 Task: Search one way flight ticket for 4 adults, 2 children, 2 infants in seat and 1 infant on lap in economy from Palm Springs: Palm Springs International Airport to Laramie: Laramie Regional Airport on 5-3-2023. Choice of flights is Westjet. Number of bags: 1 carry on bag. Price is upto 95000. Outbound departure time preference is 12:00.
Action: Mouse moved to (396, 343)
Screenshot: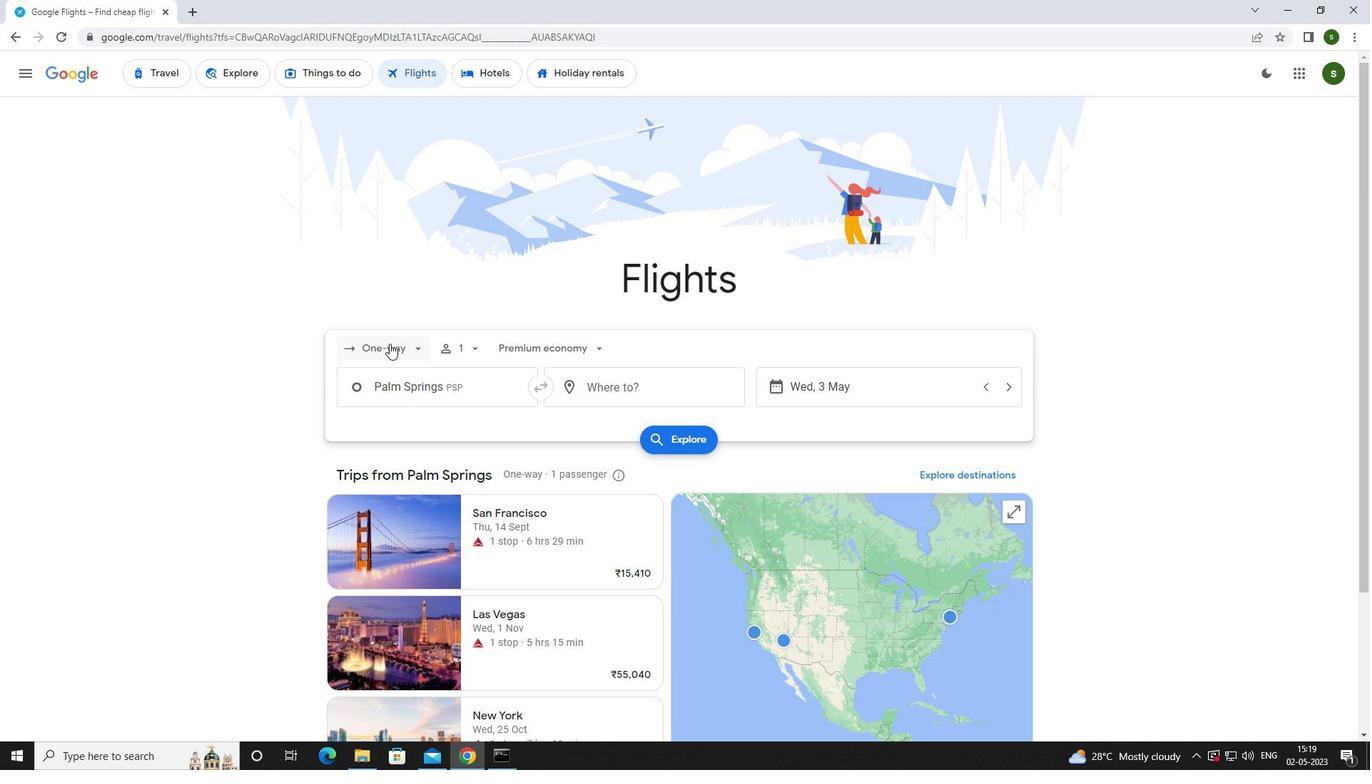 
Action: Mouse pressed left at (396, 343)
Screenshot: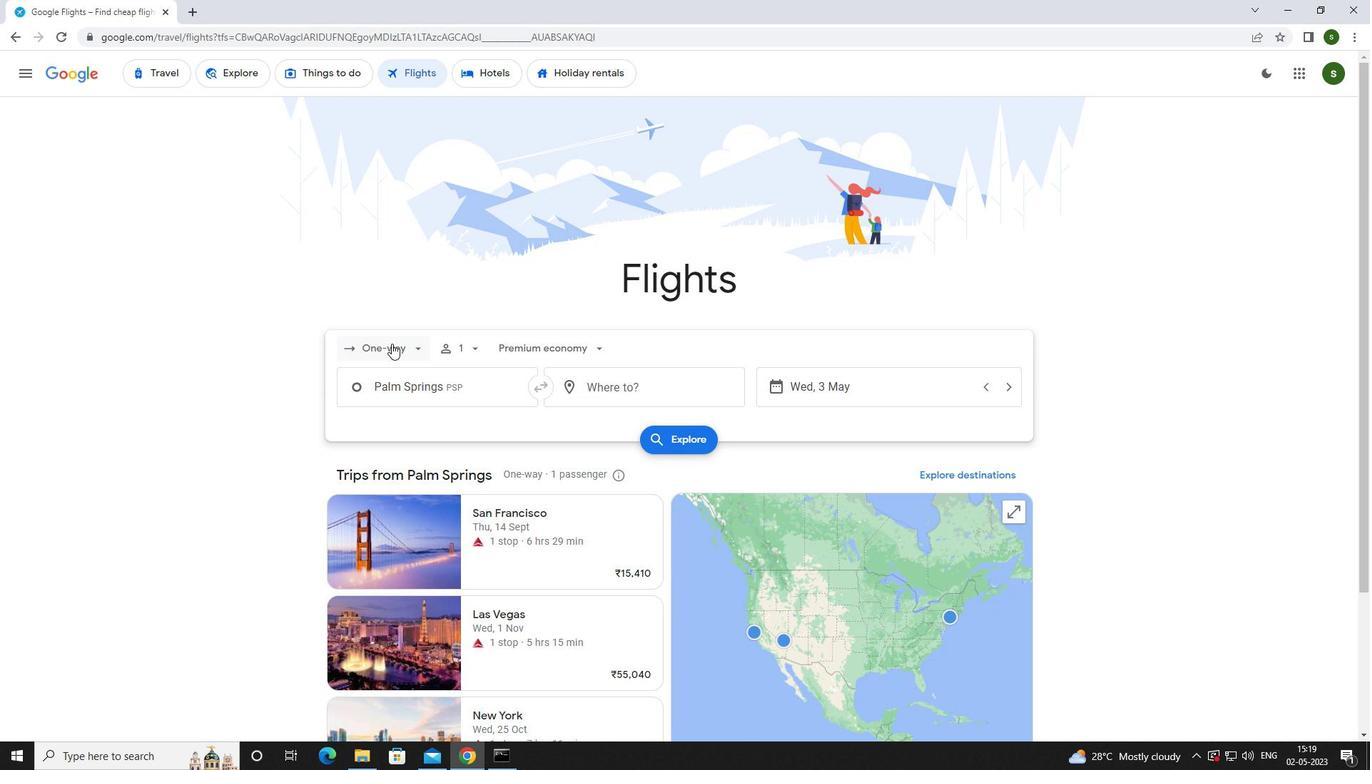 
Action: Mouse moved to (404, 407)
Screenshot: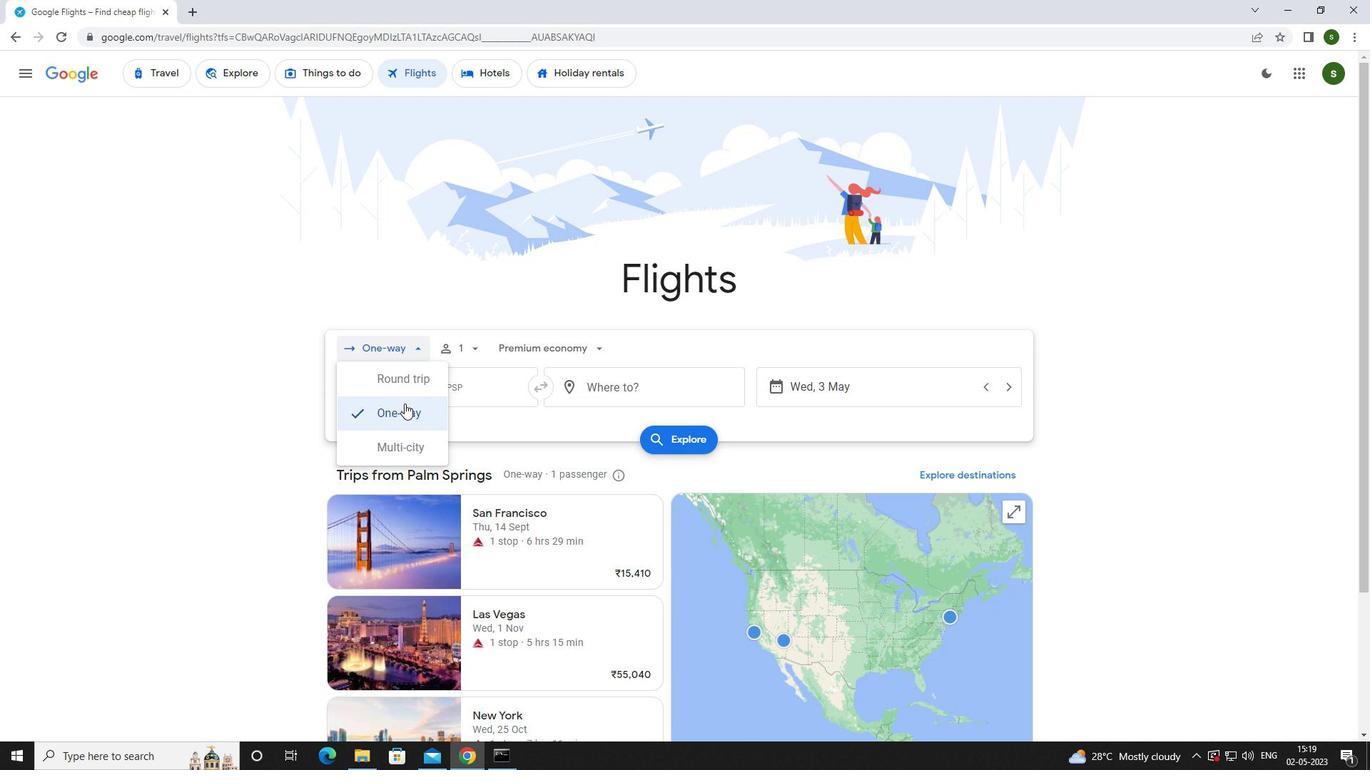 
Action: Mouse pressed left at (404, 407)
Screenshot: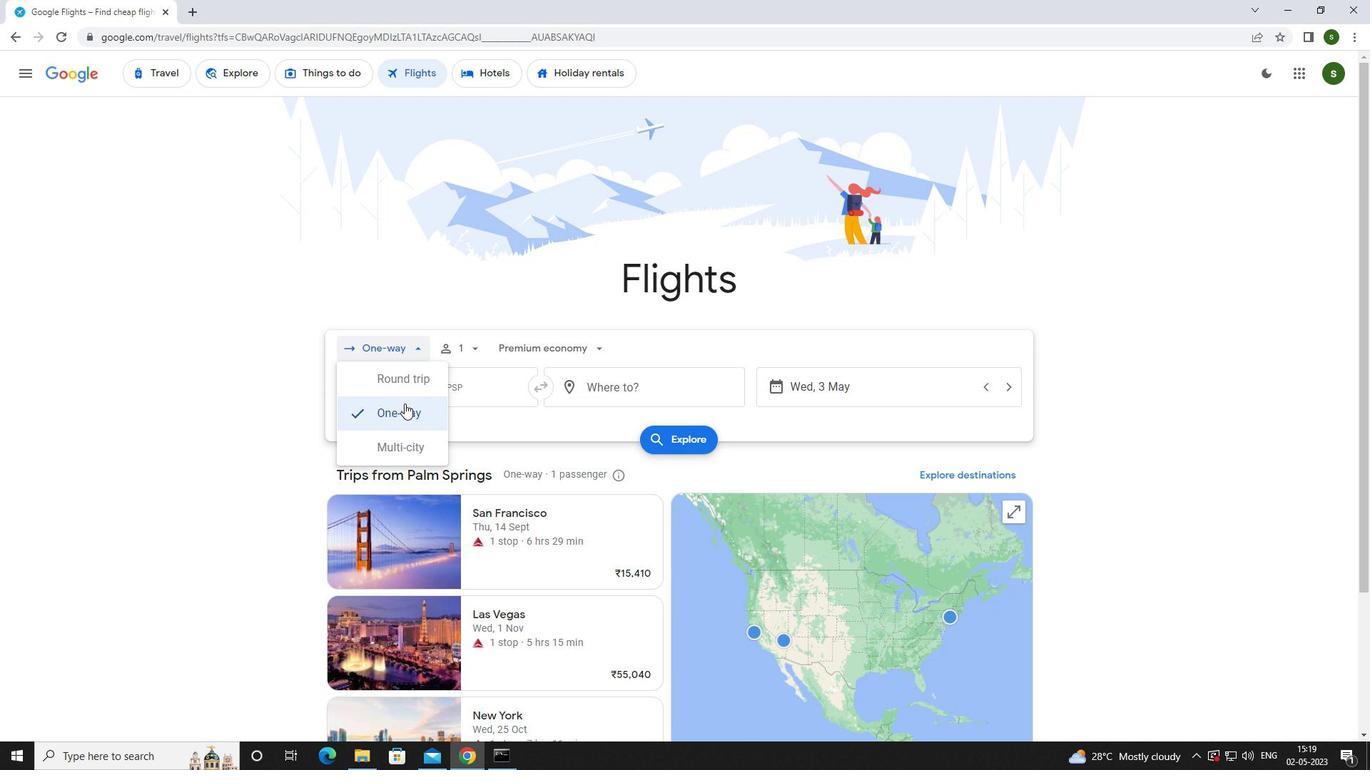 
Action: Mouse moved to (471, 347)
Screenshot: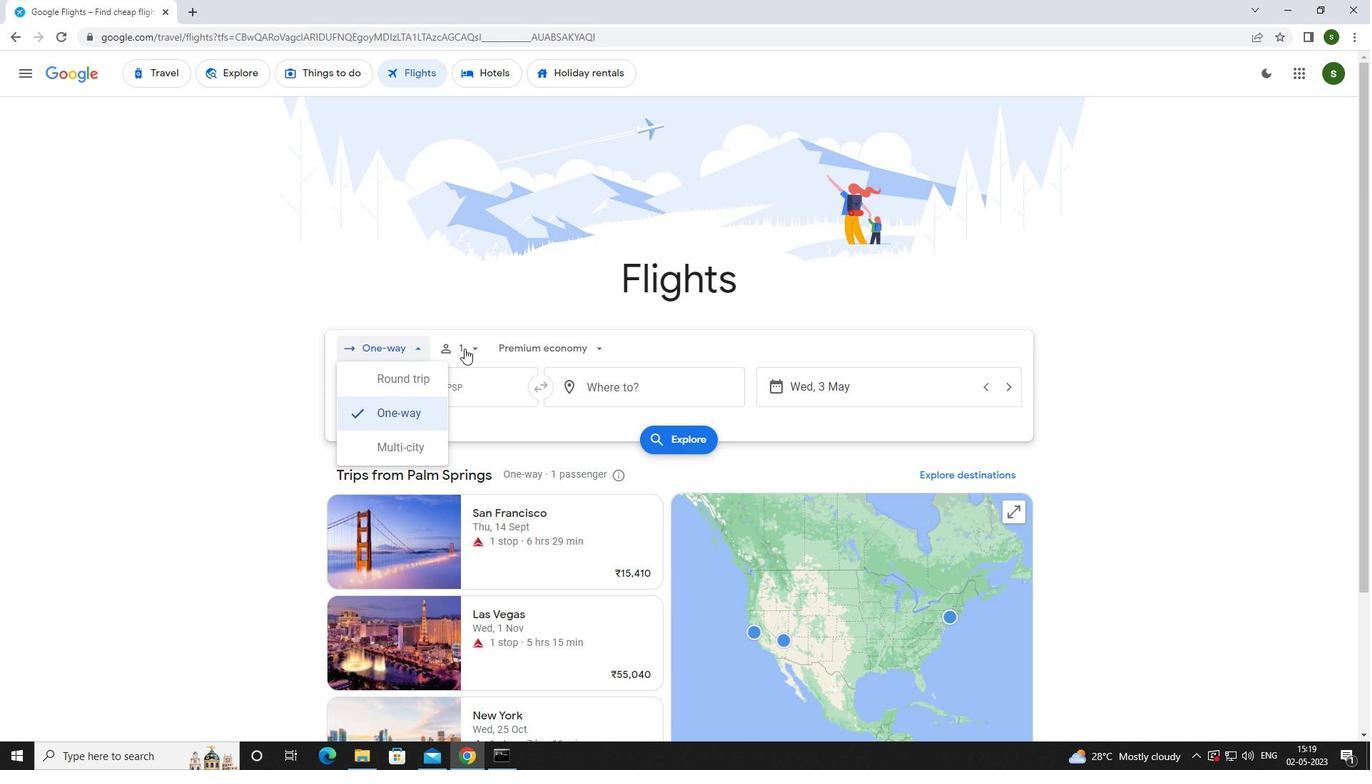 
Action: Mouse pressed left at (471, 347)
Screenshot: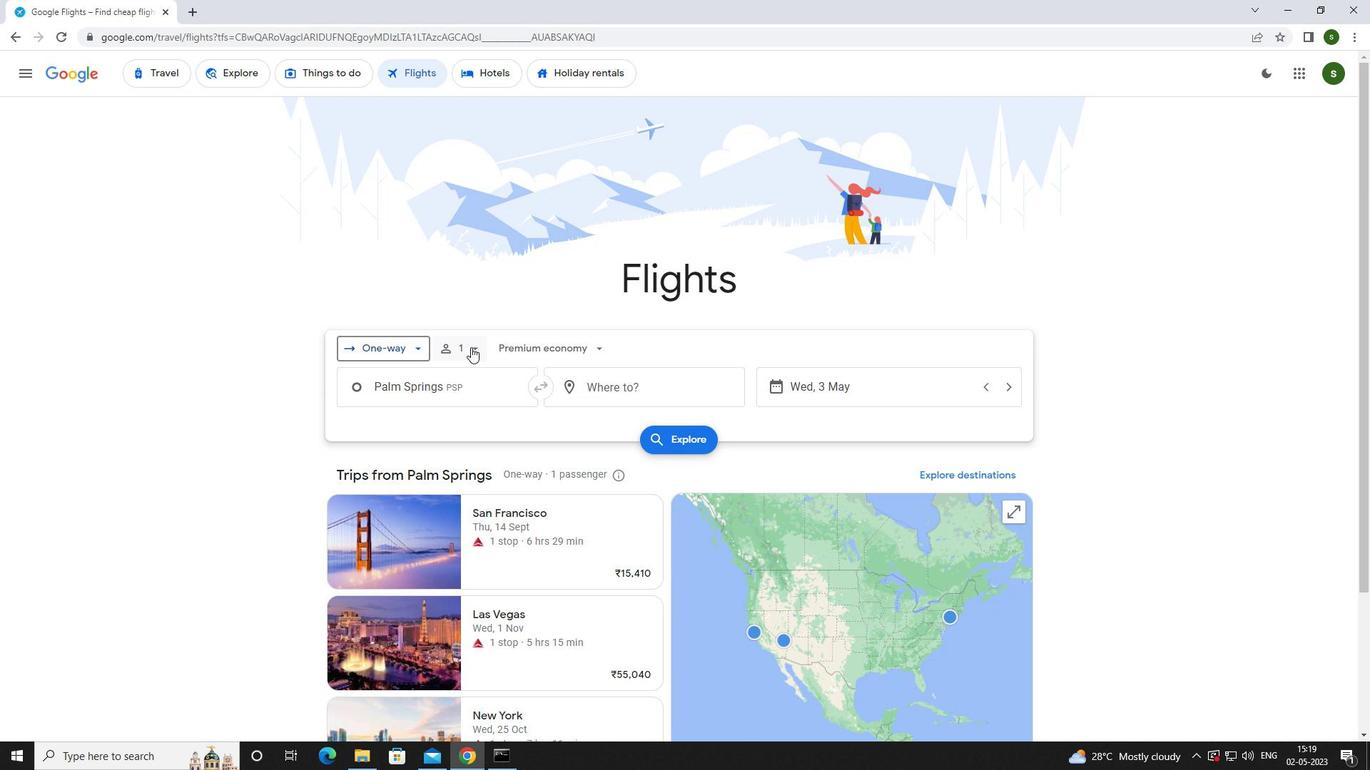 
Action: Mouse moved to (578, 386)
Screenshot: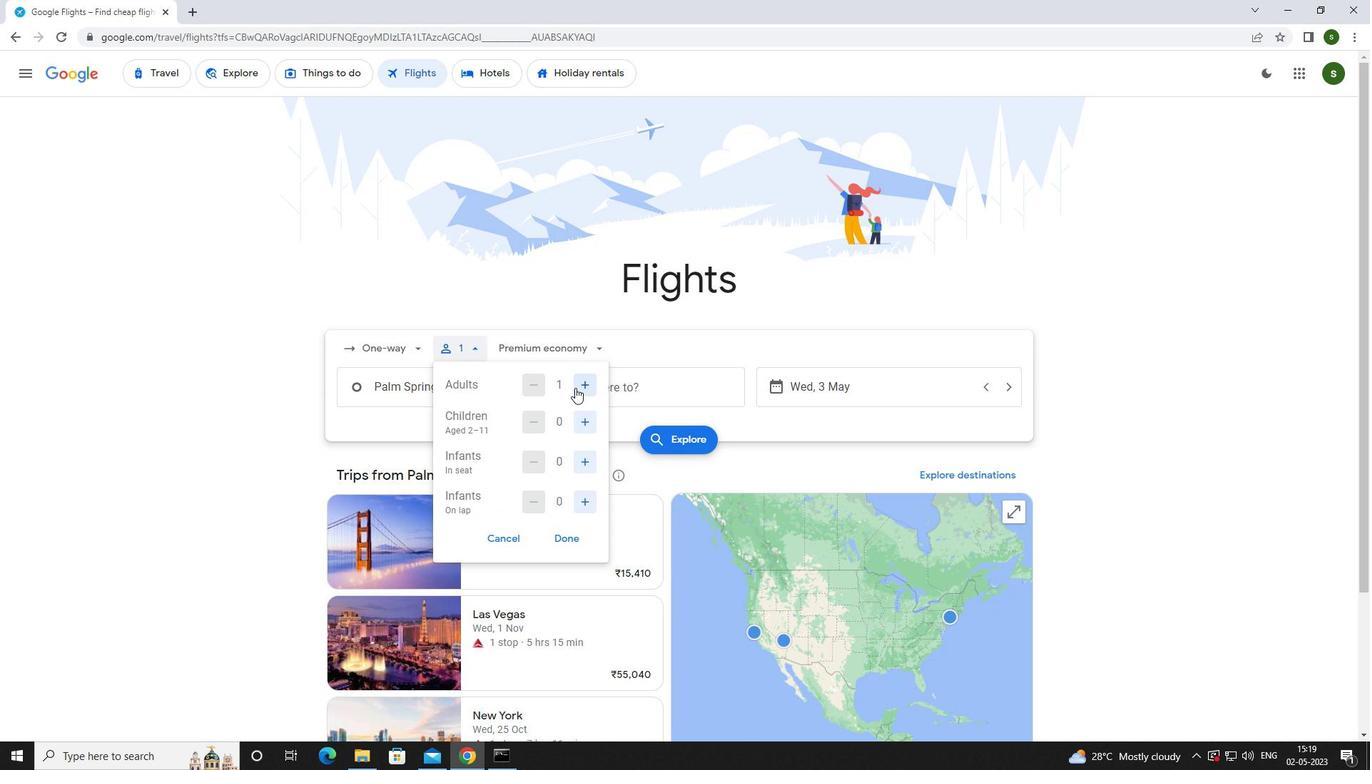 
Action: Mouse pressed left at (578, 386)
Screenshot: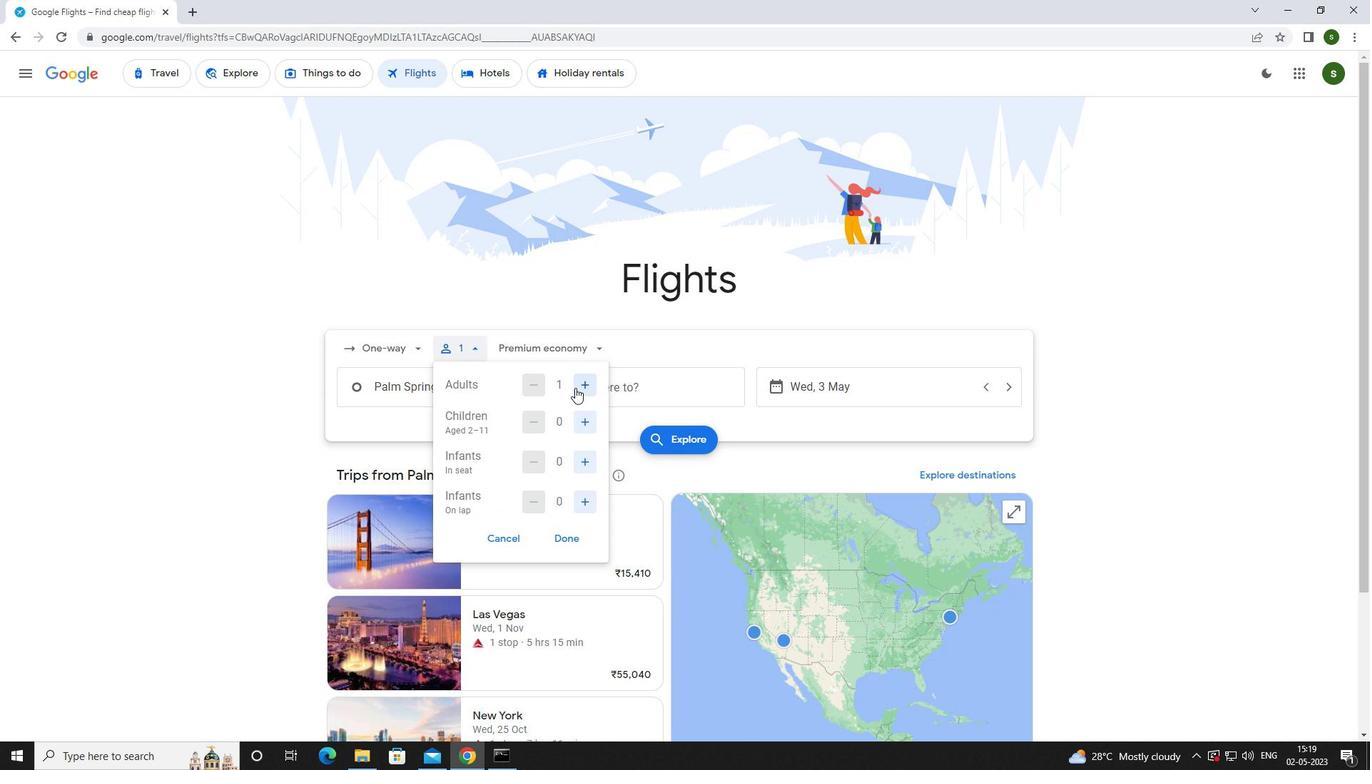 
Action: Mouse pressed left at (578, 386)
Screenshot: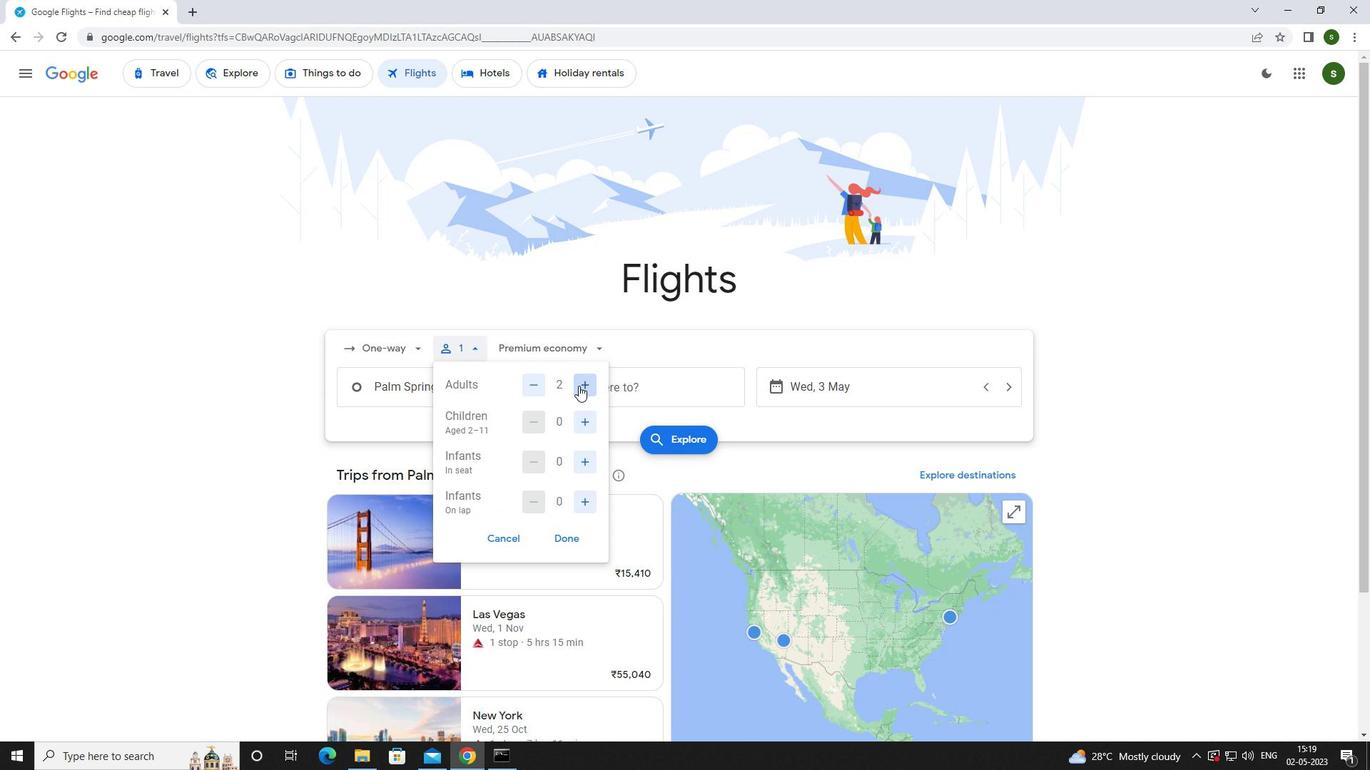 
Action: Mouse pressed left at (578, 386)
Screenshot: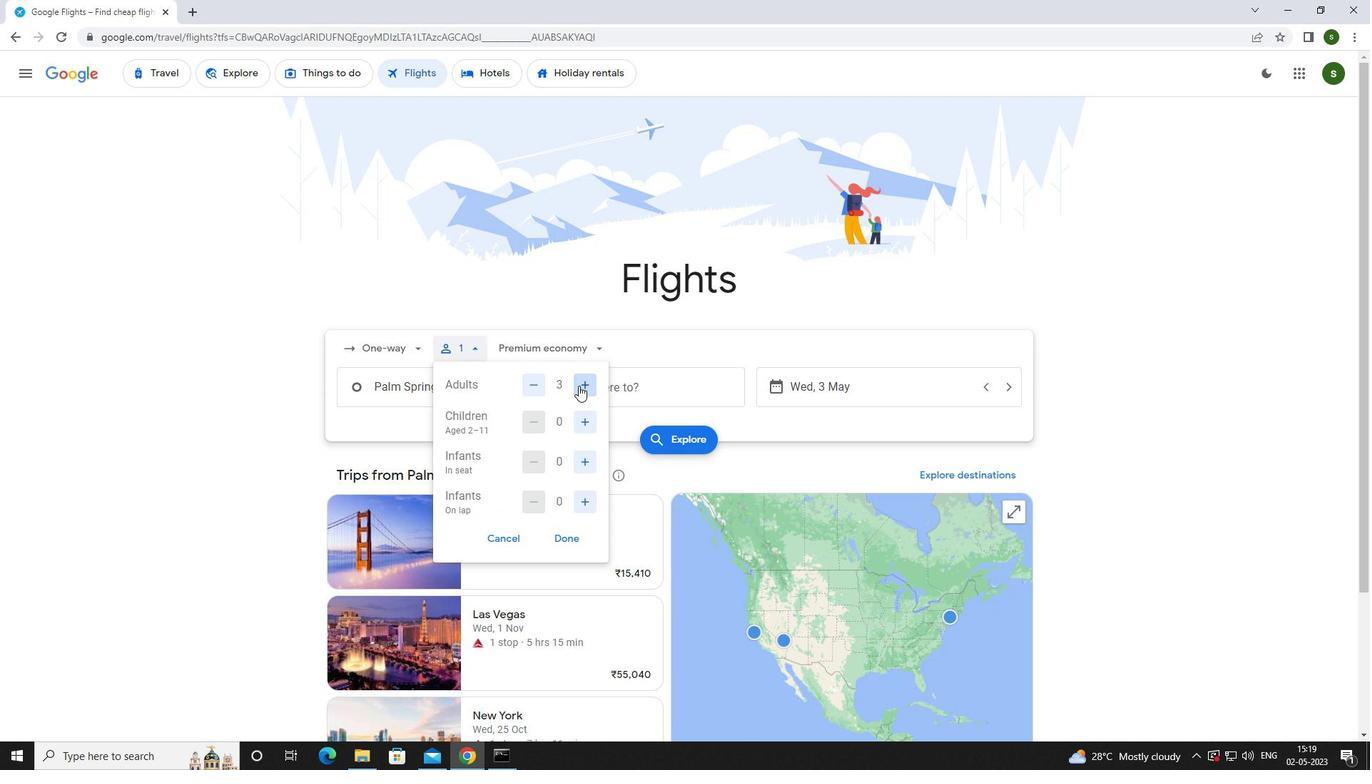 
Action: Mouse moved to (582, 424)
Screenshot: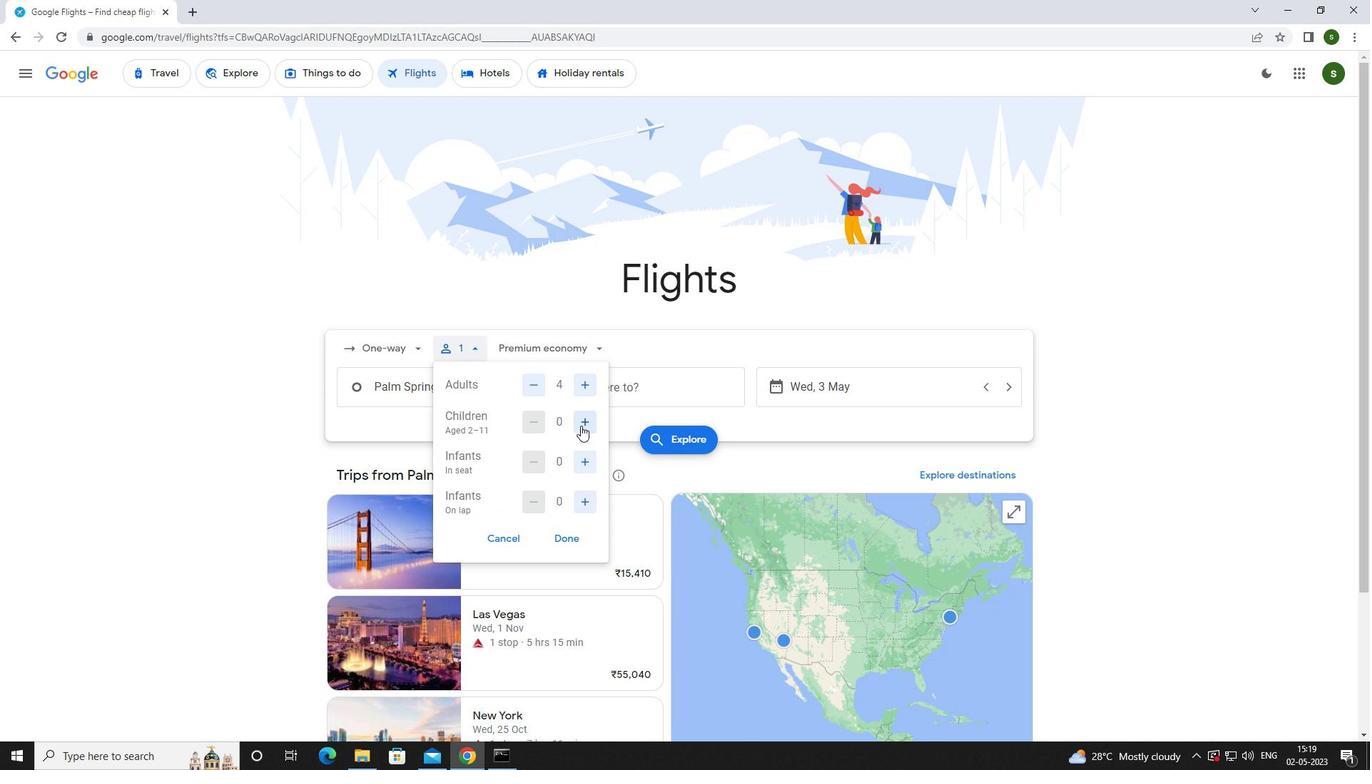 
Action: Mouse pressed left at (582, 424)
Screenshot: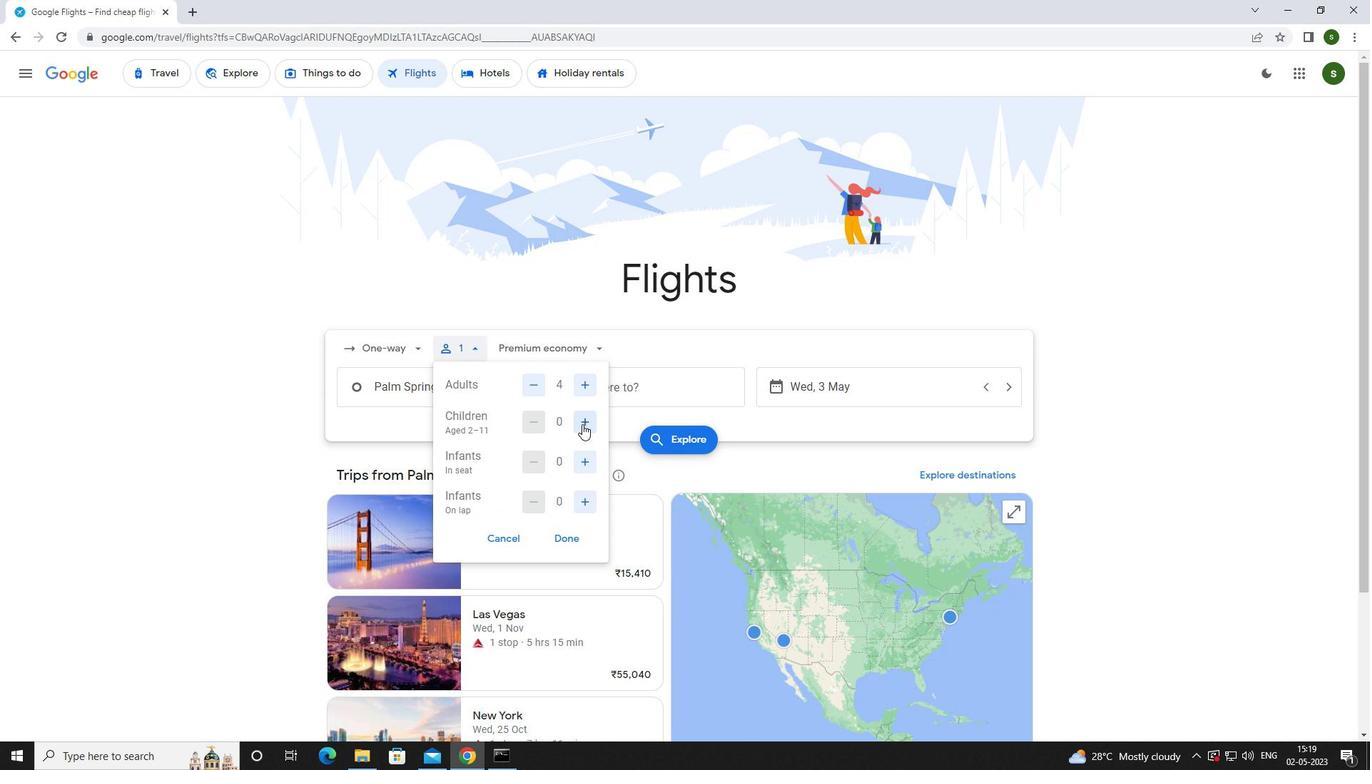 
Action: Mouse pressed left at (582, 424)
Screenshot: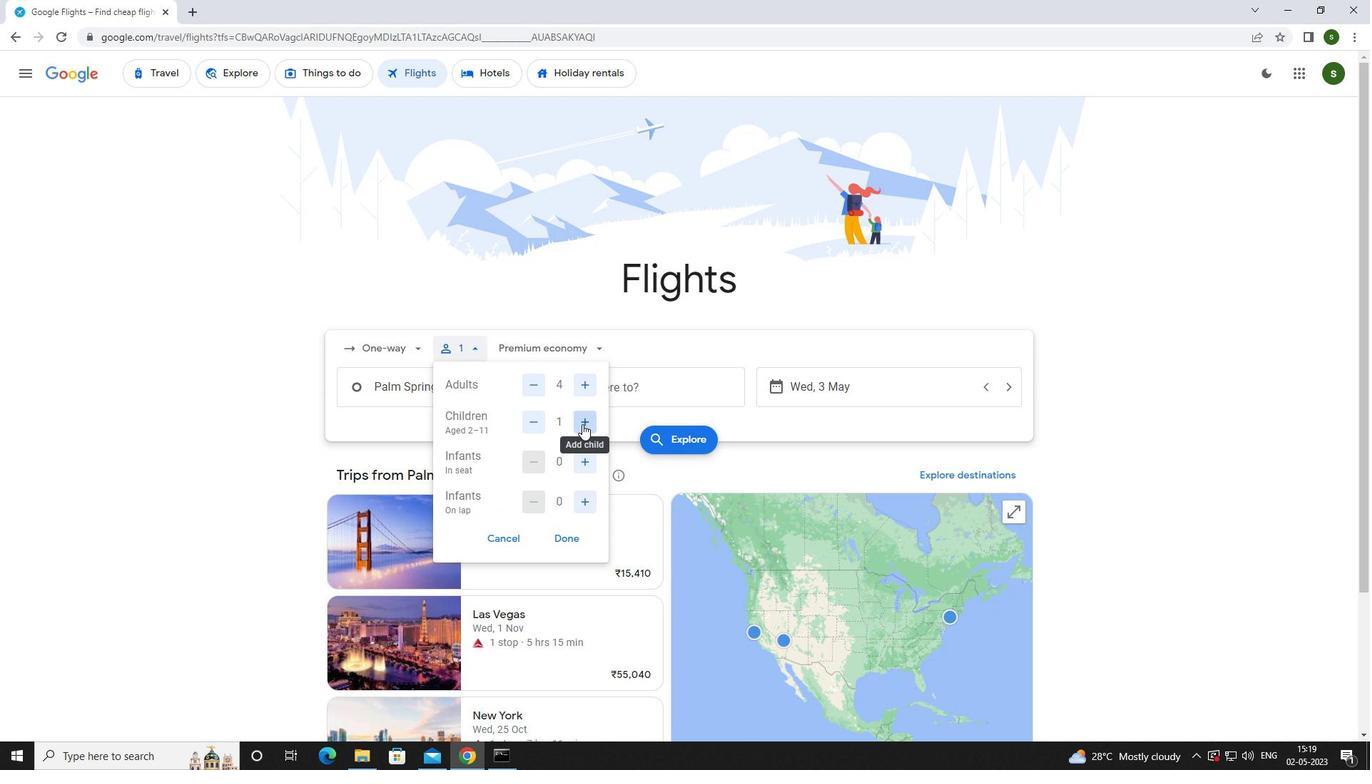 
Action: Mouse moved to (587, 462)
Screenshot: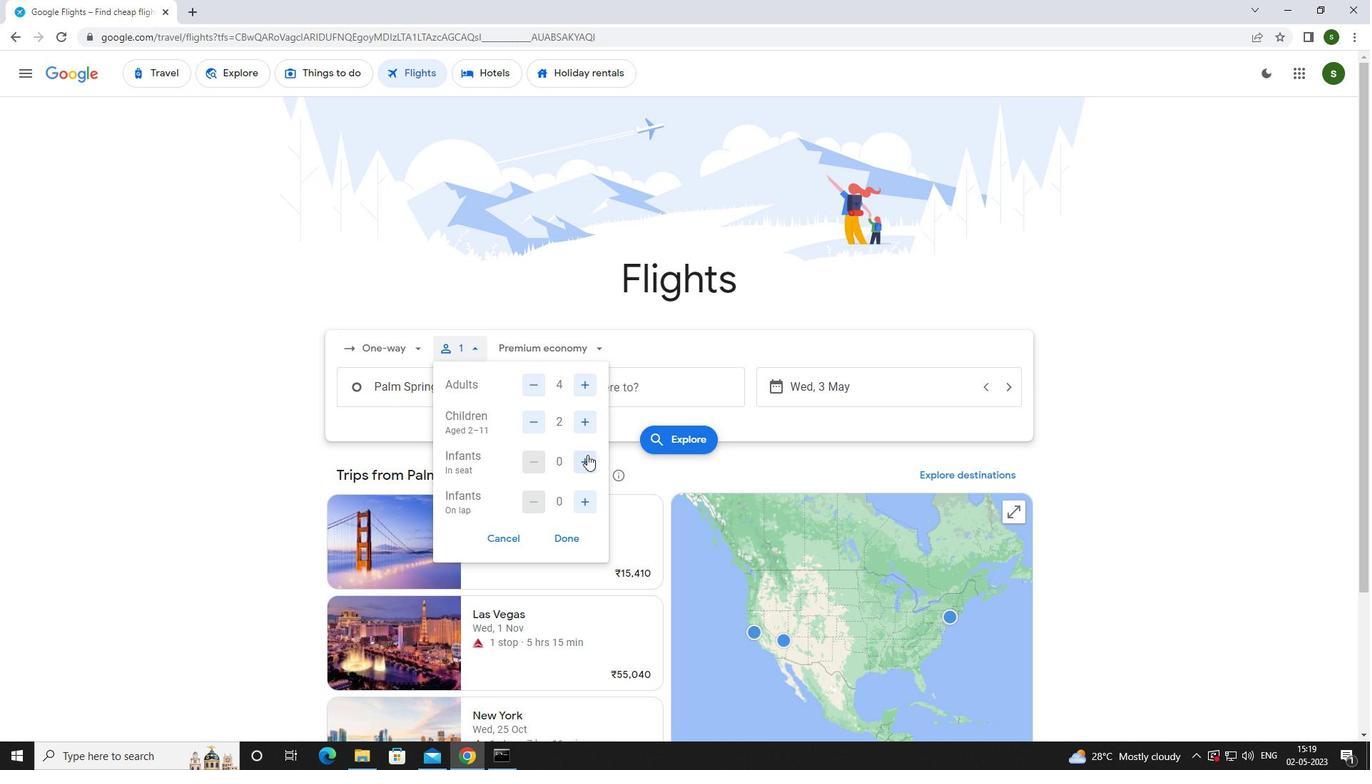 
Action: Mouse pressed left at (587, 462)
Screenshot: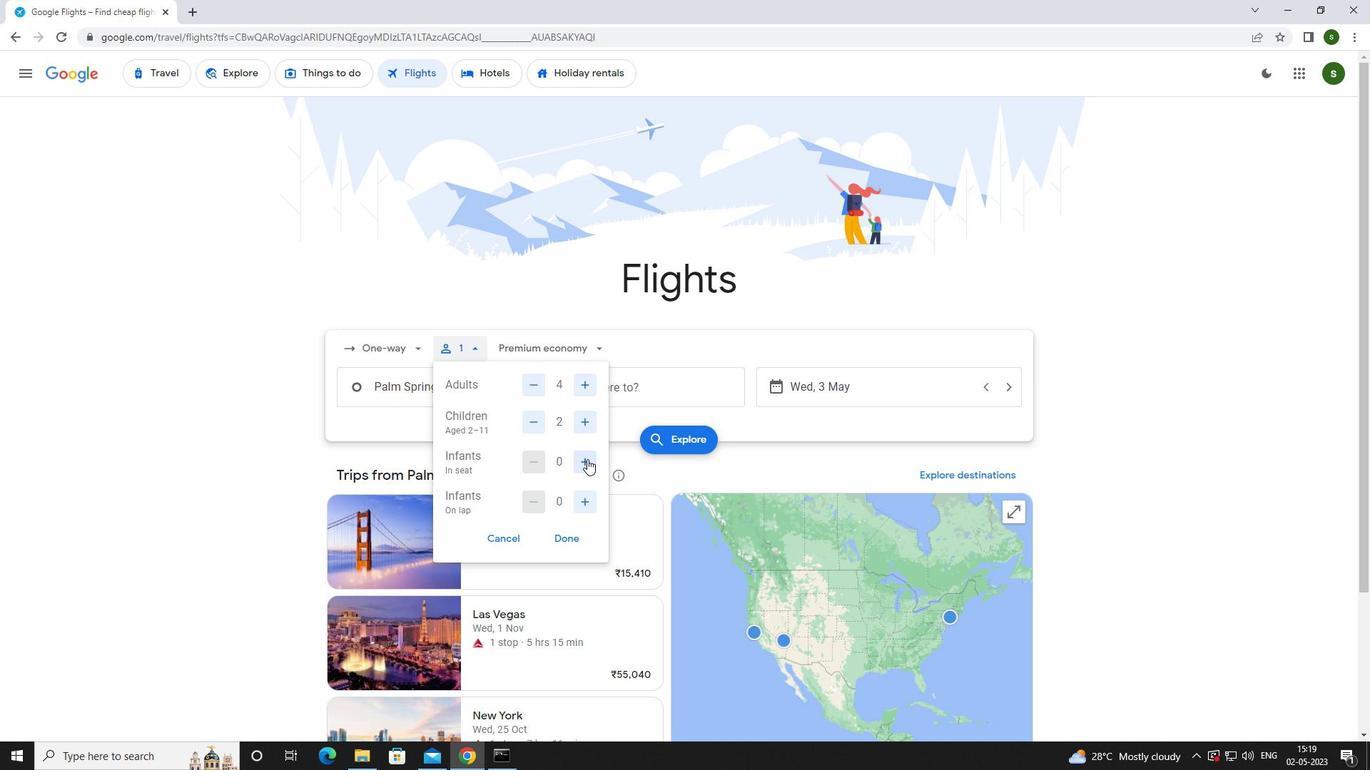 
Action: Mouse pressed left at (587, 462)
Screenshot: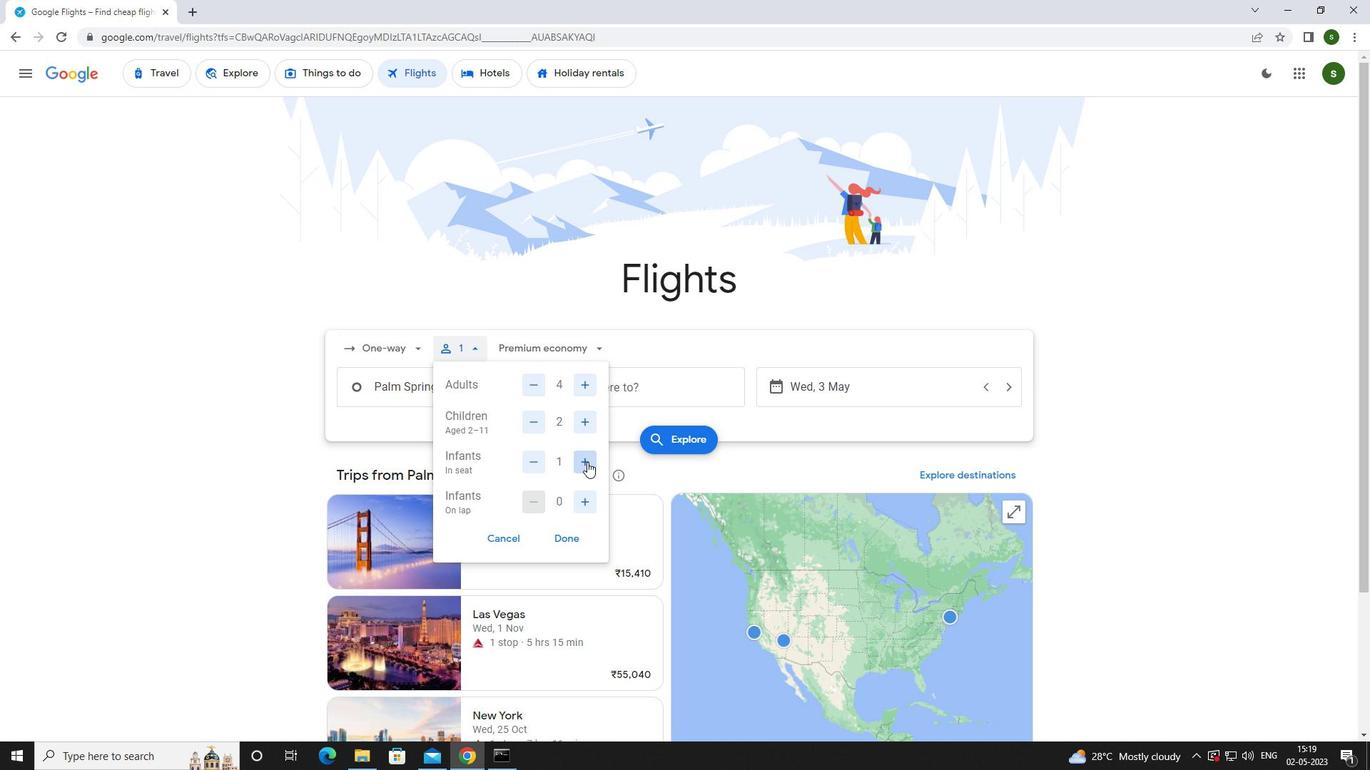 
Action: Mouse moved to (585, 498)
Screenshot: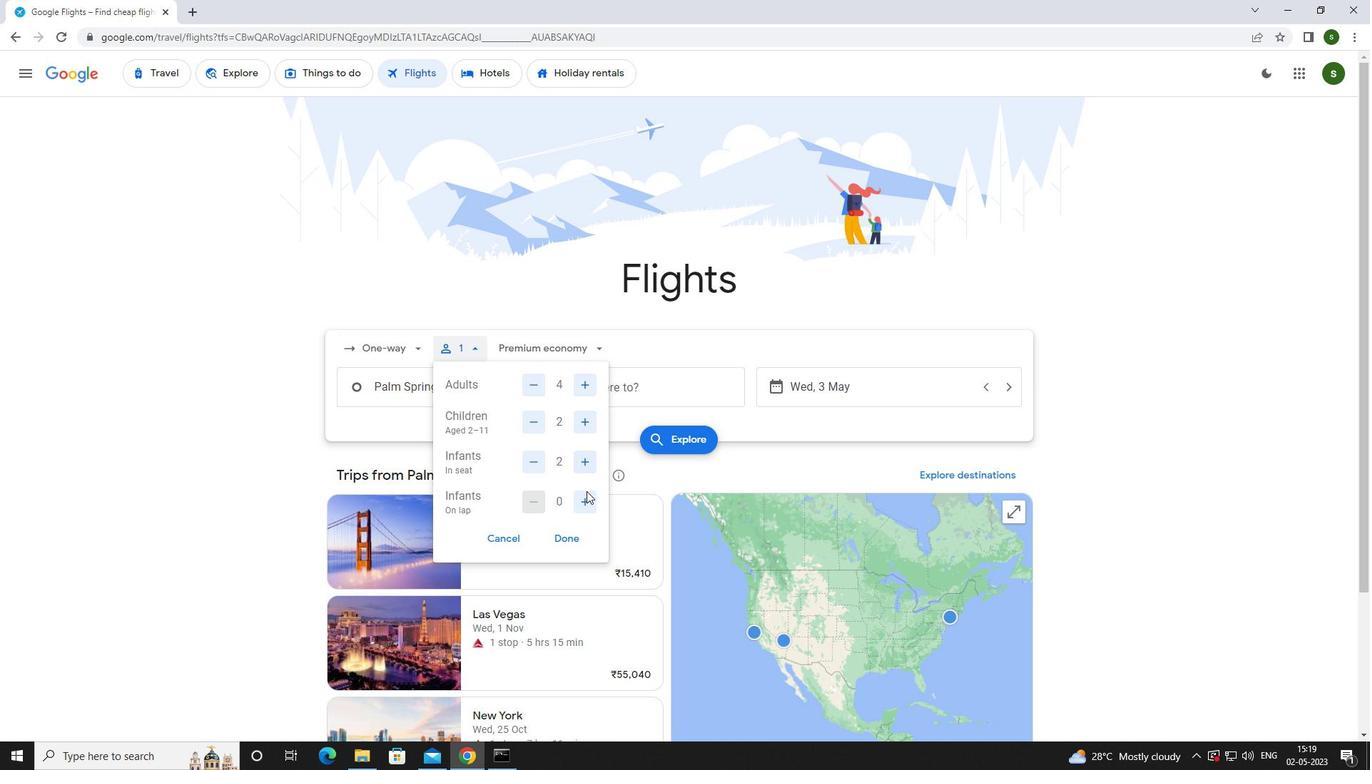 
Action: Mouse pressed left at (585, 498)
Screenshot: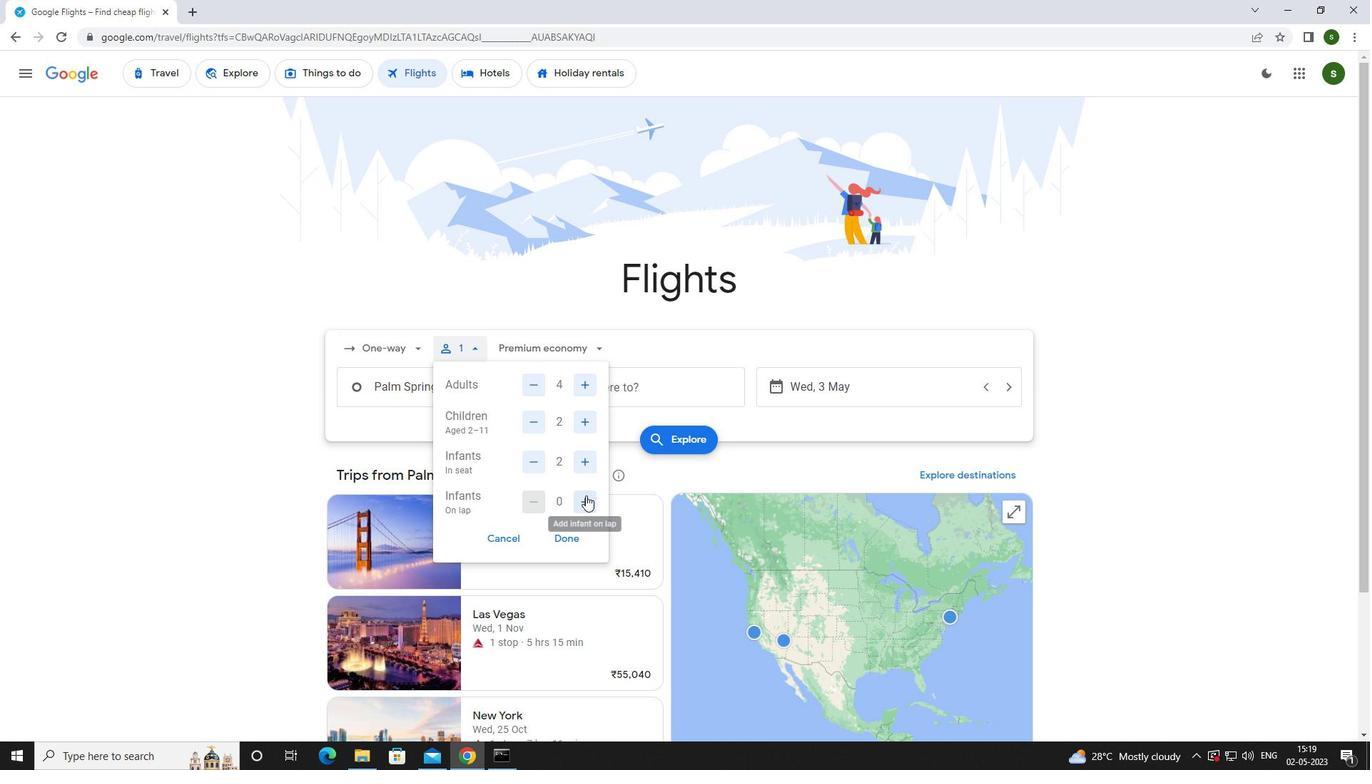 
Action: Mouse moved to (558, 345)
Screenshot: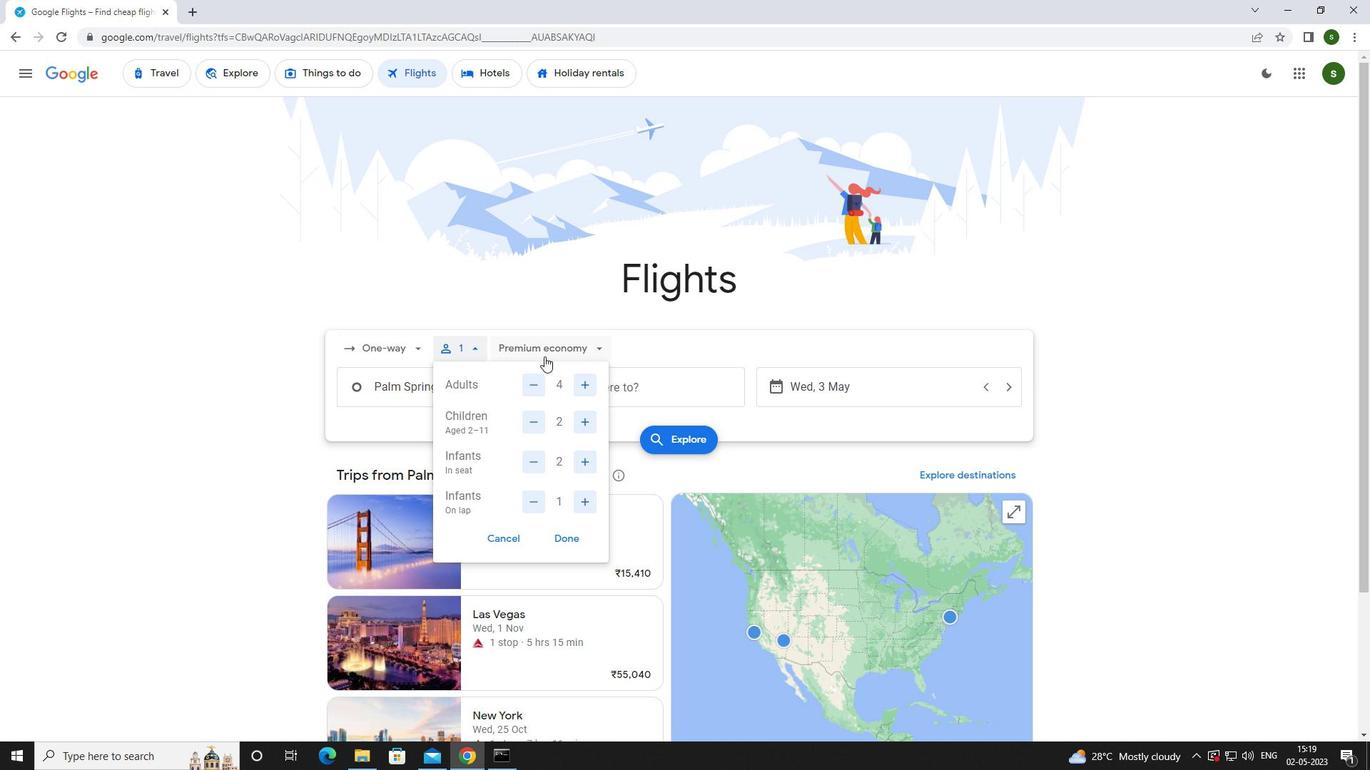 
Action: Mouse pressed left at (558, 345)
Screenshot: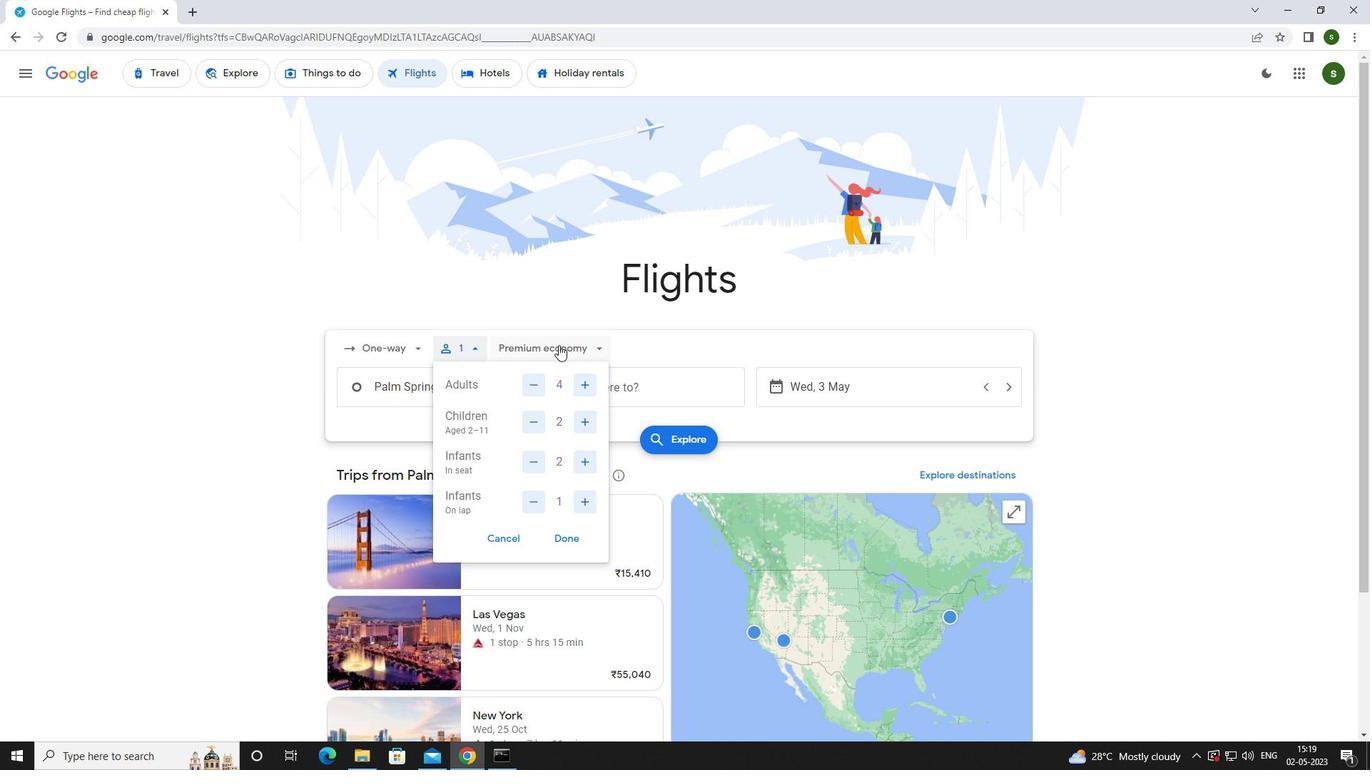 
Action: Mouse moved to (573, 384)
Screenshot: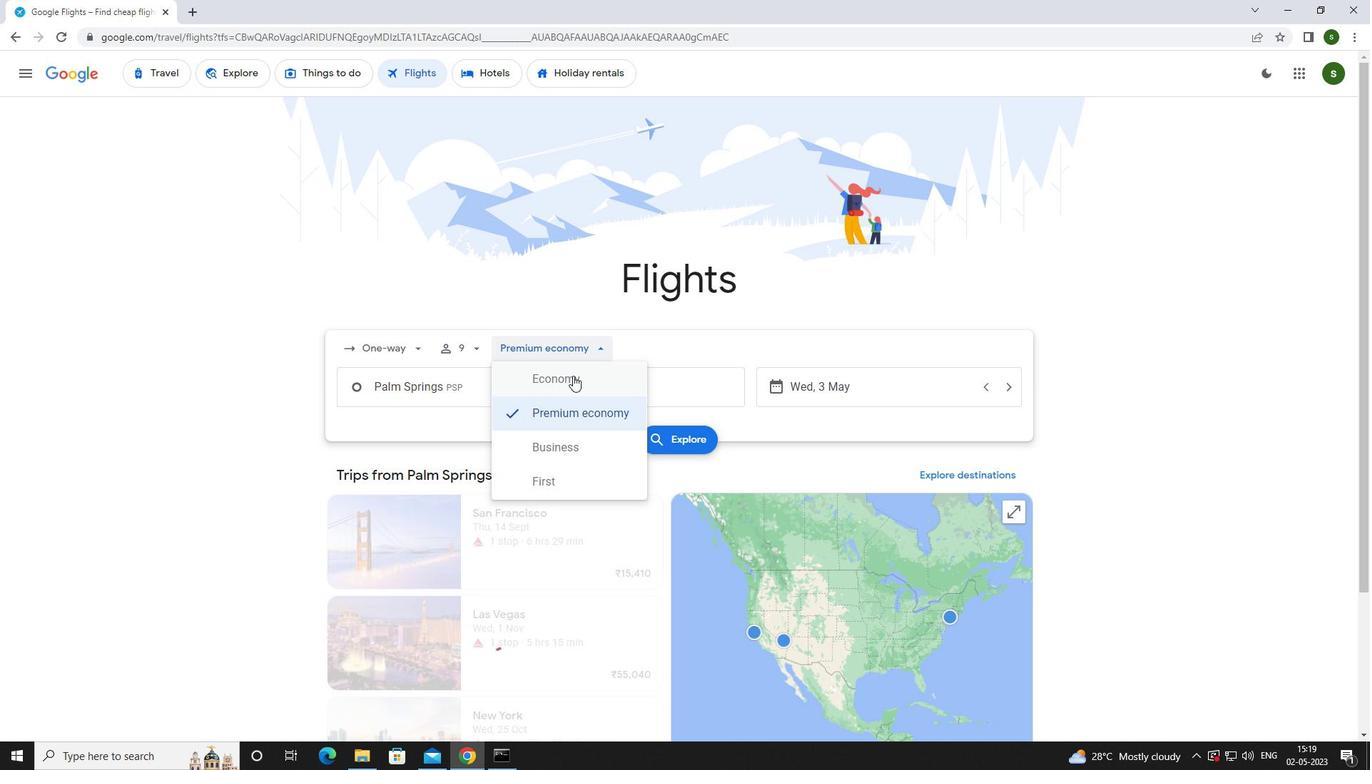 
Action: Mouse pressed left at (573, 384)
Screenshot: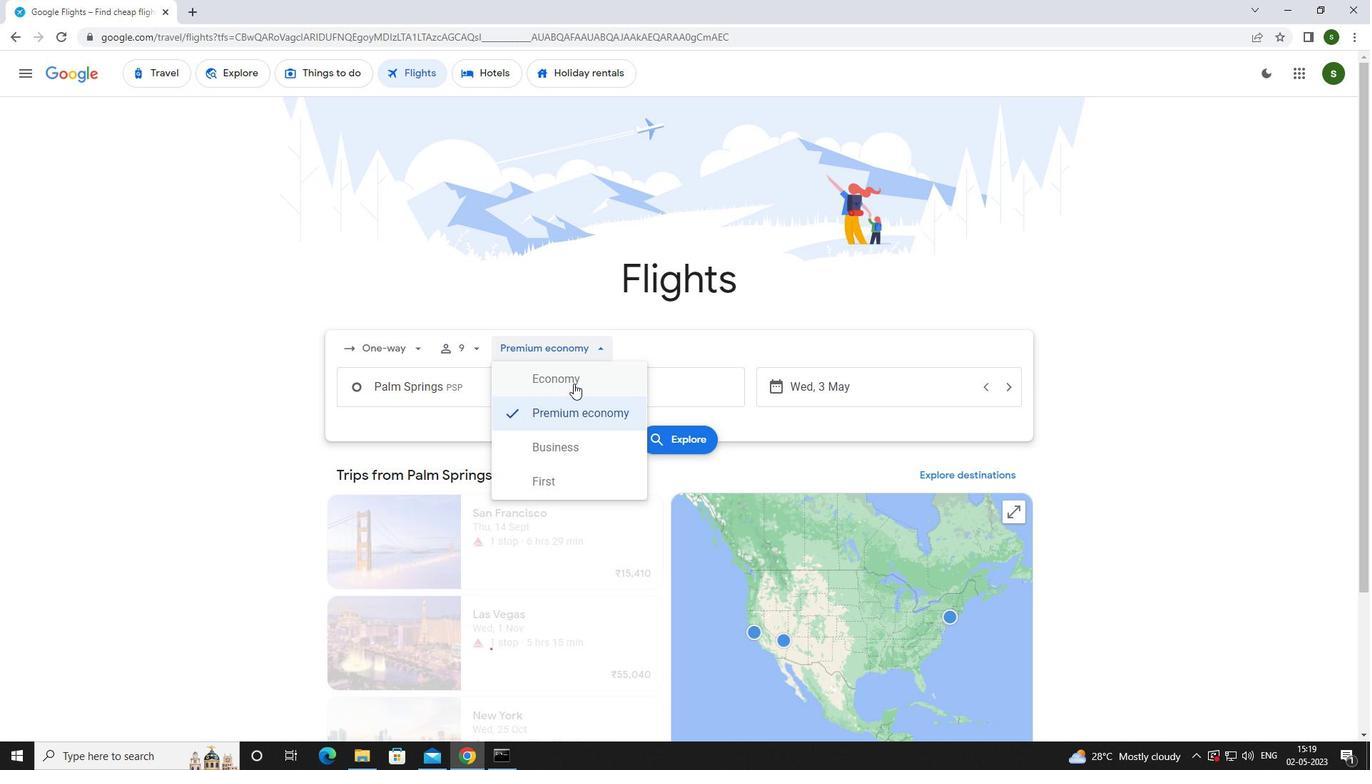 
Action: Mouse moved to (483, 388)
Screenshot: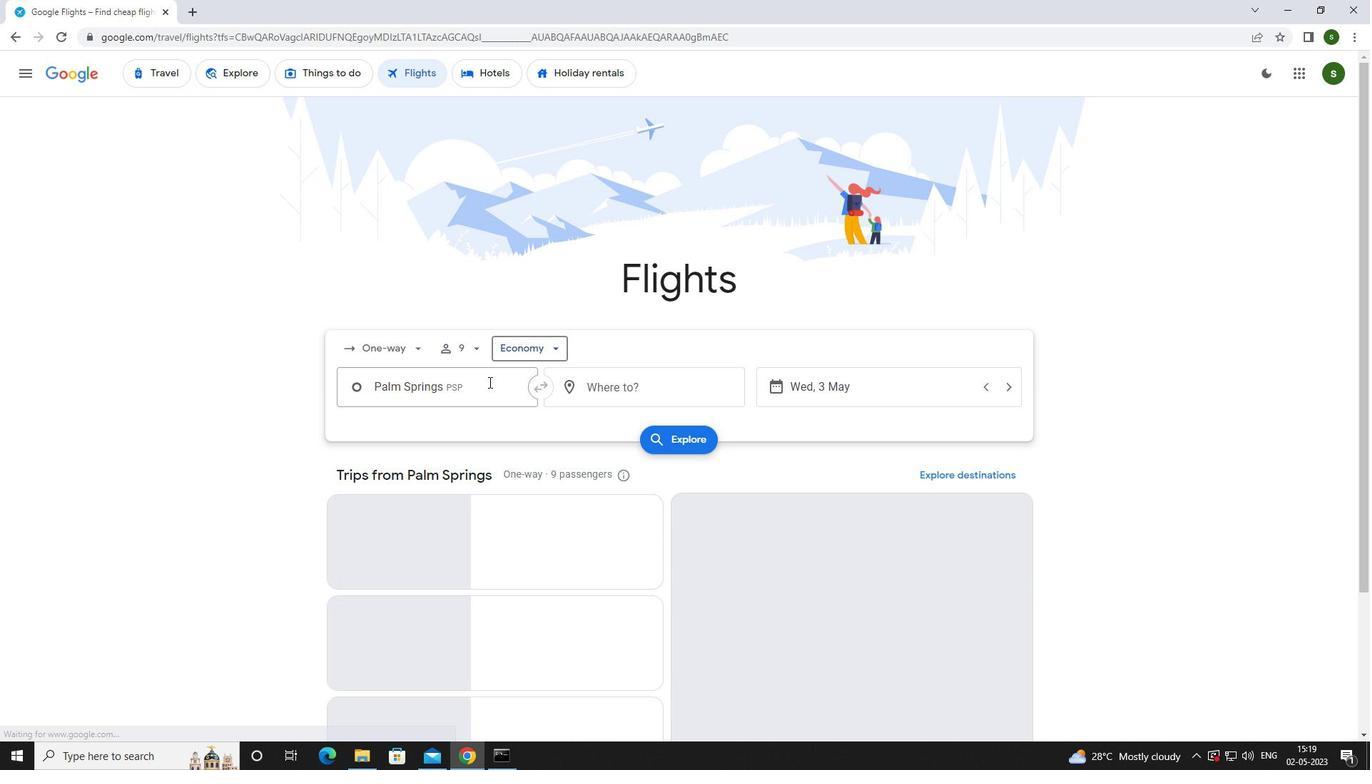 
Action: Mouse pressed left at (483, 388)
Screenshot: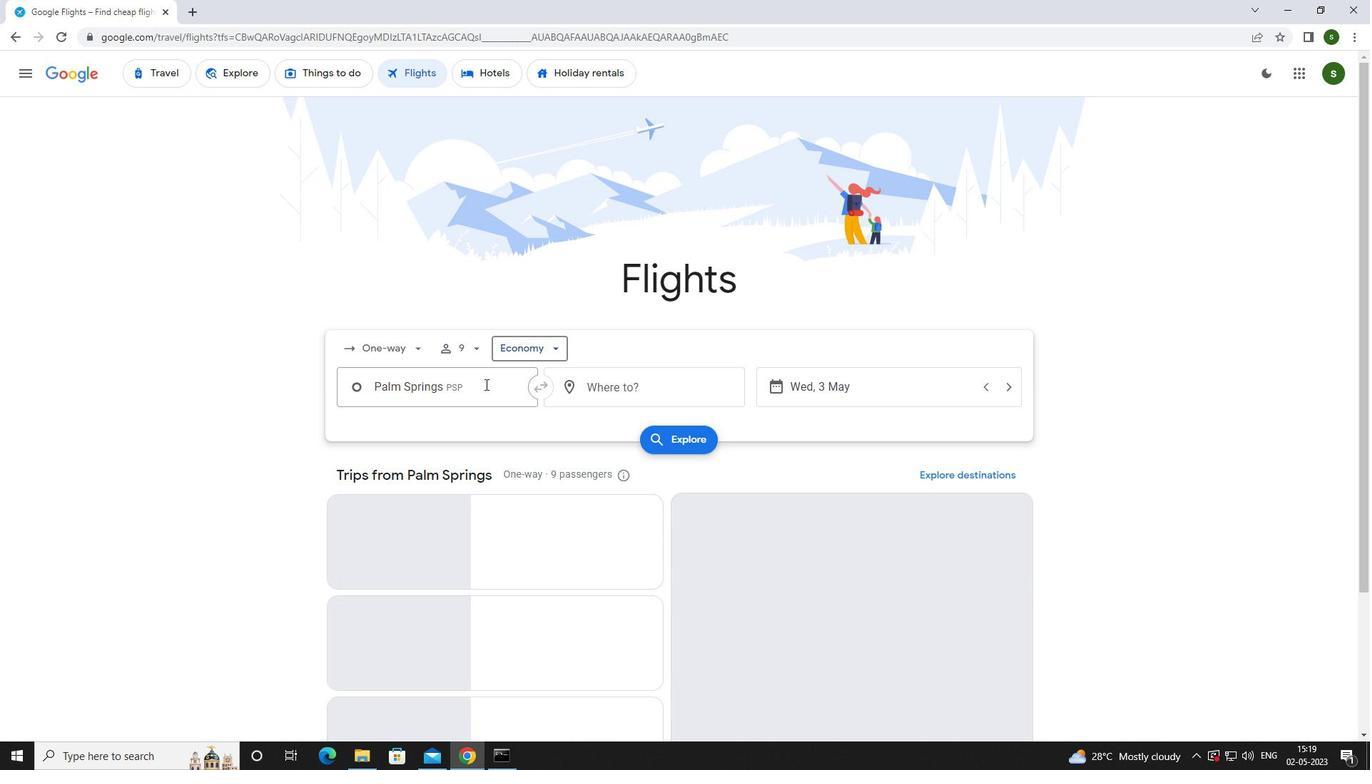 
Action: Mouse moved to (431, 405)
Screenshot: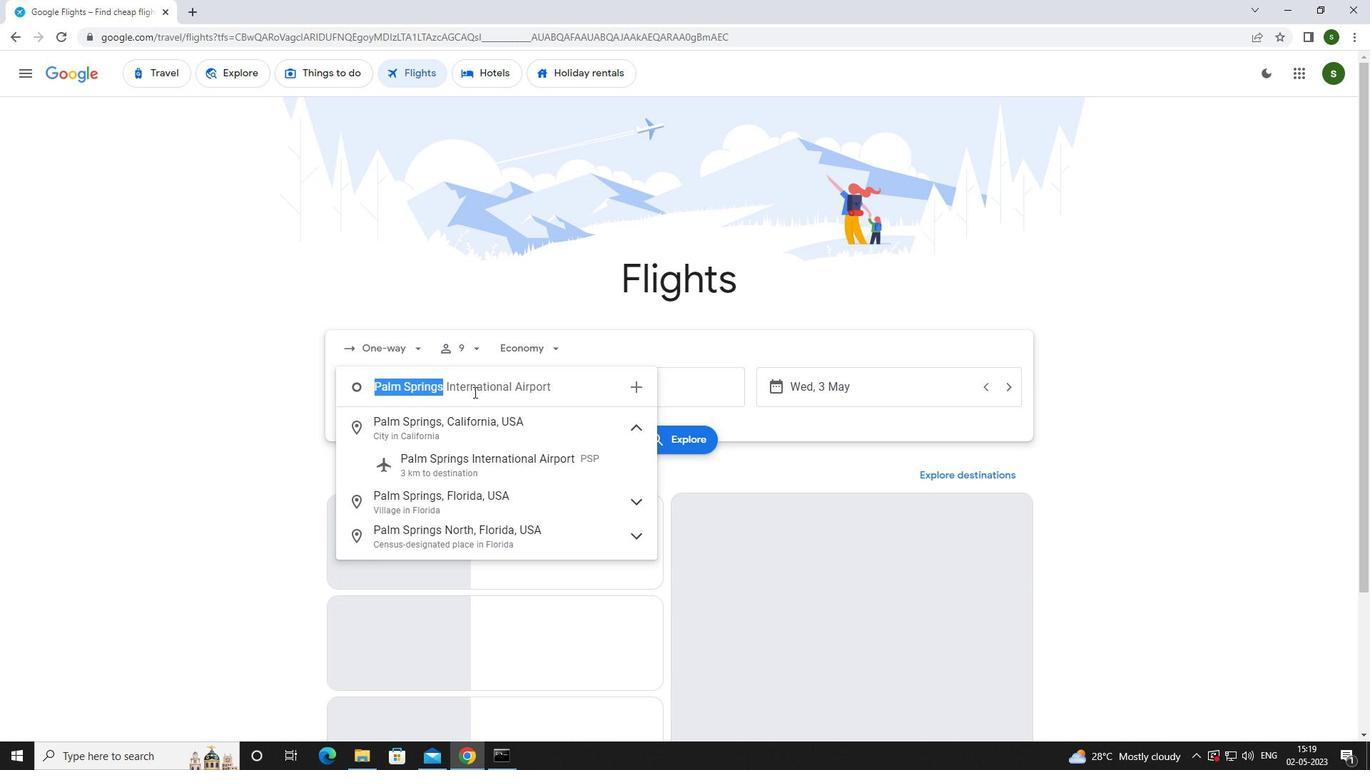 
Action: Key pressed <Key.caps_lock>p<Key.caps_lock>alm<Key.space><Key.caps_lock>s<Key.caps_lock>p
Screenshot: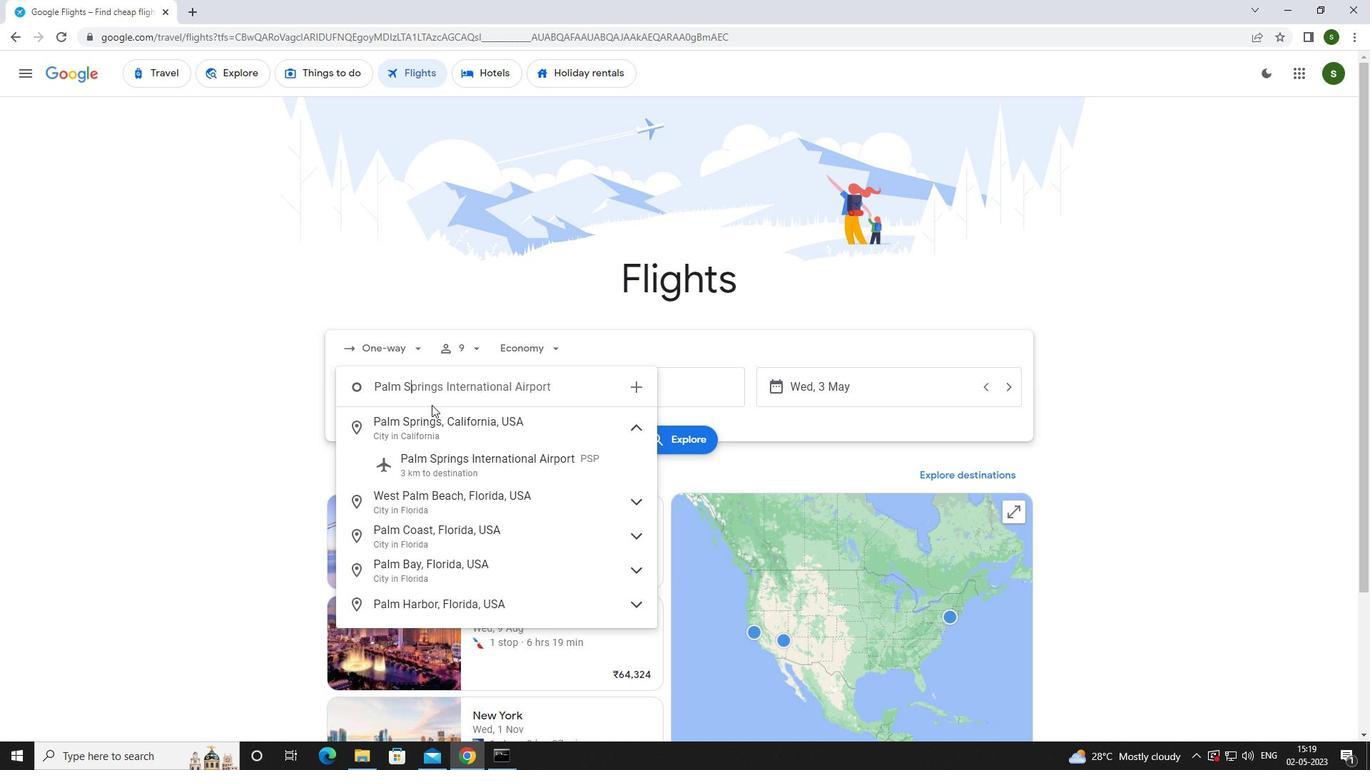
Action: Mouse moved to (470, 471)
Screenshot: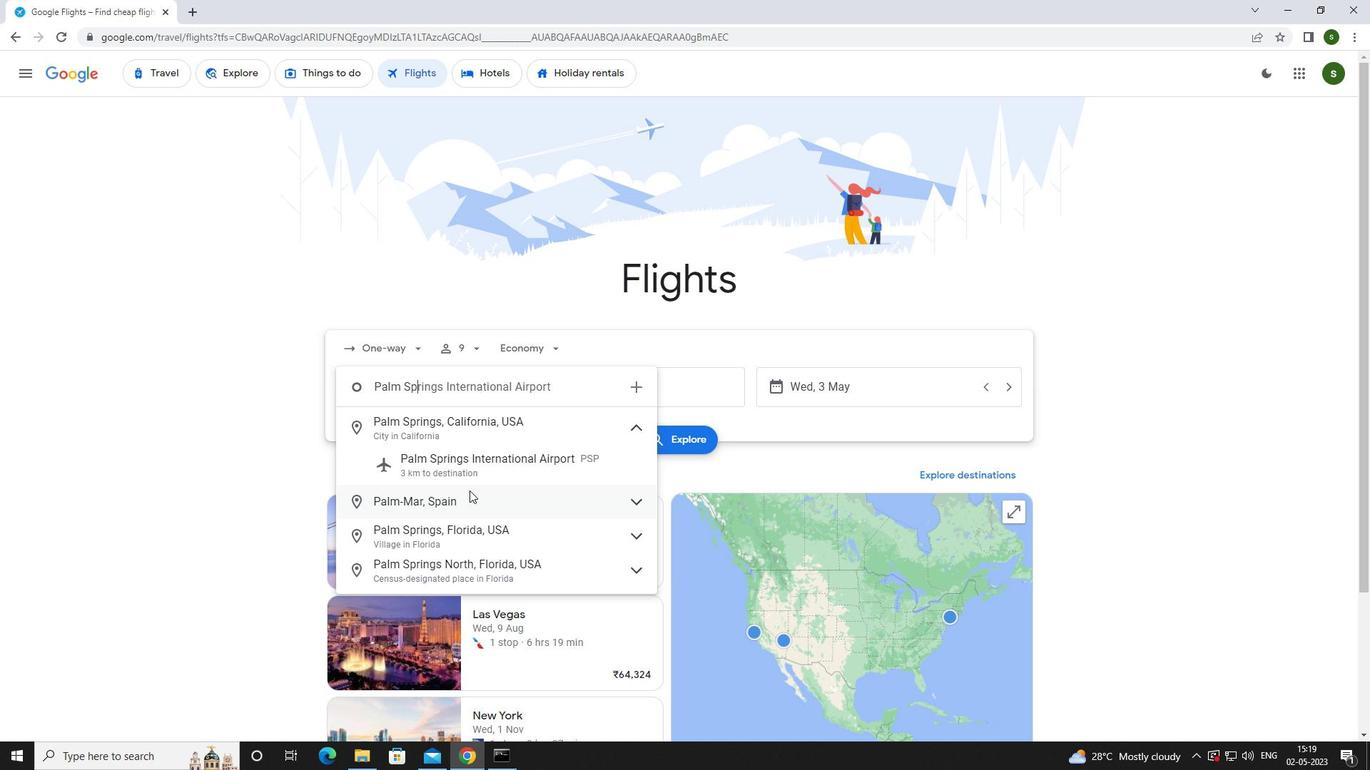 
Action: Mouse pressed left at (470, 471)
Screenshot: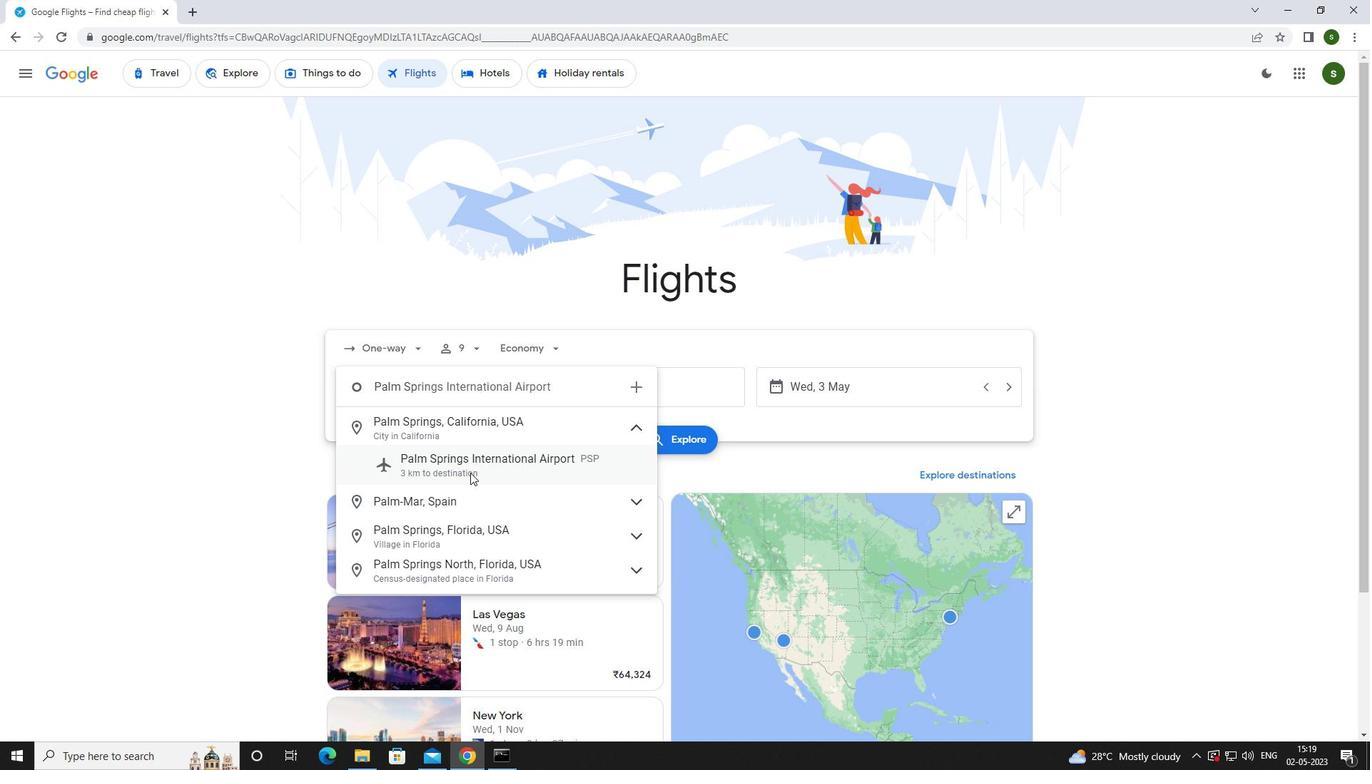 
Action: Mouse moved to (646, 383)
Screenshot: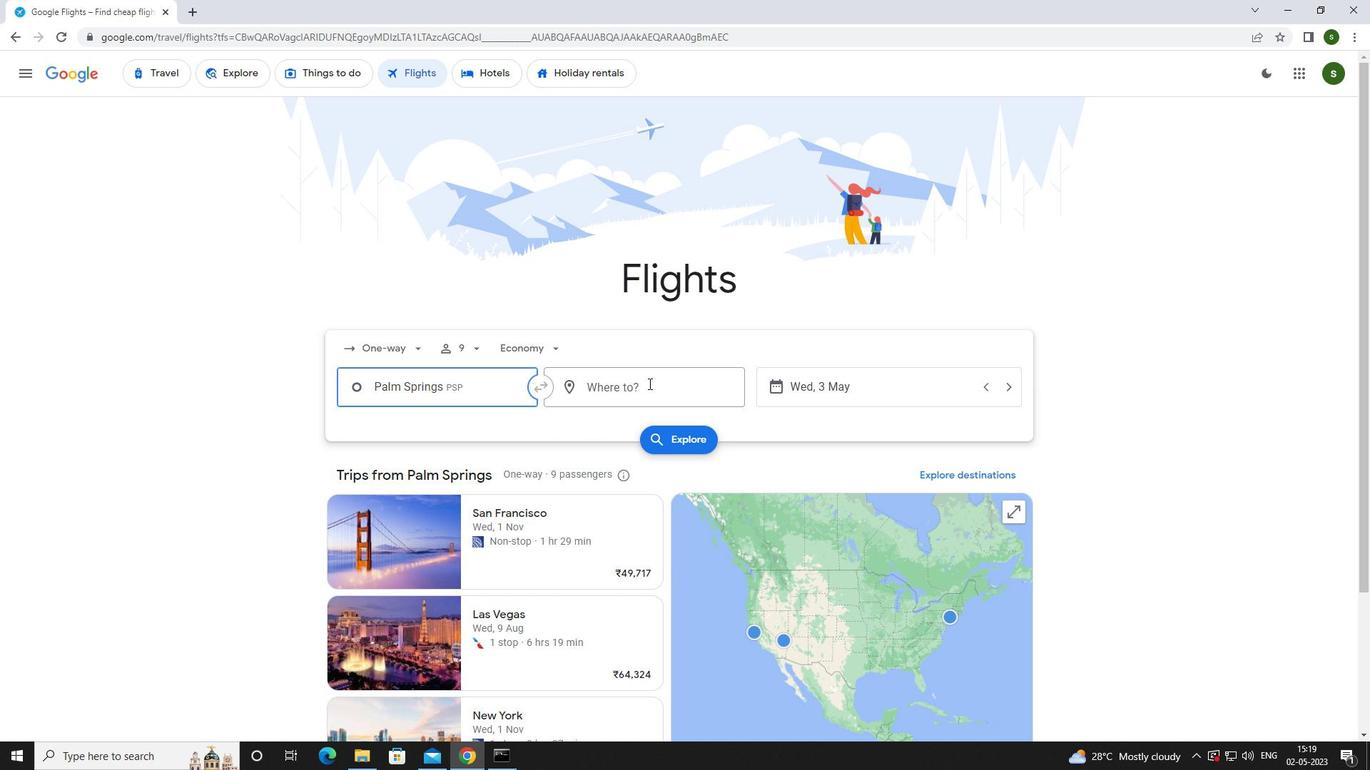 
Action: Mouse pressed left at (646, 383)
Screenshot: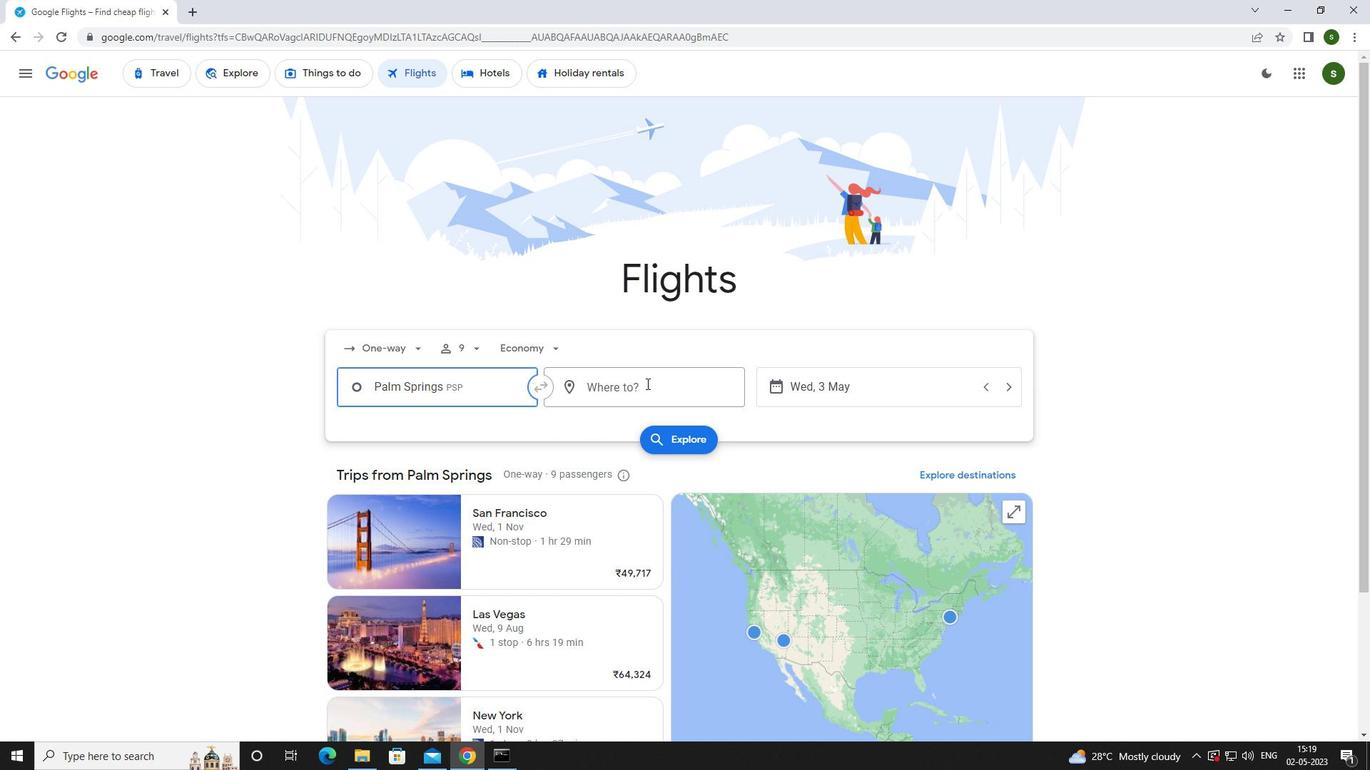 
Action: Mouse moved to (538, 412)
Screenshot: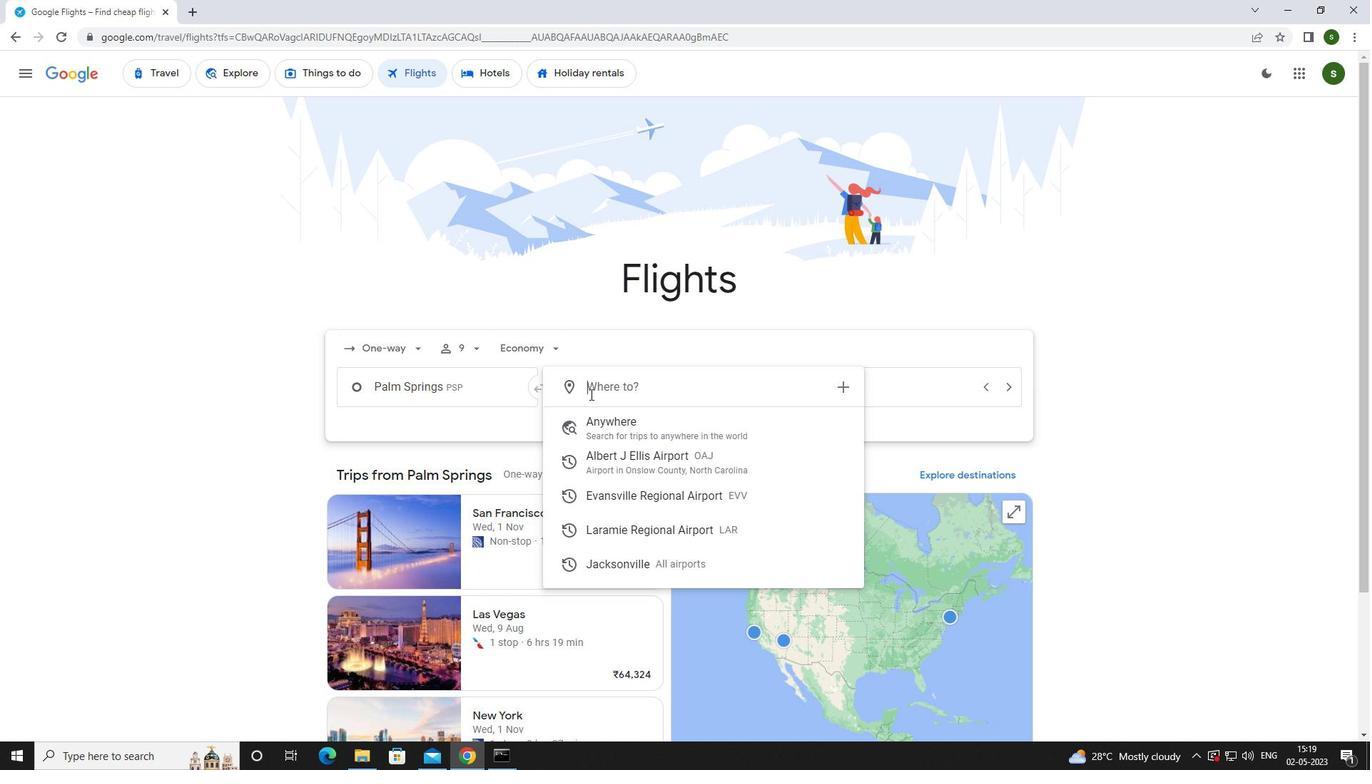 
Action: Key pressed <Key.caps_lock>l<Key.caps_lock>arami
Screenshot: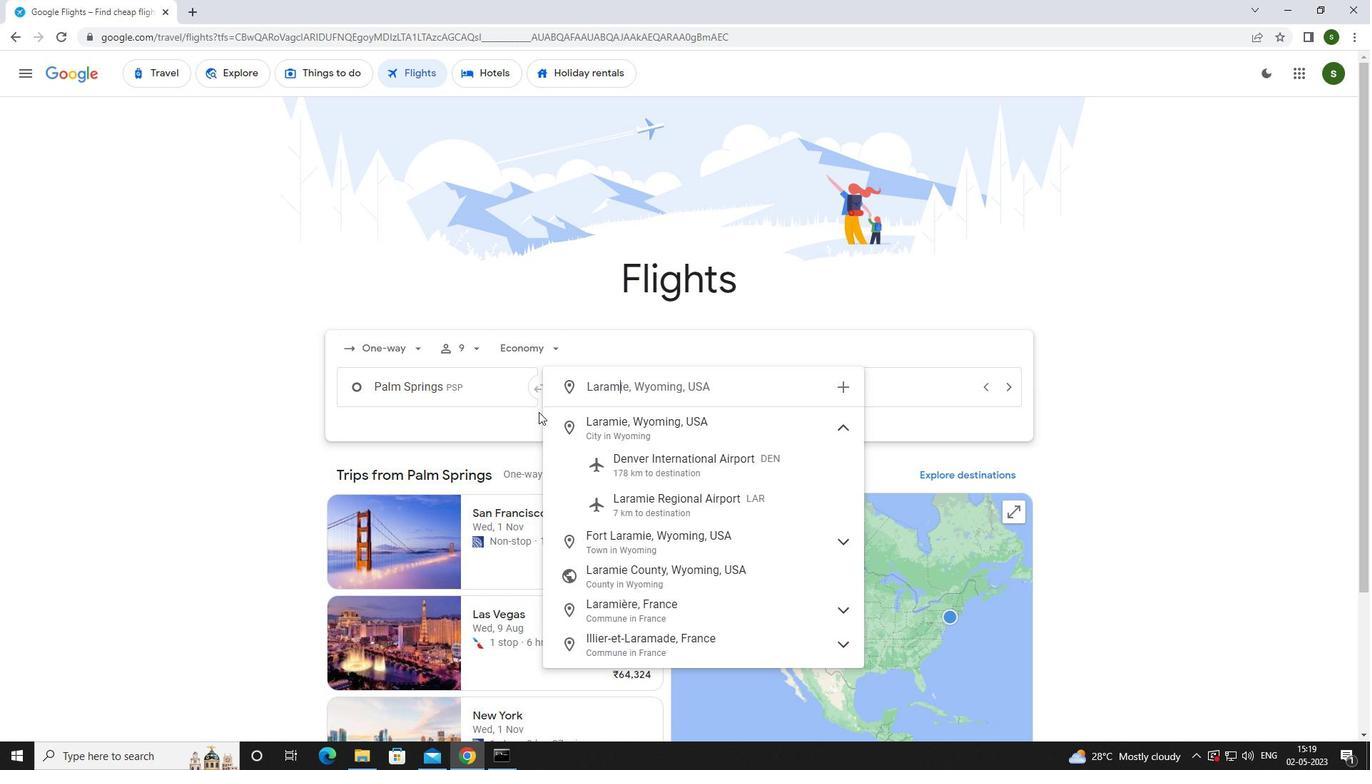 
Action: Mouse moved to (663, 496)
Screenshot: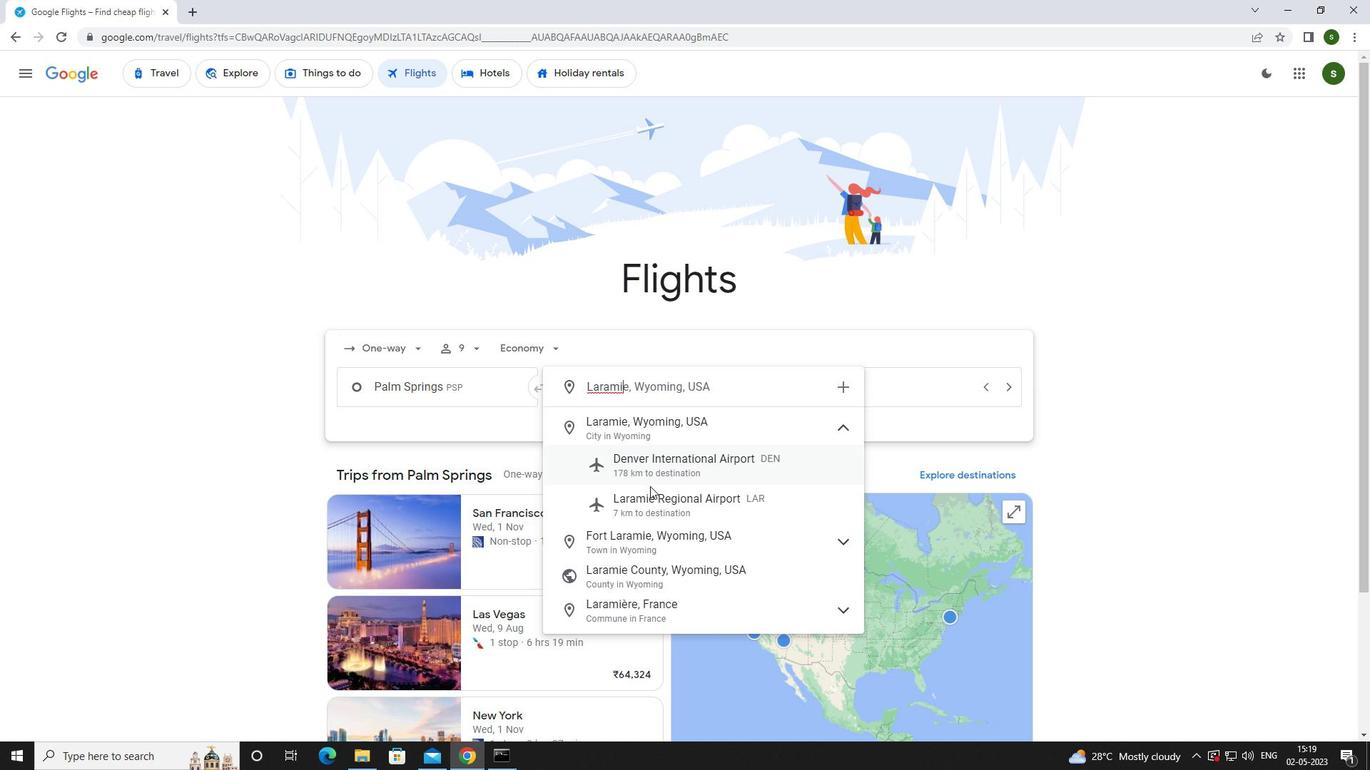 
Action: Mouse pressed left at (663, 496)
Screenshot: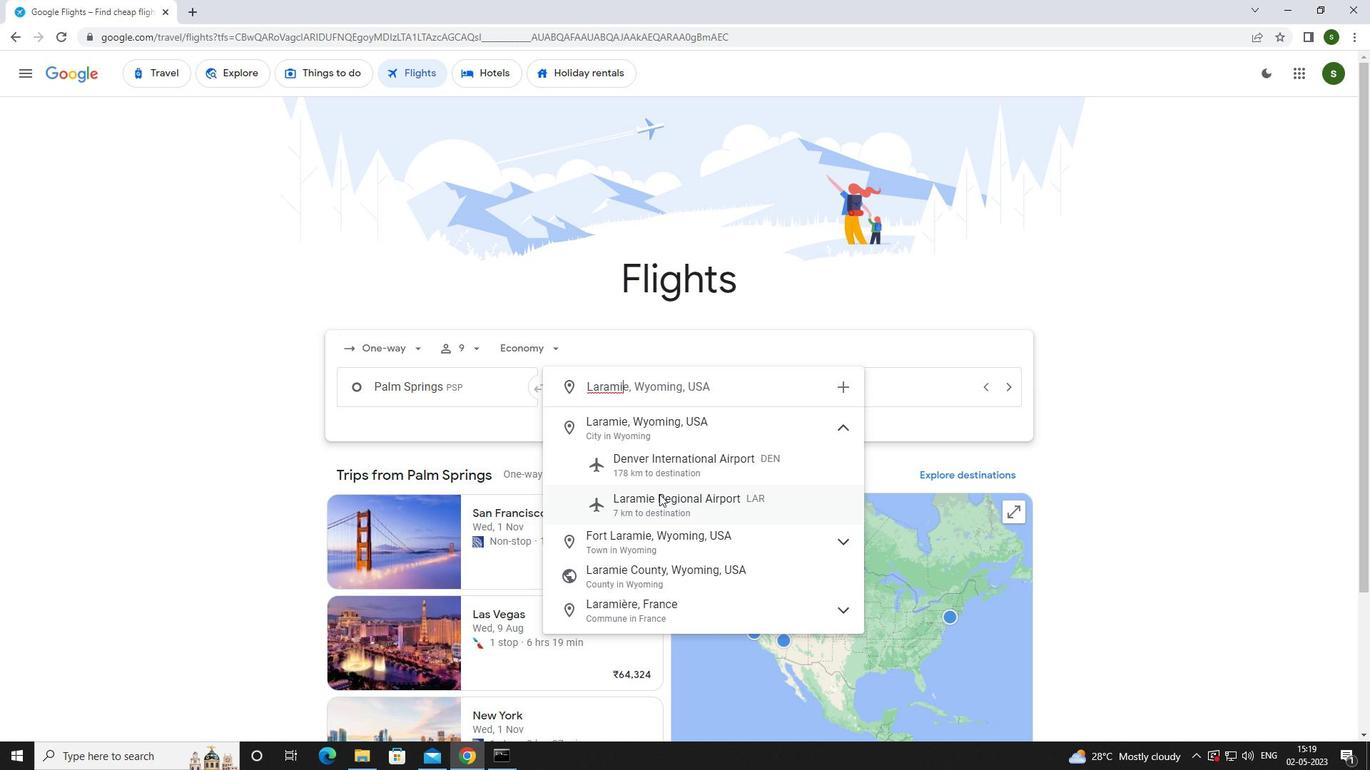 
Action: Mouse moved to (872, 394)
Screenshot: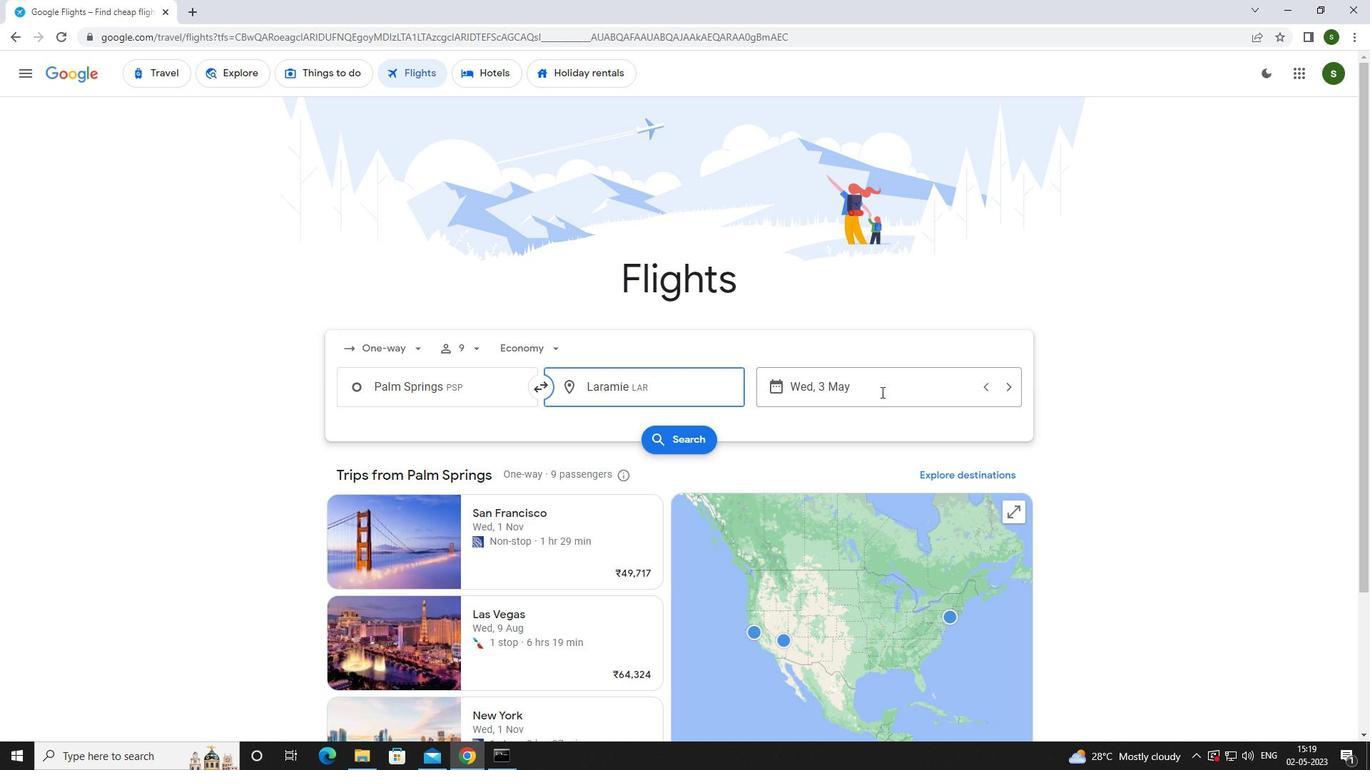 
Action: Mouse pressed left at (872, 394)
Screenshot: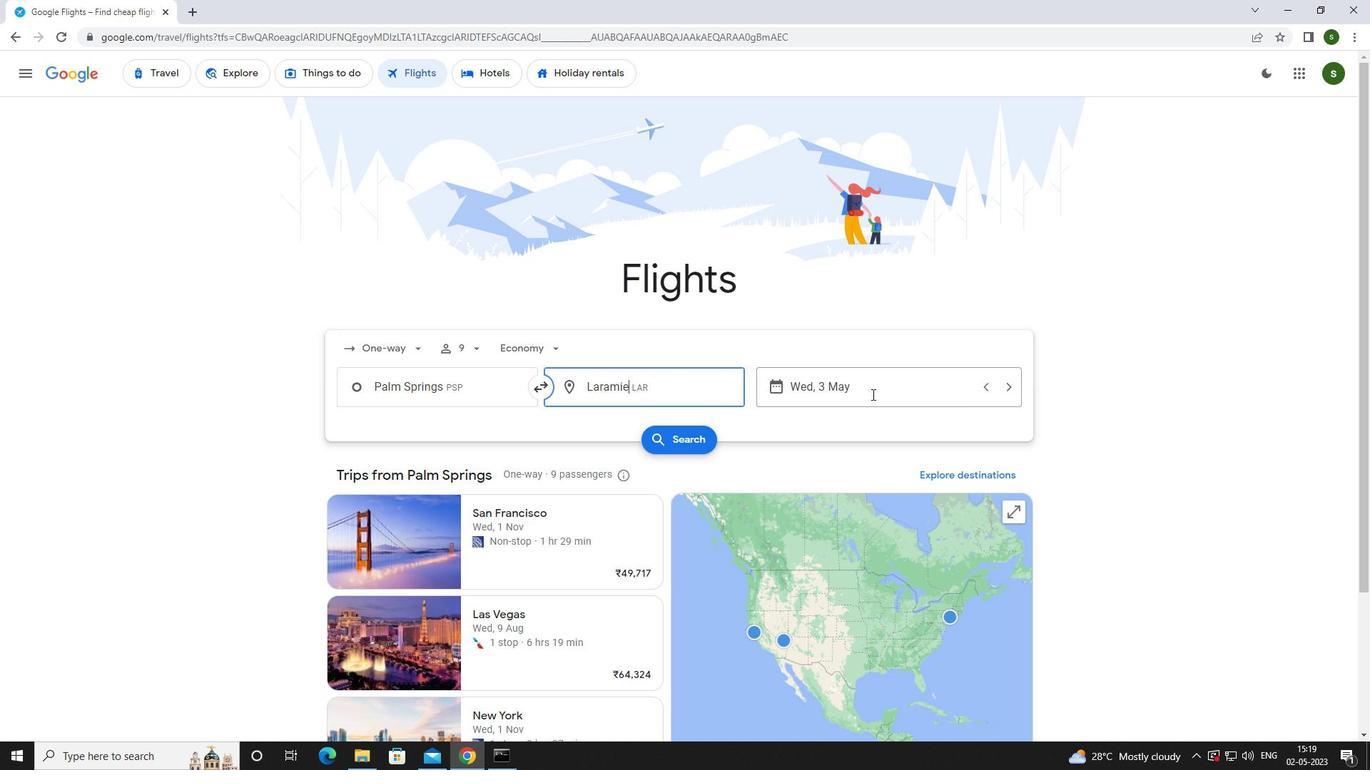 
Action: Mouse moved to (622, 475)
Screenshot: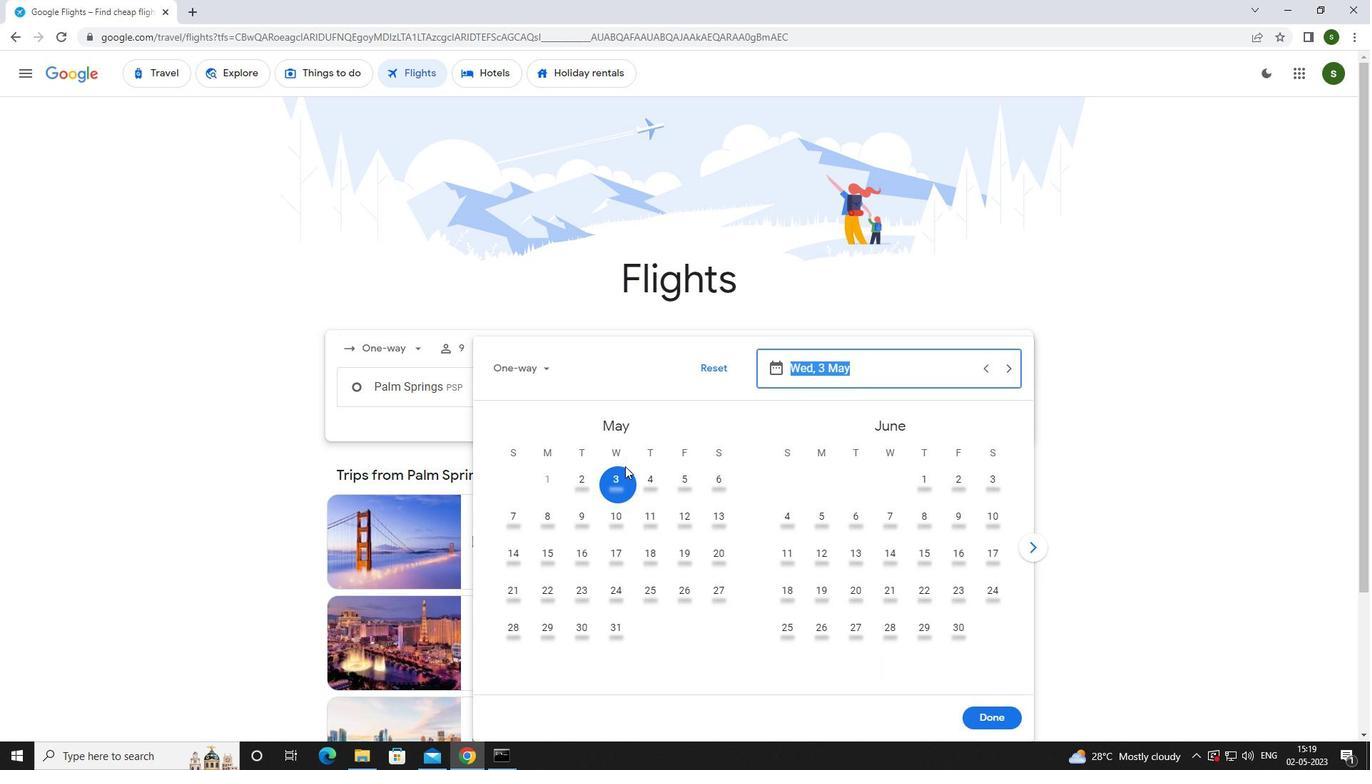 
Action: Mouse pressed left at (622, 475)
Screenshot: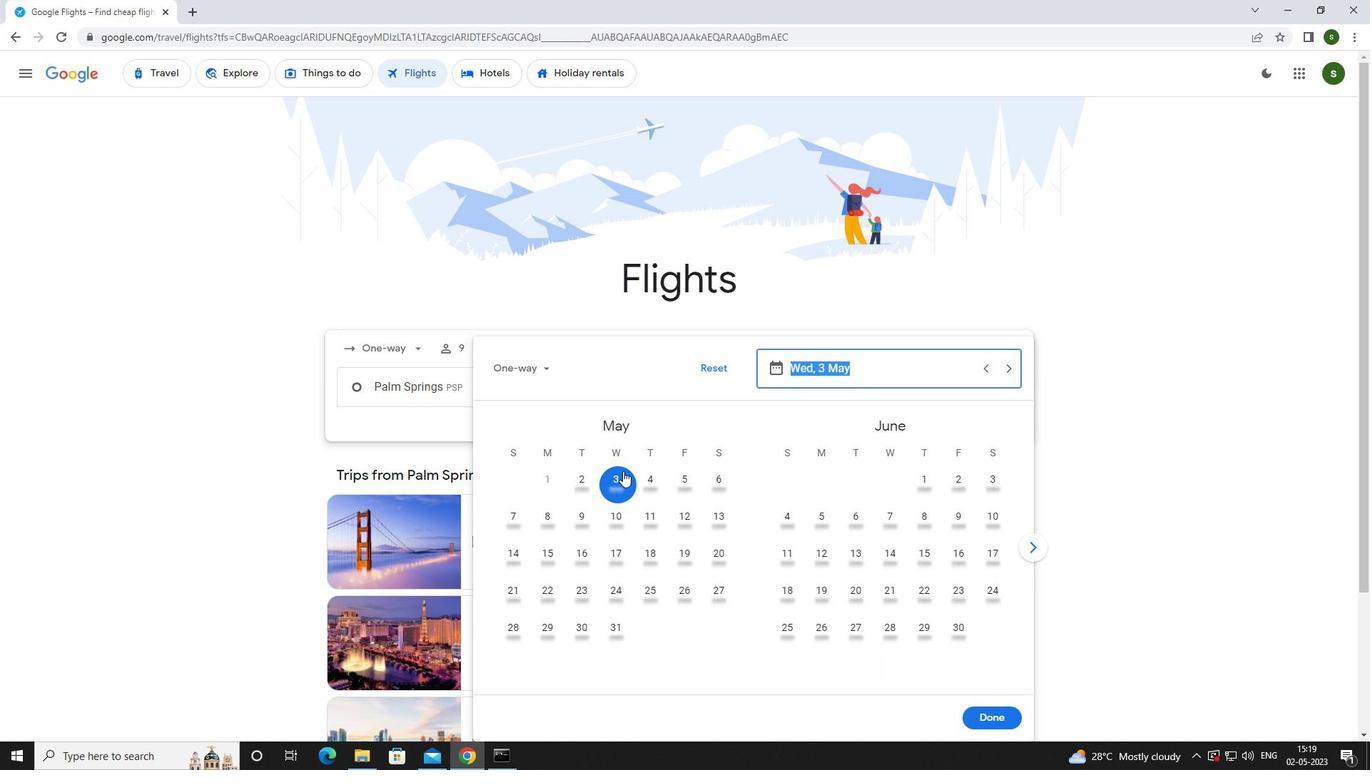 
Action: Mouse moved to (1014, 721)
Screenshot: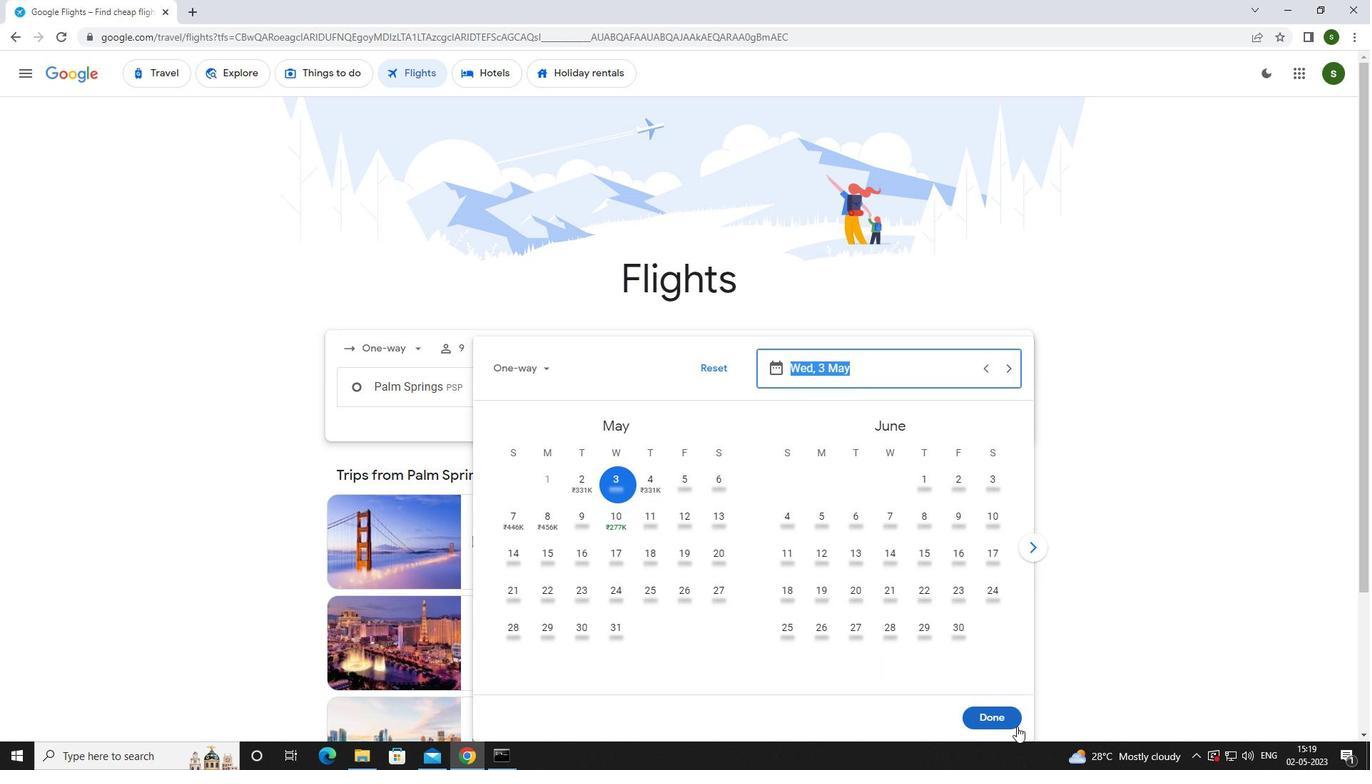 
Action: Mouse pressed left at (1014, 721)
Screenshot: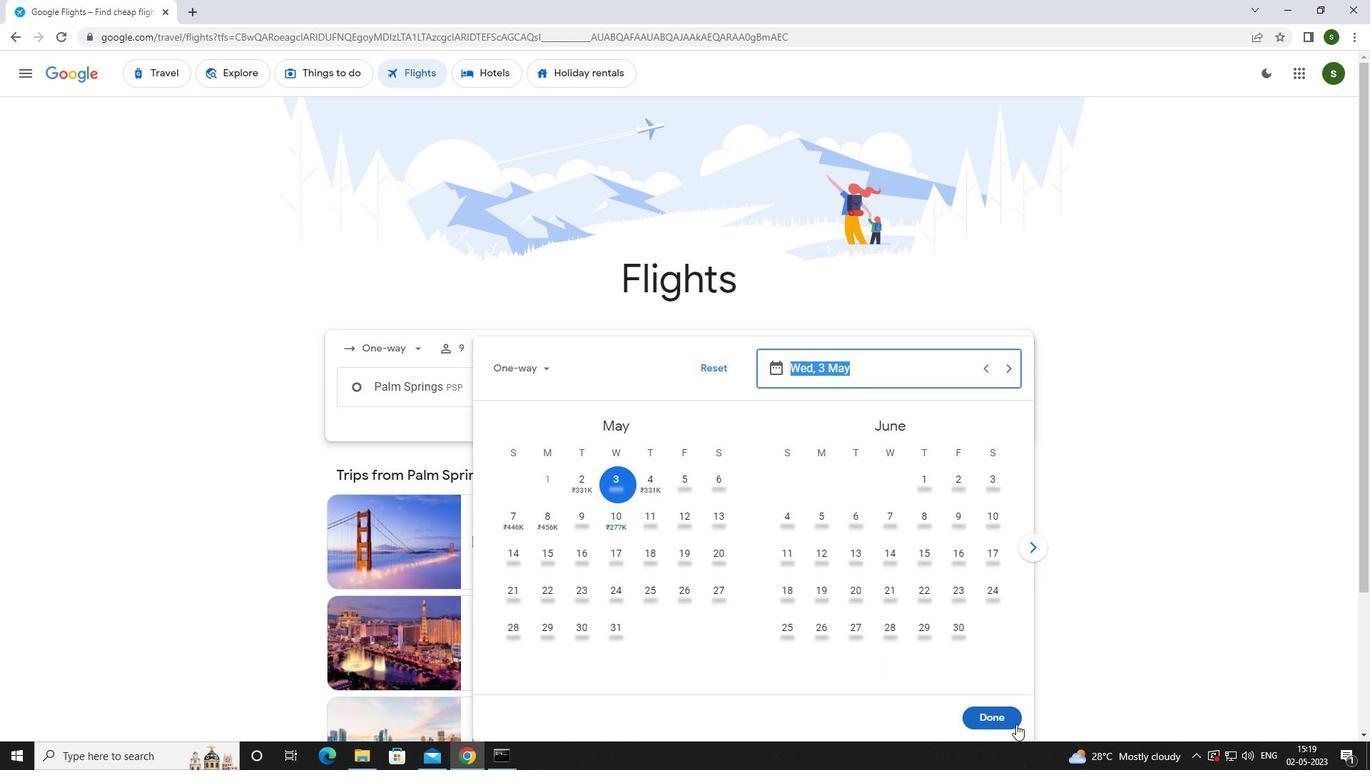 
Action: Mouse moved to (684, 433)
Screenshot: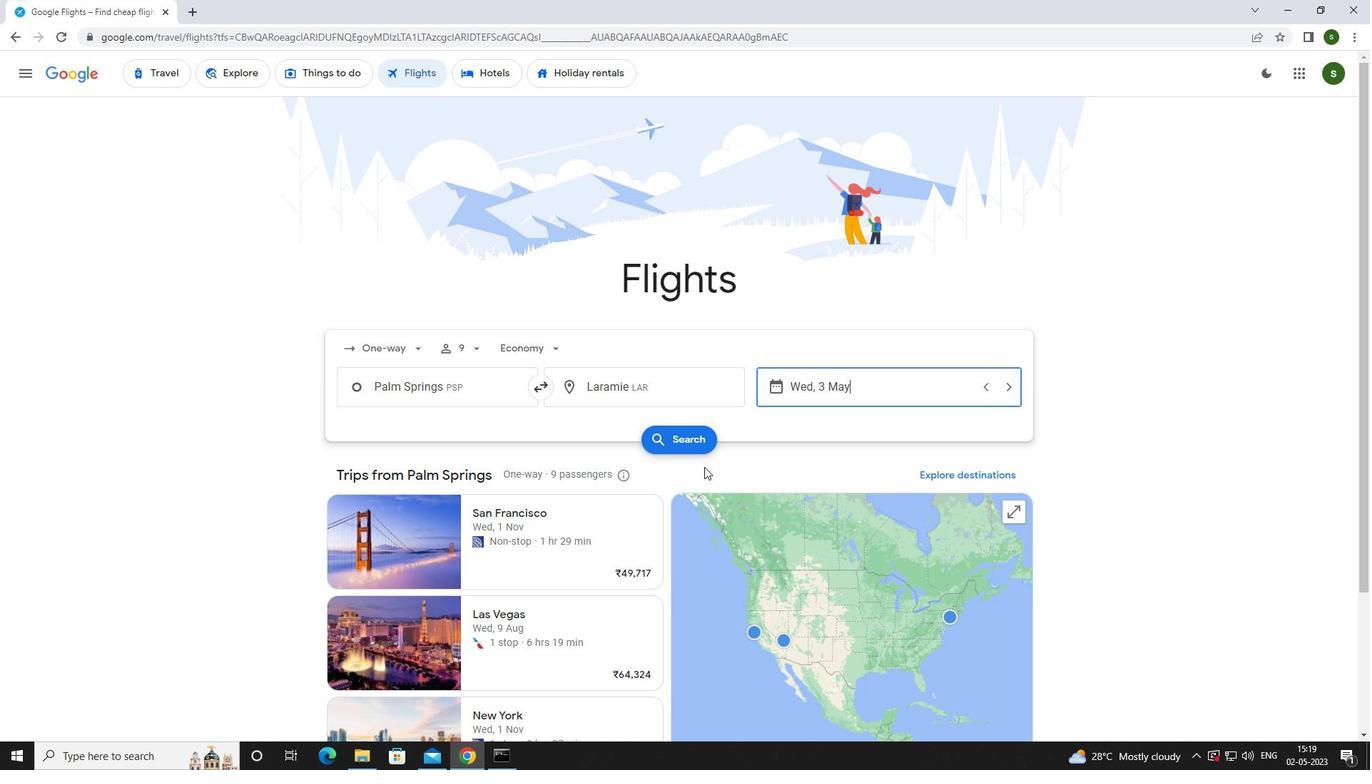 
Action: Mouse pressed left at (684, 433)
Screenshot: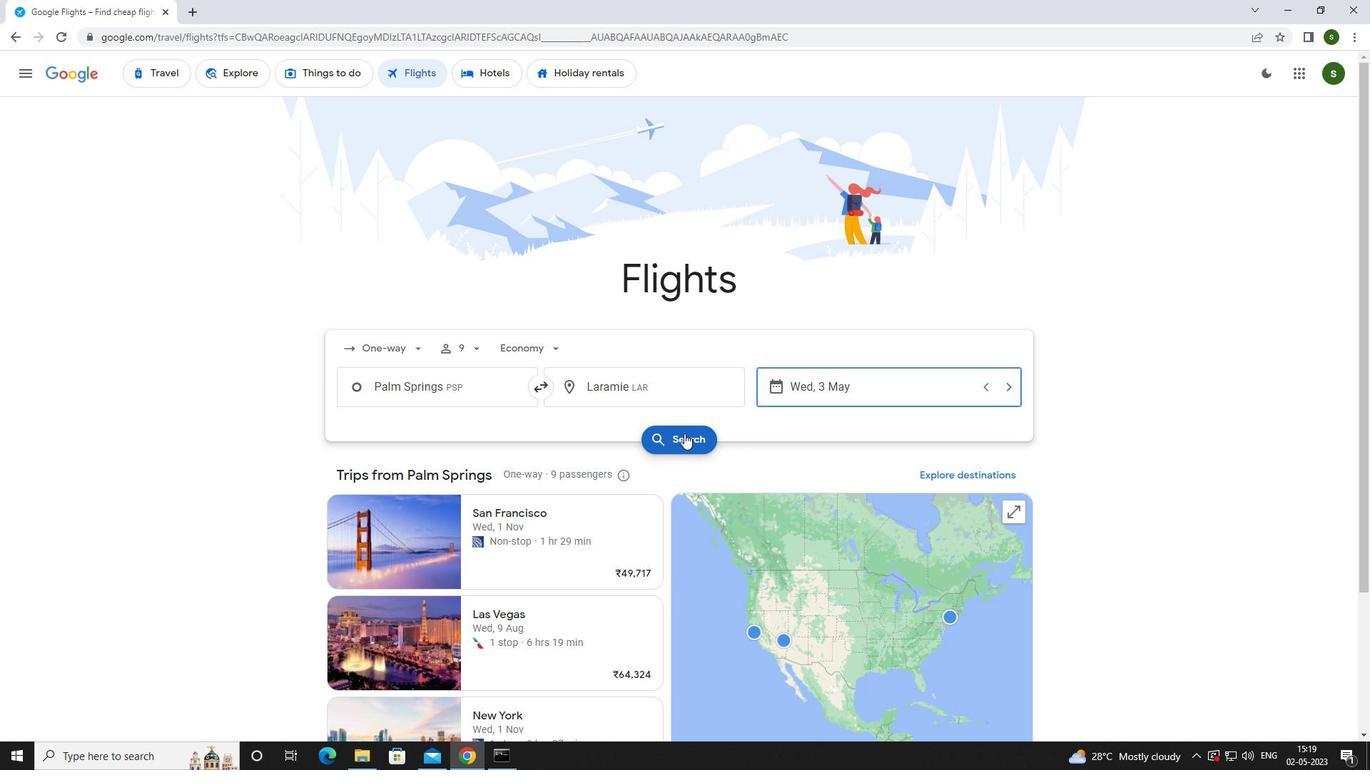 
Action: Mouse moved to (365, 206)
Screenshot: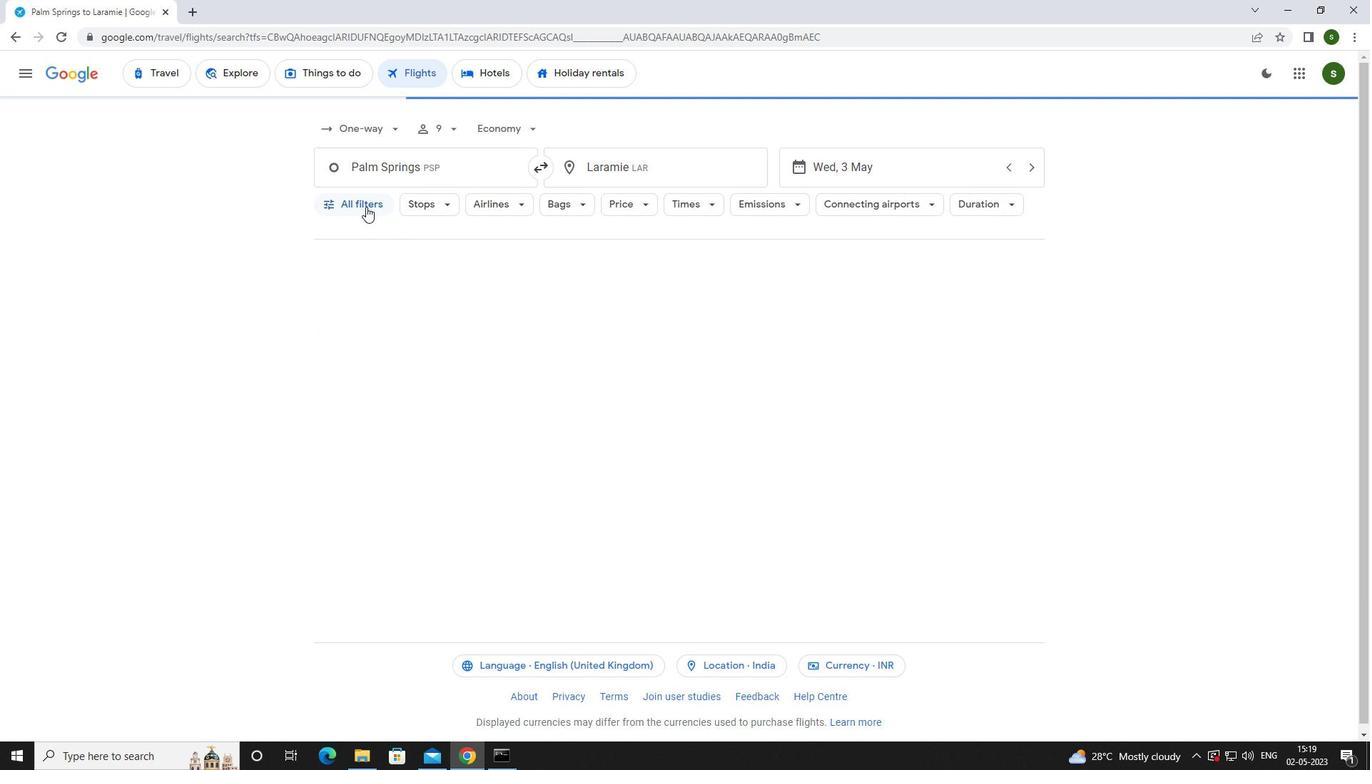 
Action: Mouse pressed left at (365, 206)
Screenshot: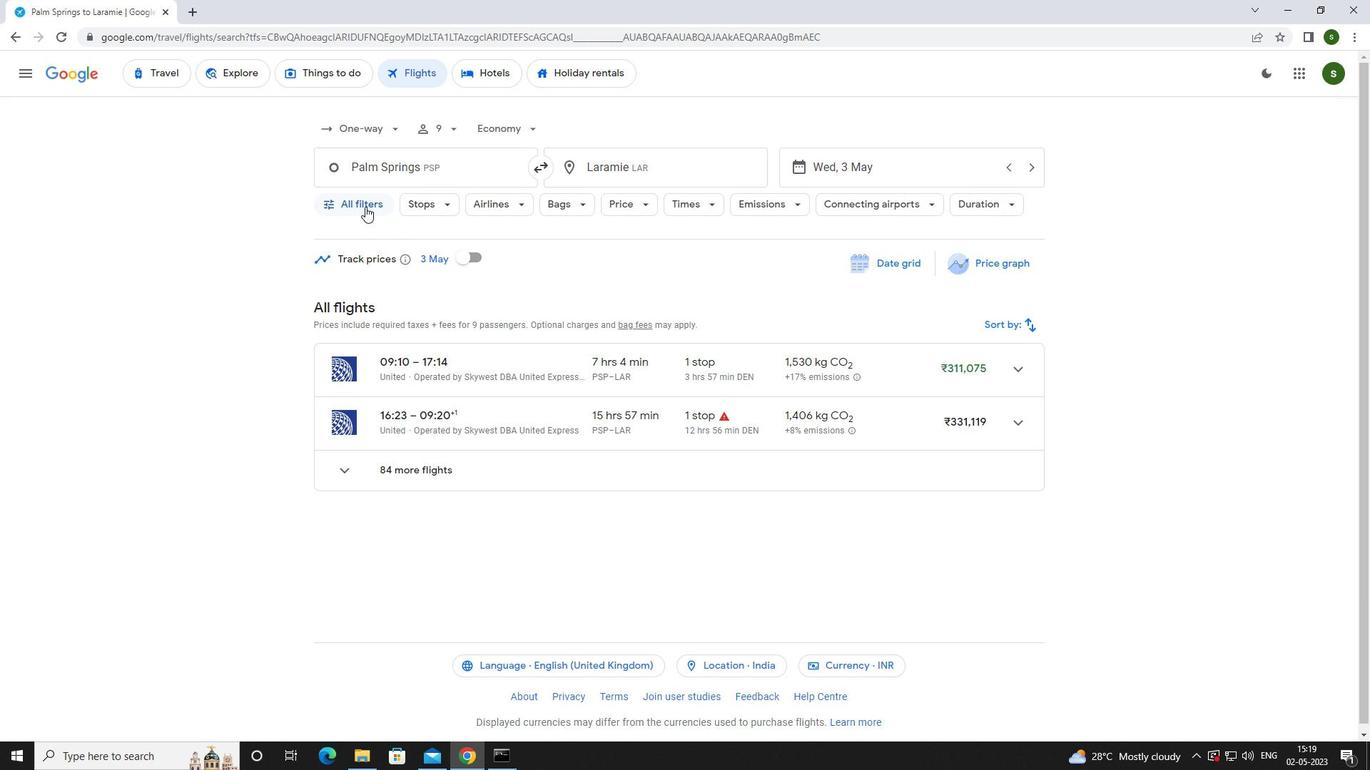 
Action: Mouse moved to (529, 510)
Screenshot: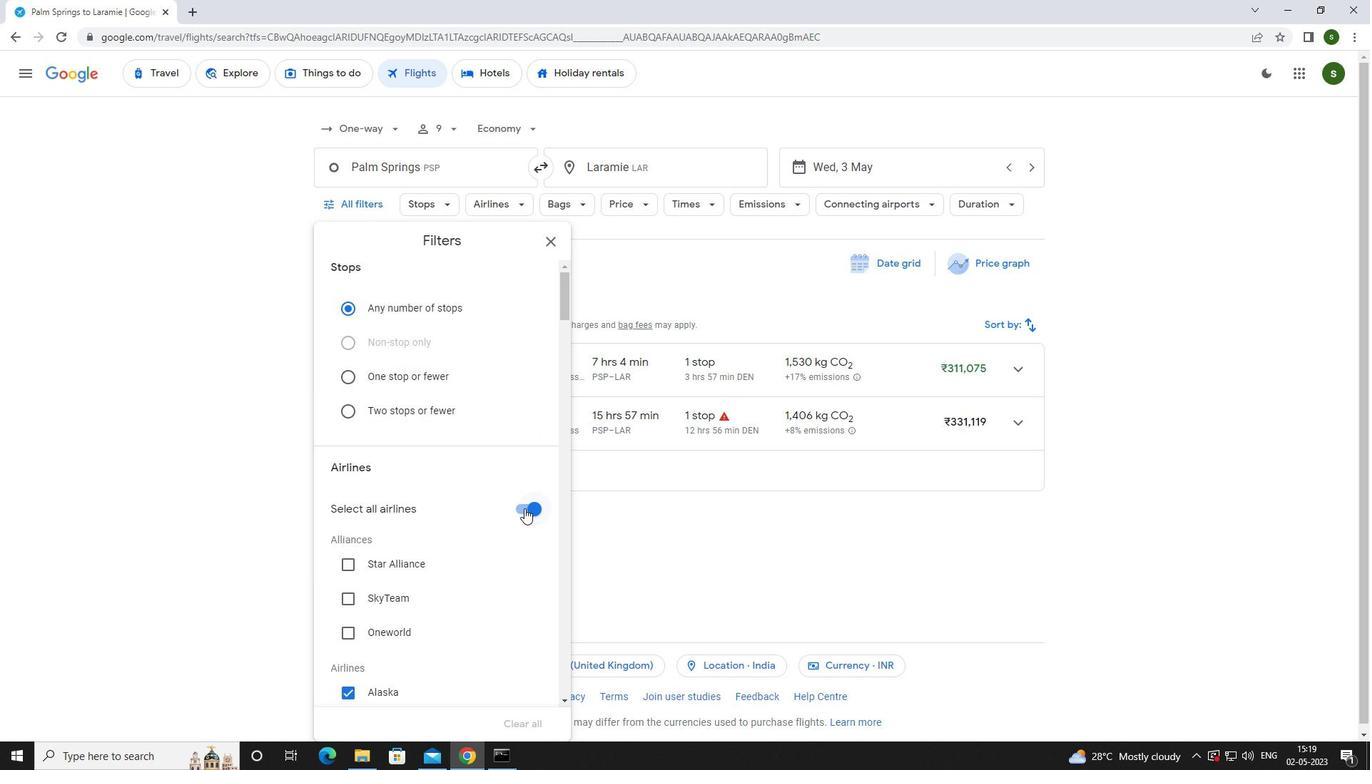 
Action: Mouse pressed left at (529, 510)
Screenshot: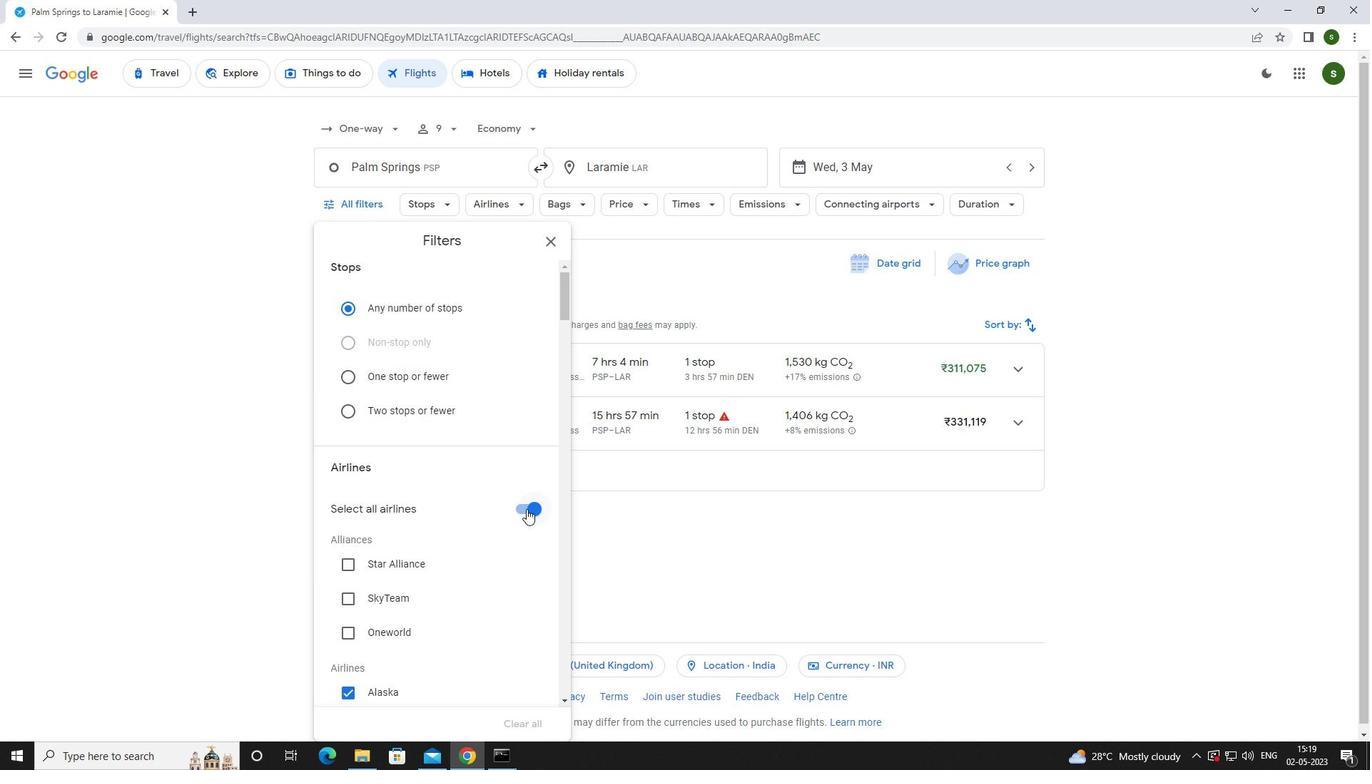 
Action: Mouse moved to (471, 449)
Screenshot: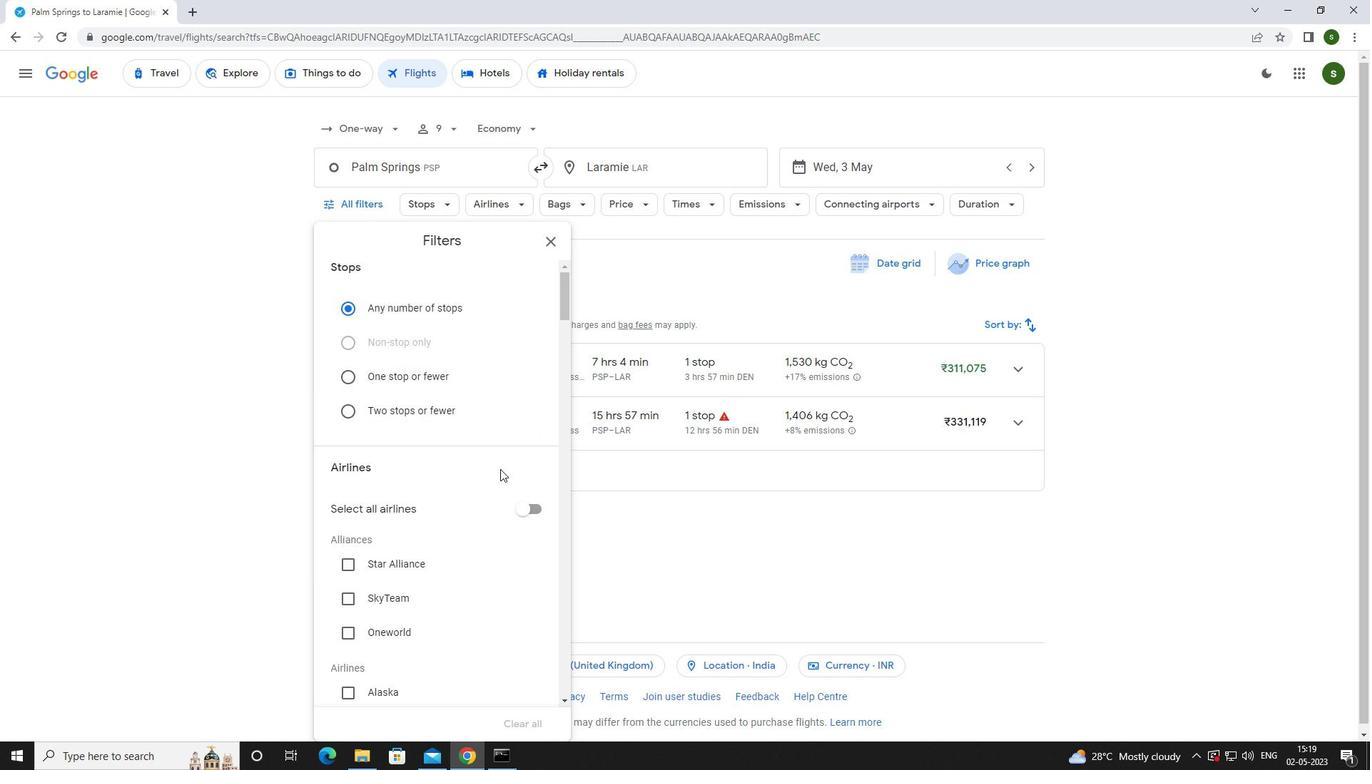 
Action: Mouse scrolled (471, 448) with delta (0, 0)
Screenshot: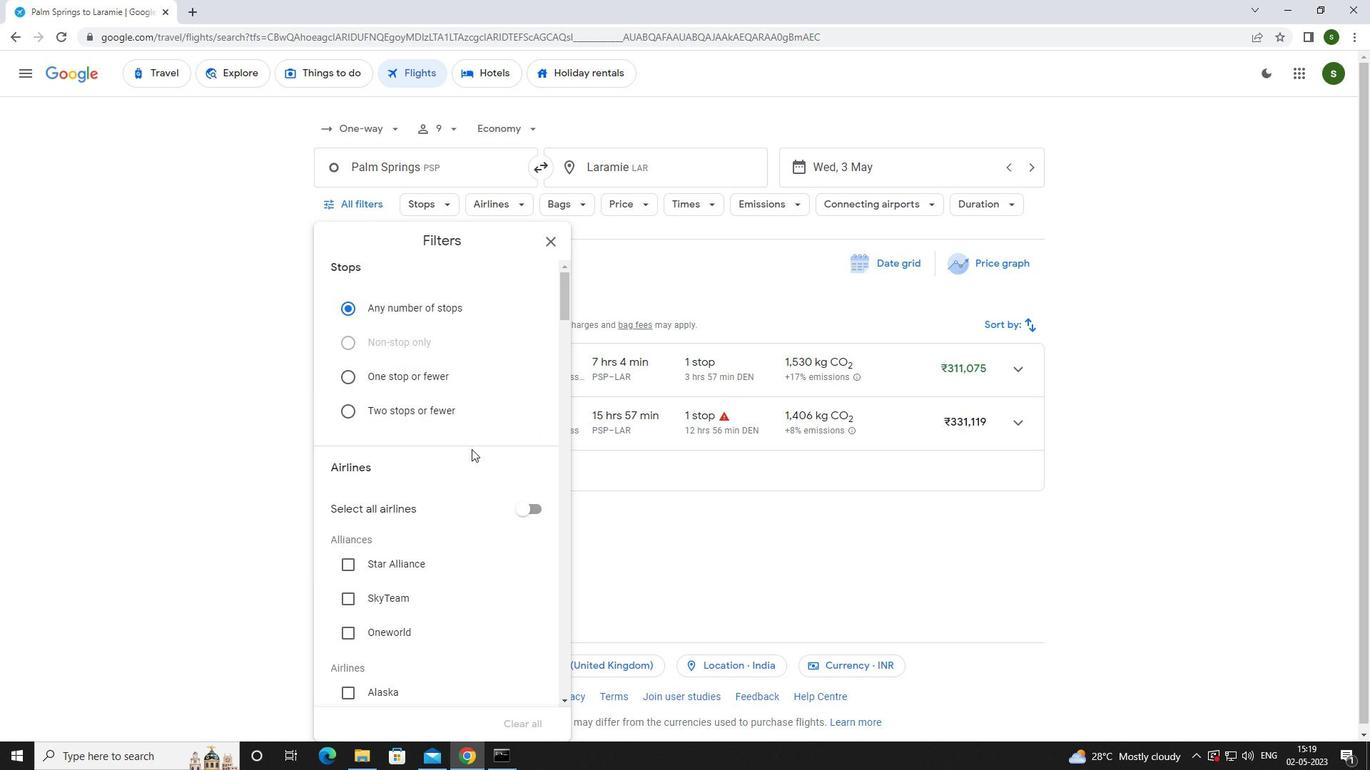 
Action: Mouse scrolled (471, 448) with delta (0, 0)
Screenshot: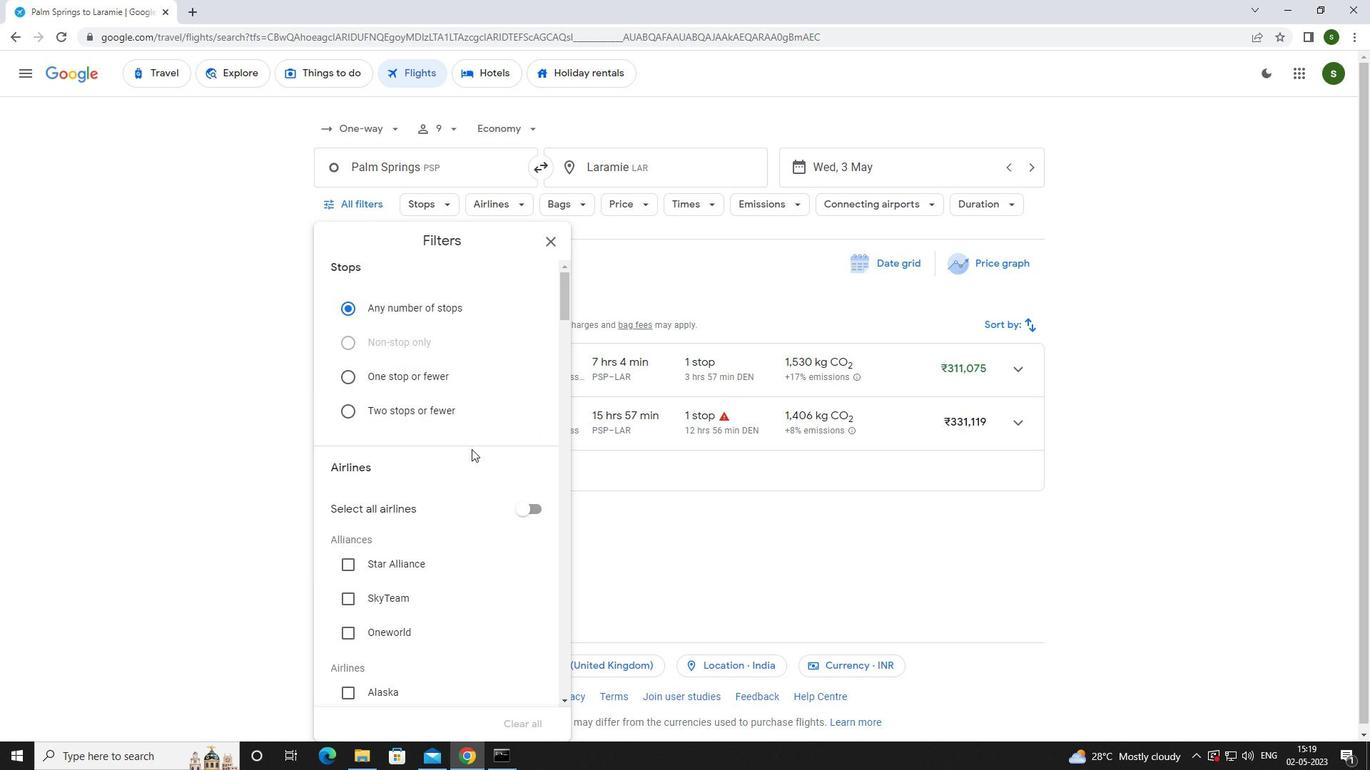 
Action: Mouse scrolled (471, 448) with delta (0, 0)
Screenshot: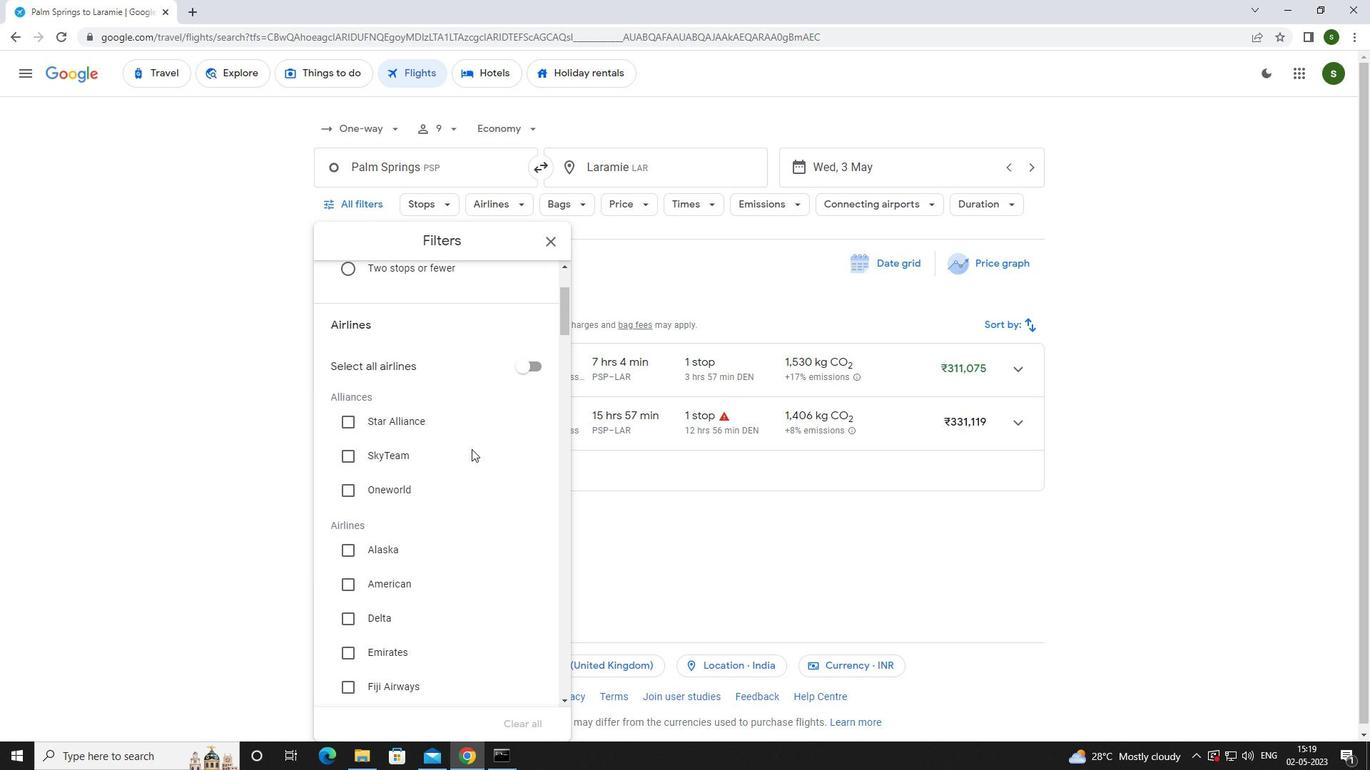 
Action: Mouse scrolled (471, 448) with delta (0, 0)
Screenshot: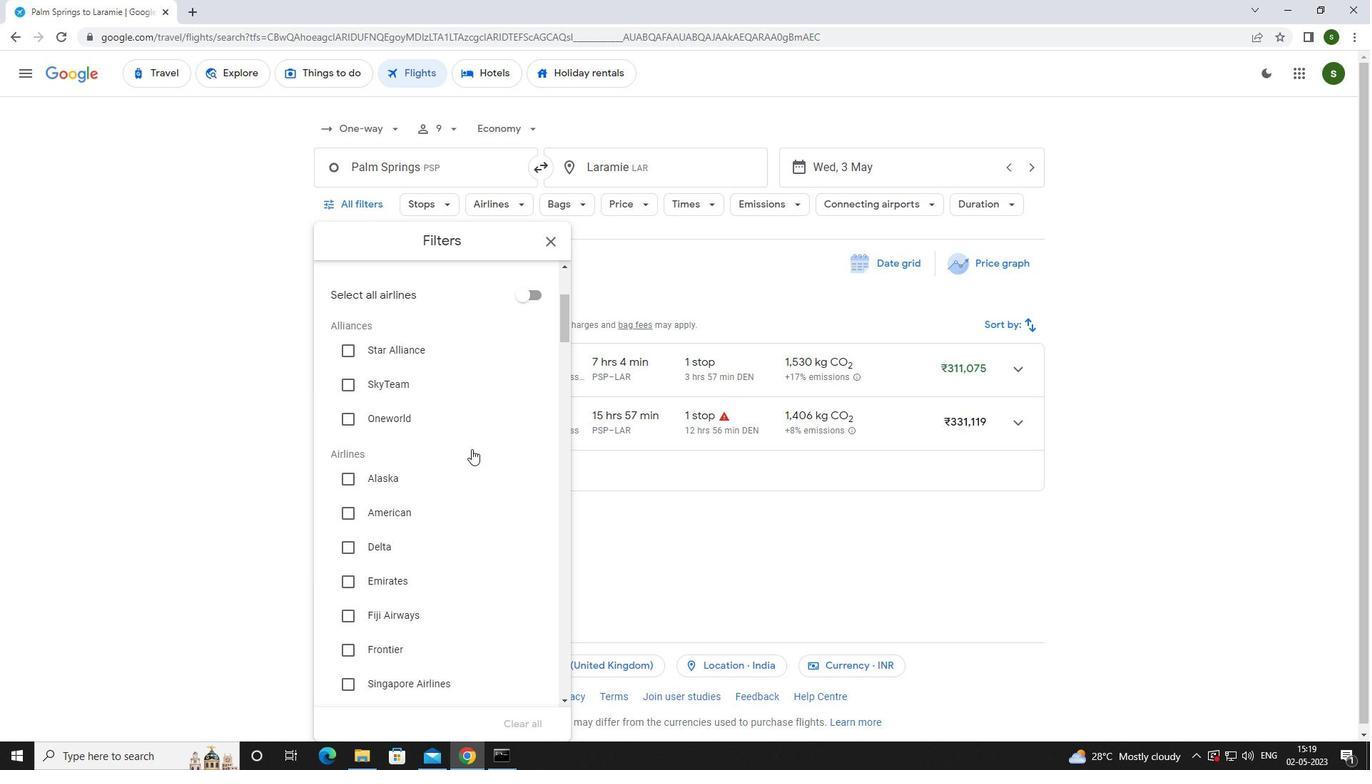 
Action: Mouse scrolled (471, 448) with delta (0, 0)
Screenshot: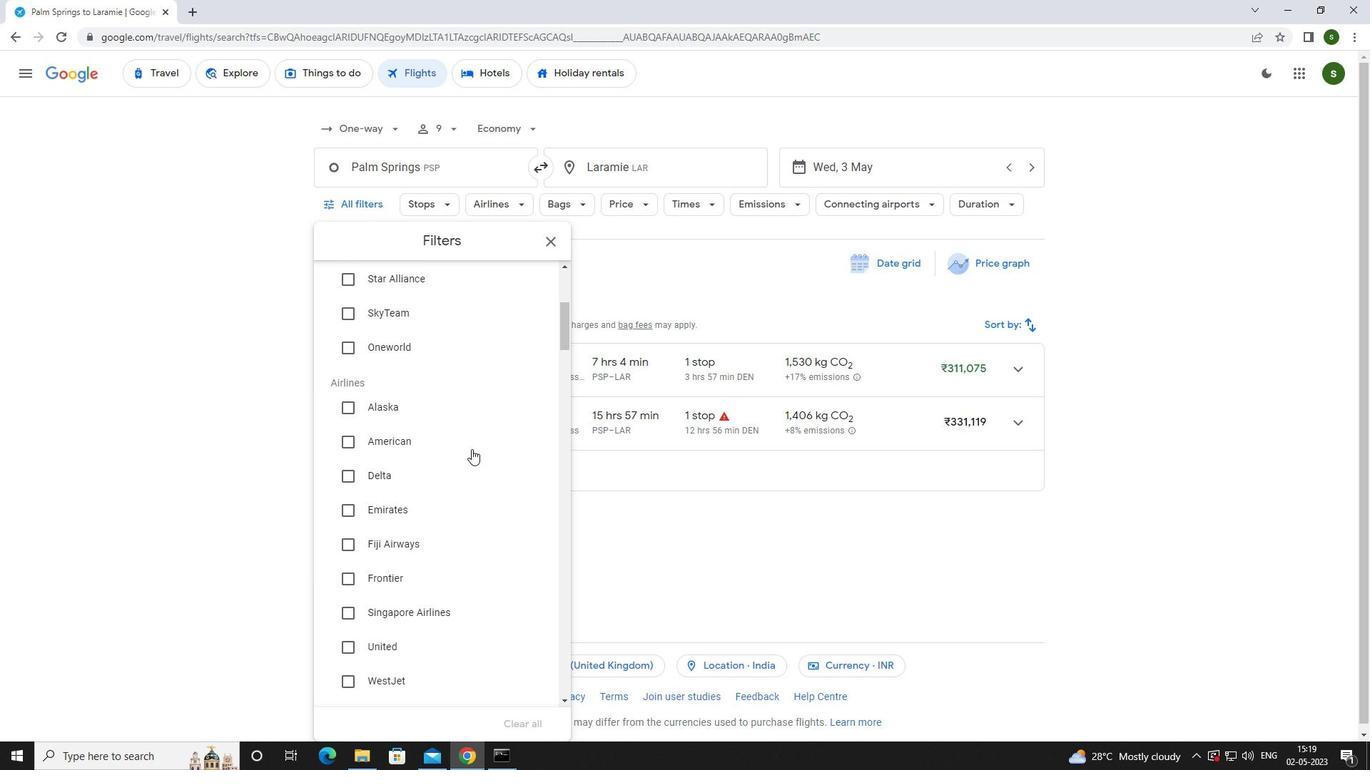 
Action: Mouse scrolled (471, 448) with delta (0, 0)
Screenshot: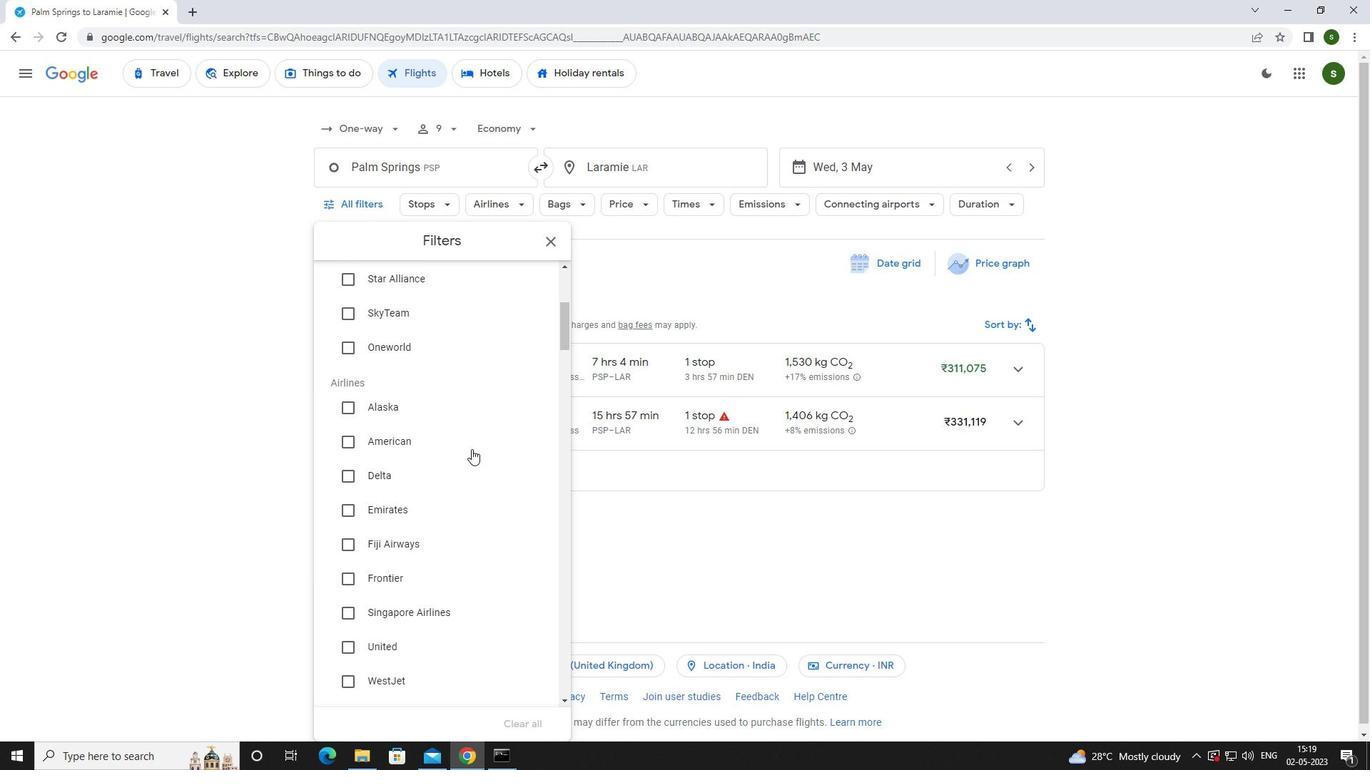
Action: Mouse moved to (384, 533)
Screenshot: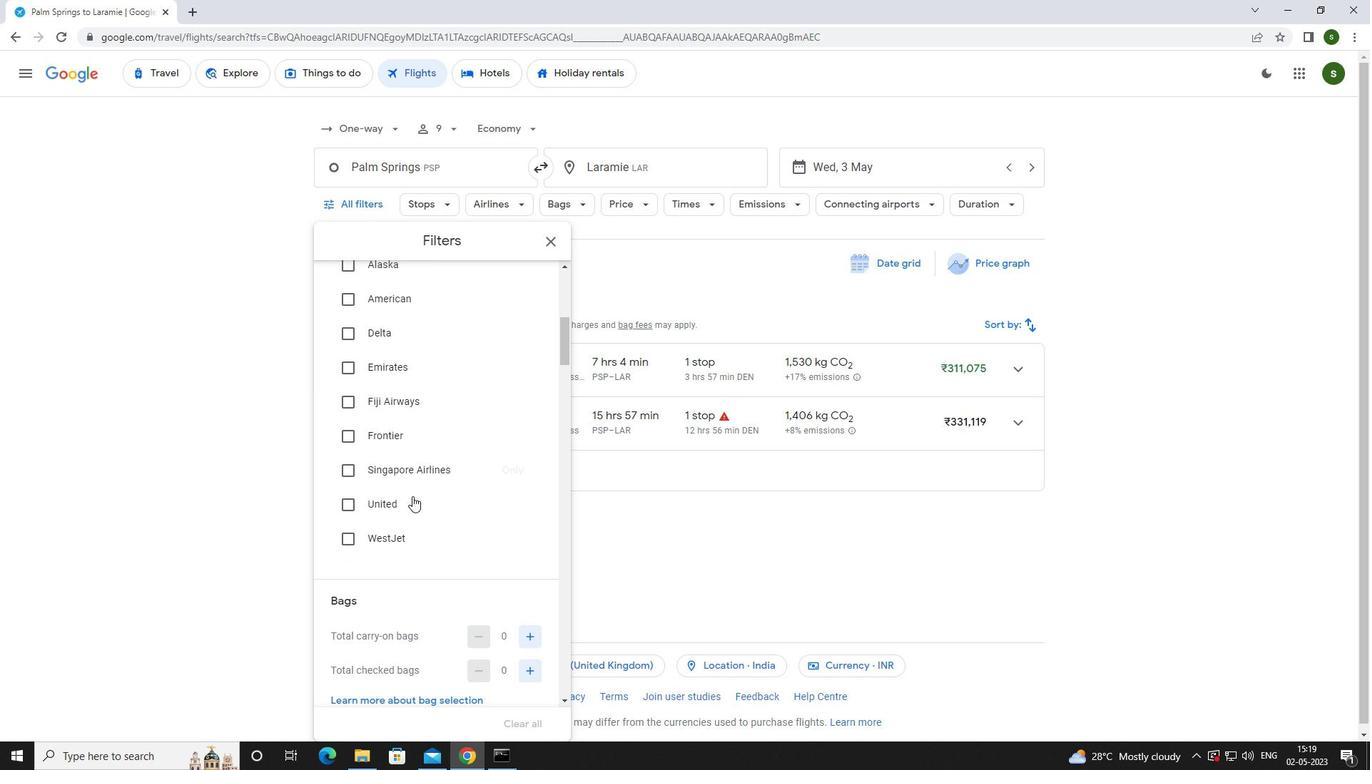 
Action: Mouse pressed left at (384, 533)
Screenshot: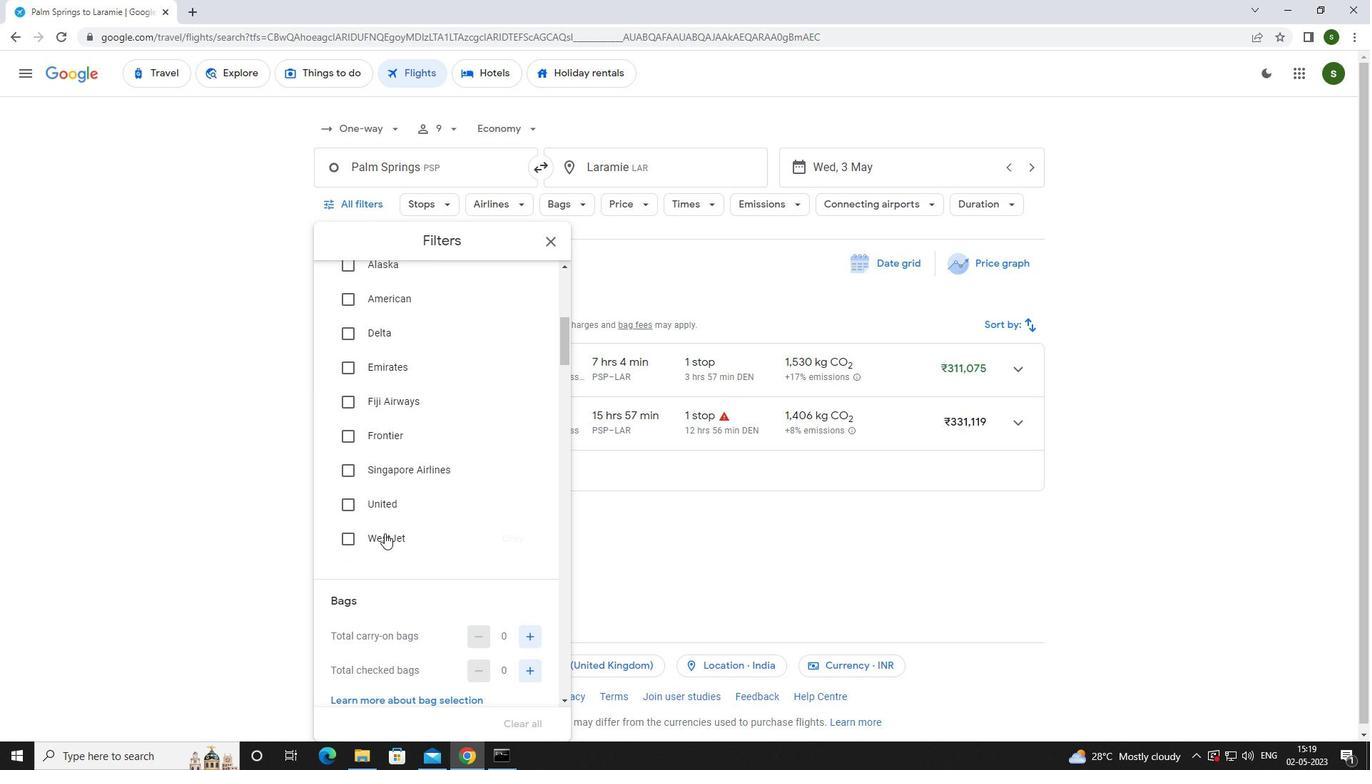 
Action: Mouse moved to (412, 528)
Screenshot: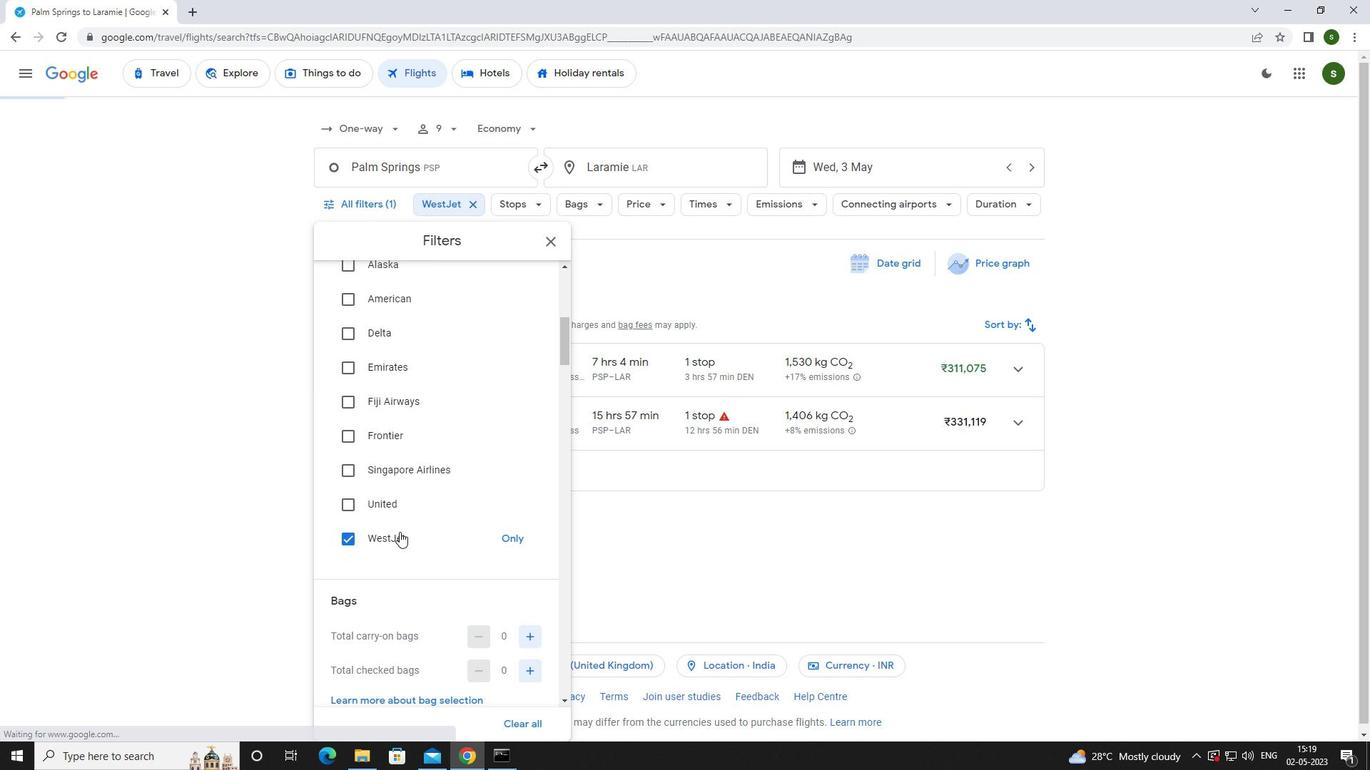 
Action: Mouse scrolled (412, 527) with delta (0, 0)
Screenshot: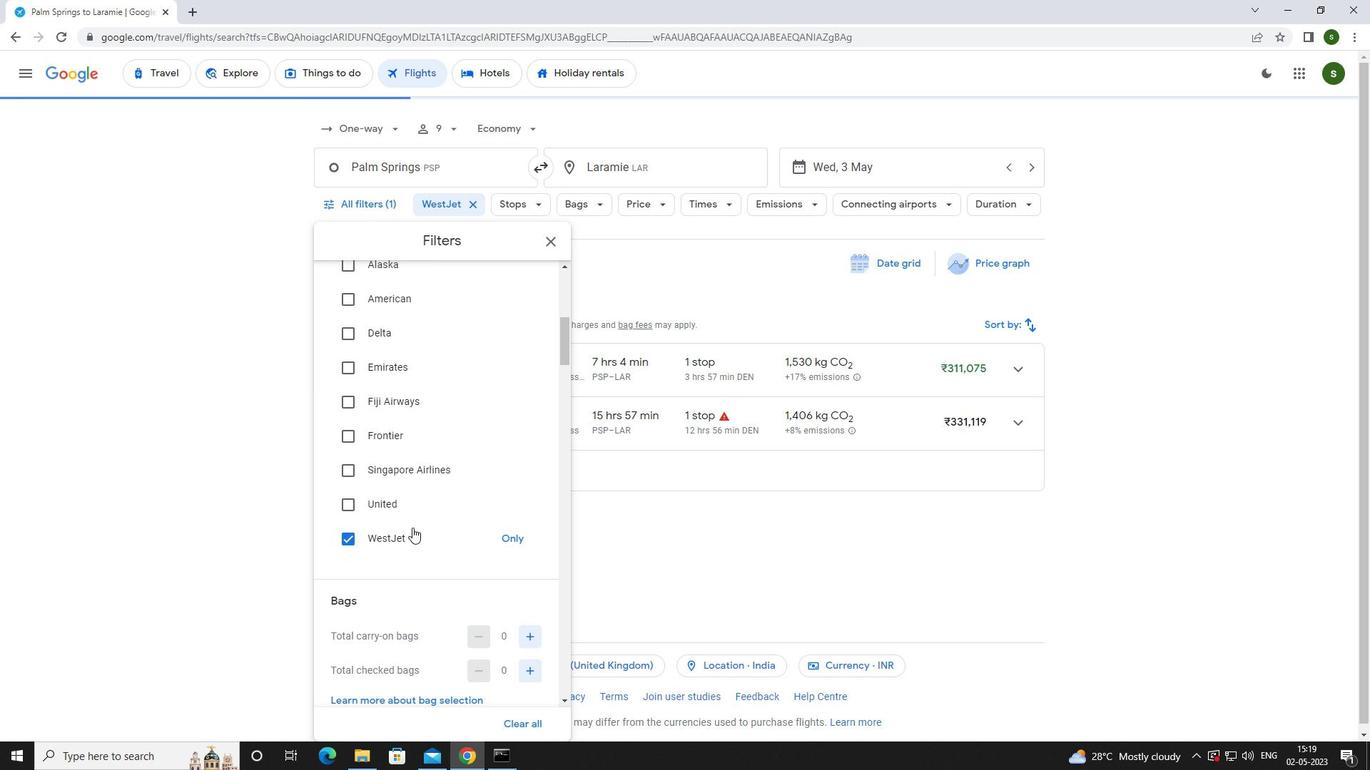 
Action: Mouse scrolled (412, 527) with delta (0, 0)
Screenshot: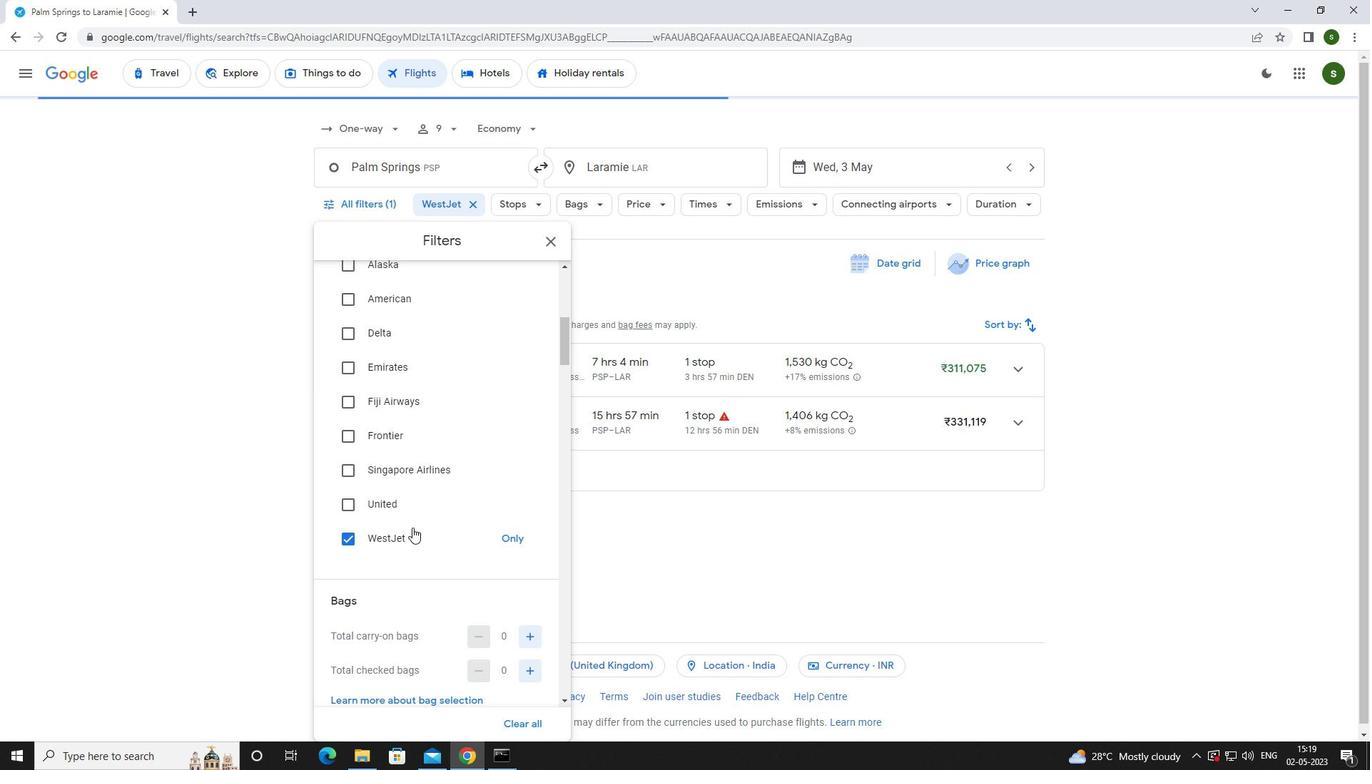 
Action: Mouse moved to (533, 496)
Screenshot: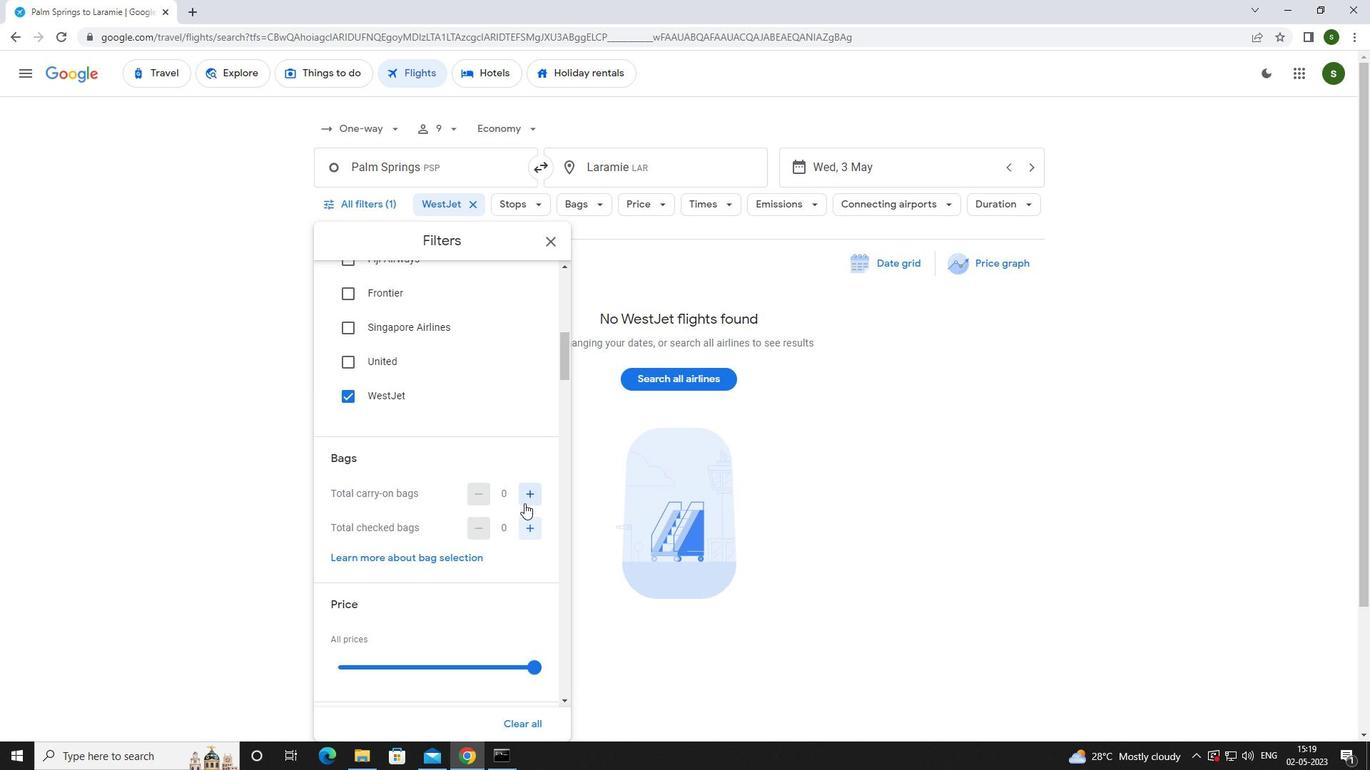 
Action: Mouse pressed left at (533, 496)
Screenshot: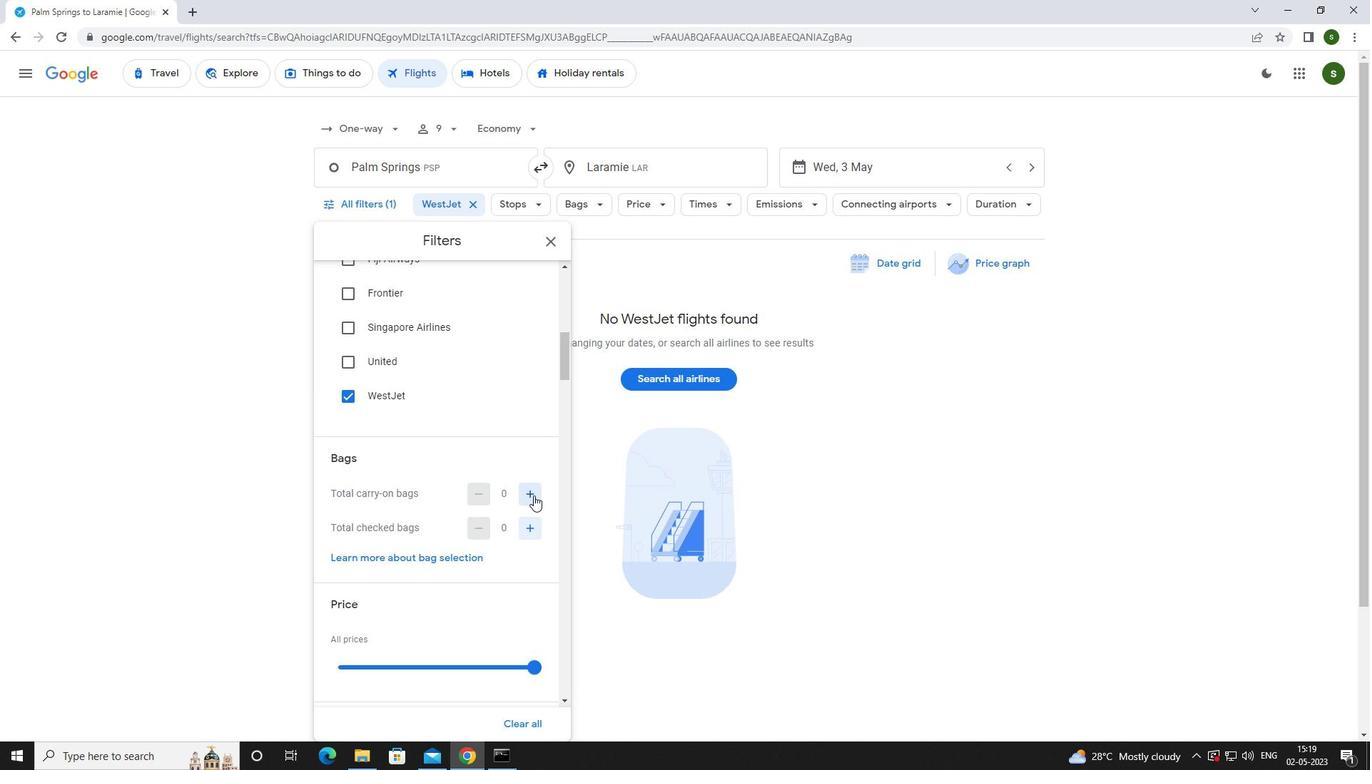 
Action: Mouse scrolled (533, 495) with delta (0, 0)
Screenshot: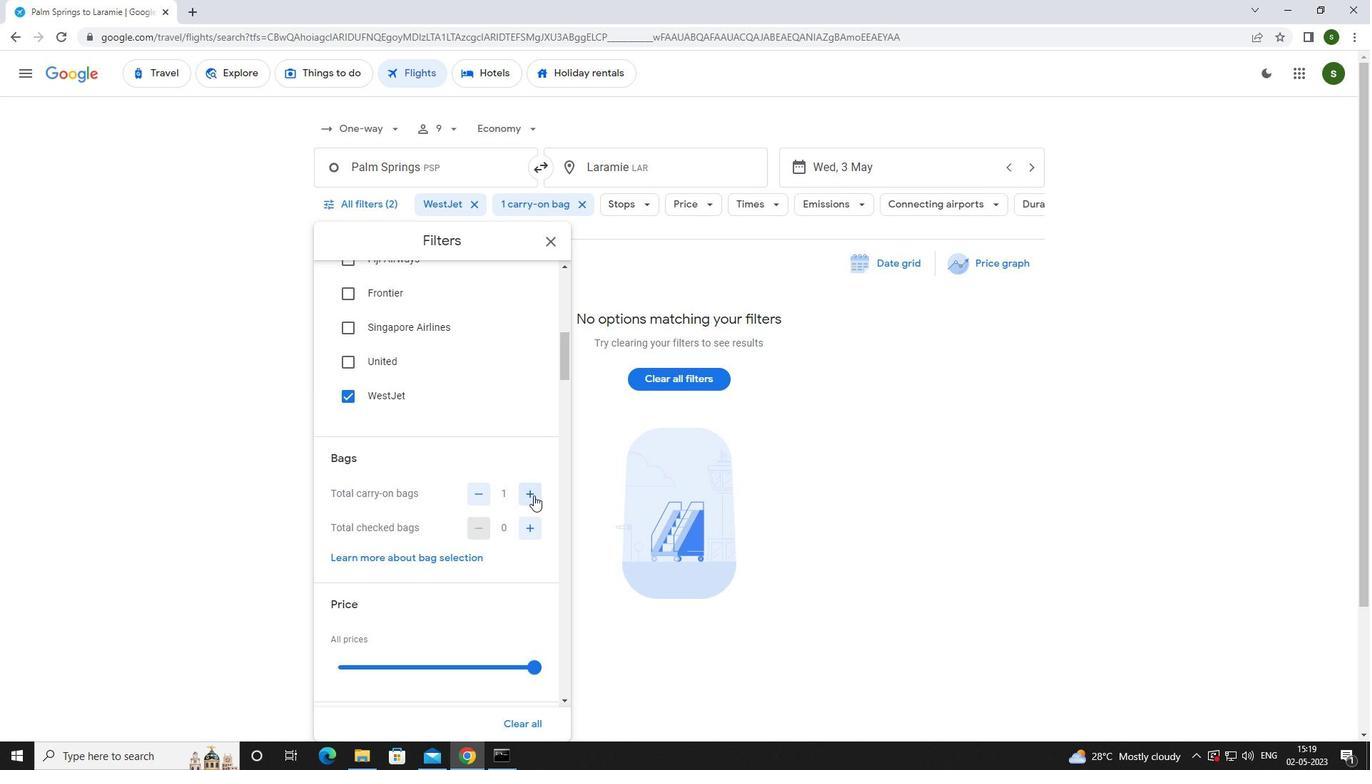 
Action: Mouse scrolled (533, 495) with delta (0, 0)
Screenshot: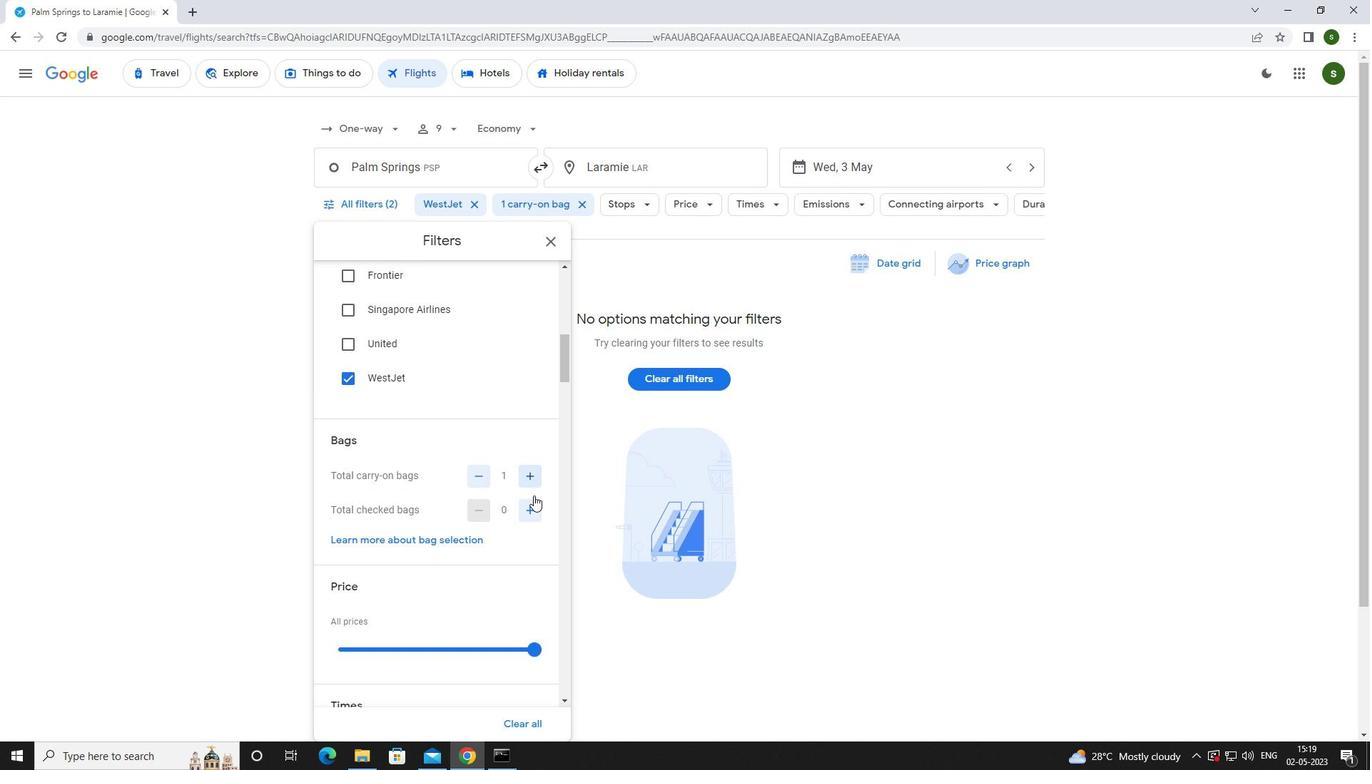 
Action: Mouse moved to (533, 526)
Screenshot: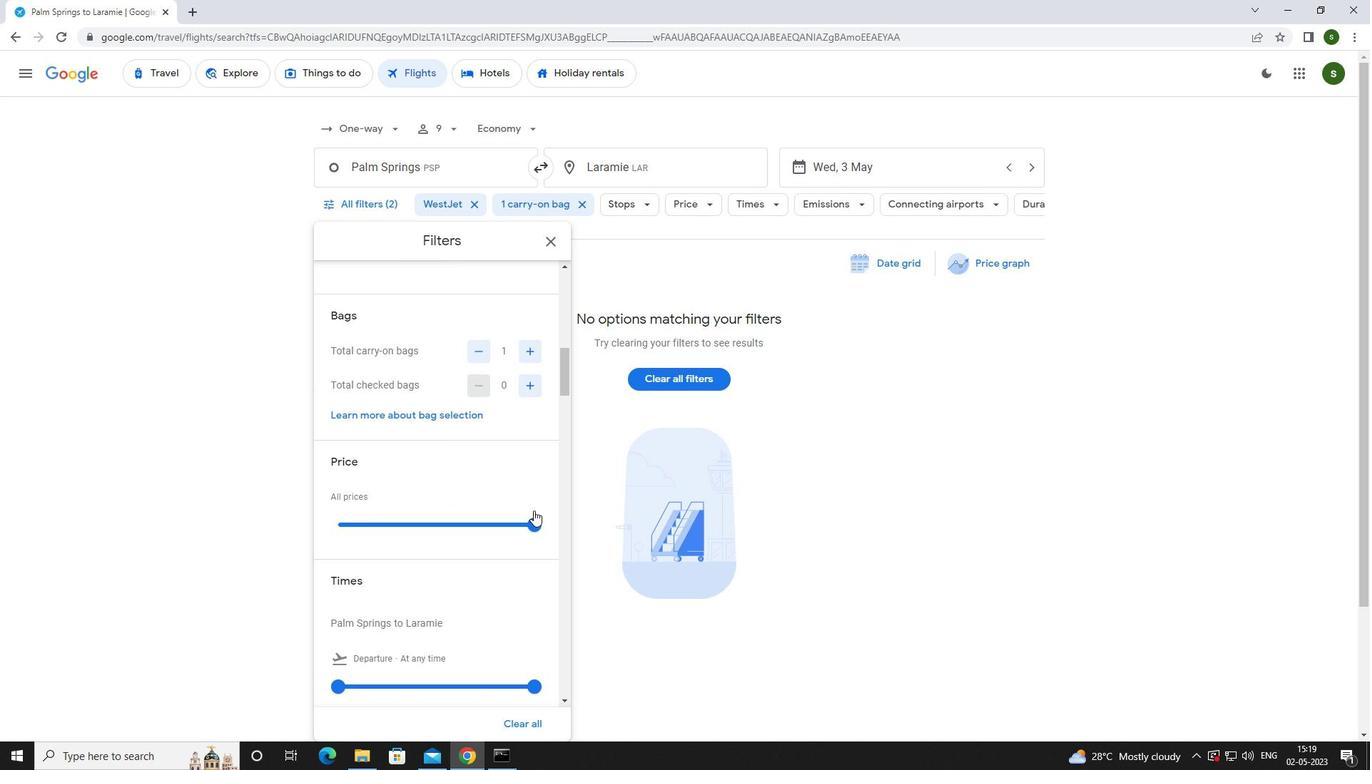 
Action: Mouse pressed left at (533, 526)
Screenshot: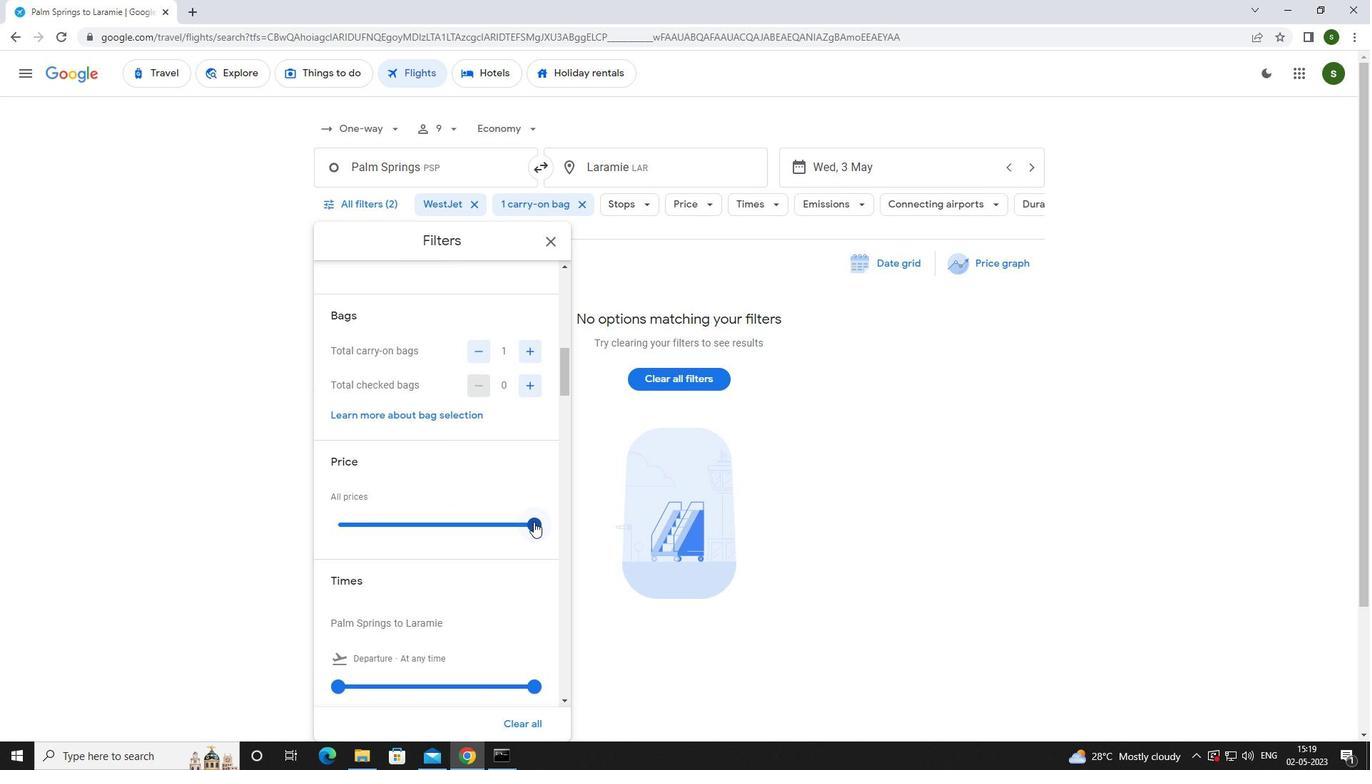 
Action: Mouse moved to (372, 549)
Screenshot: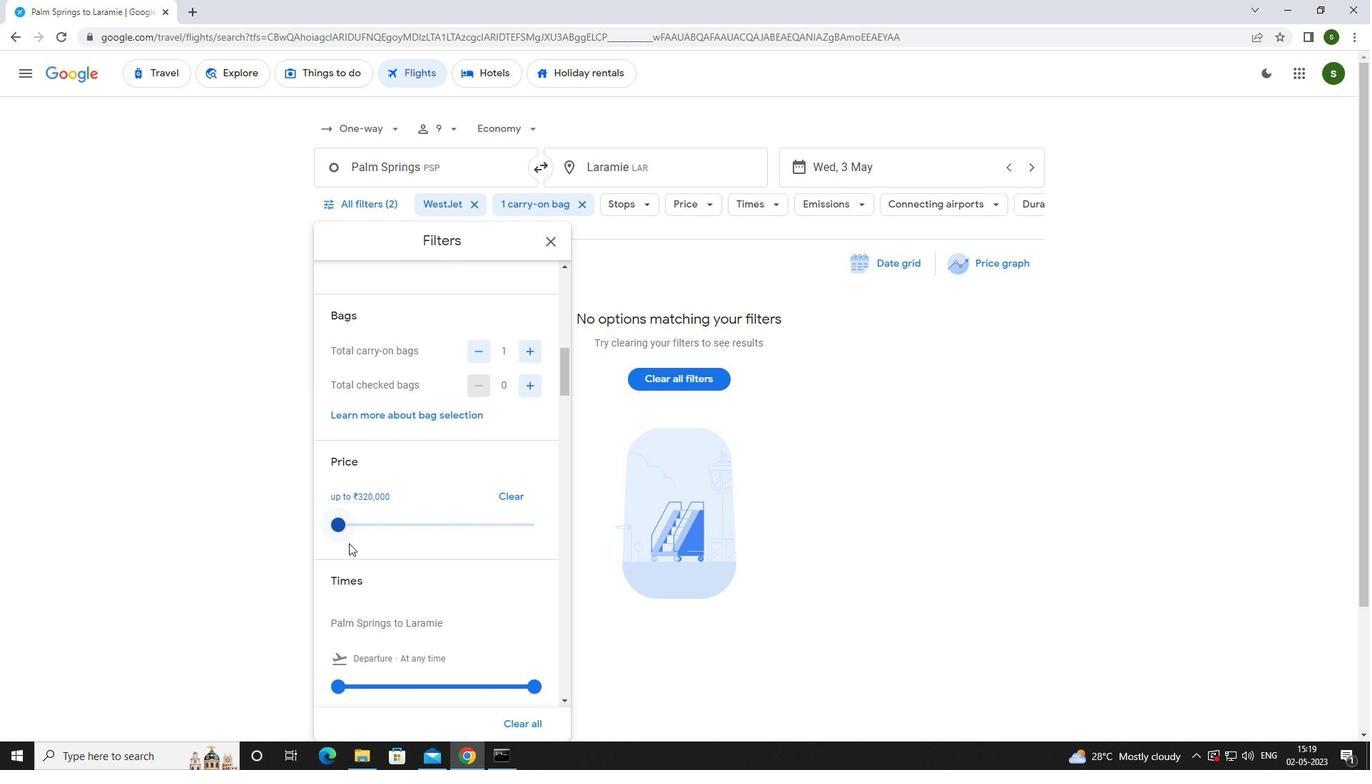 
Action: Mouse scrolled (372, 548) with delta (0, 0)
Screenshot: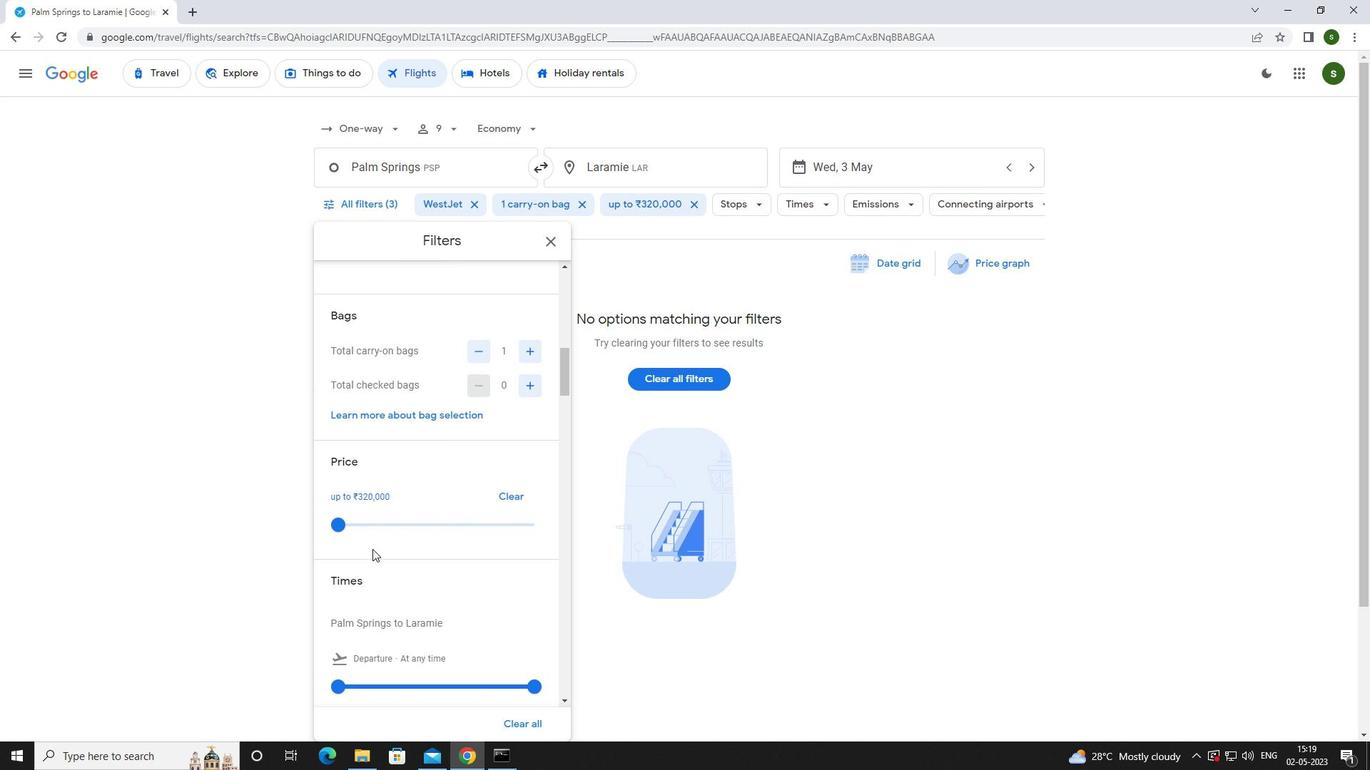 
Action: Mouse scrolled (372, 548) with delta (0, 0)
Screenshot: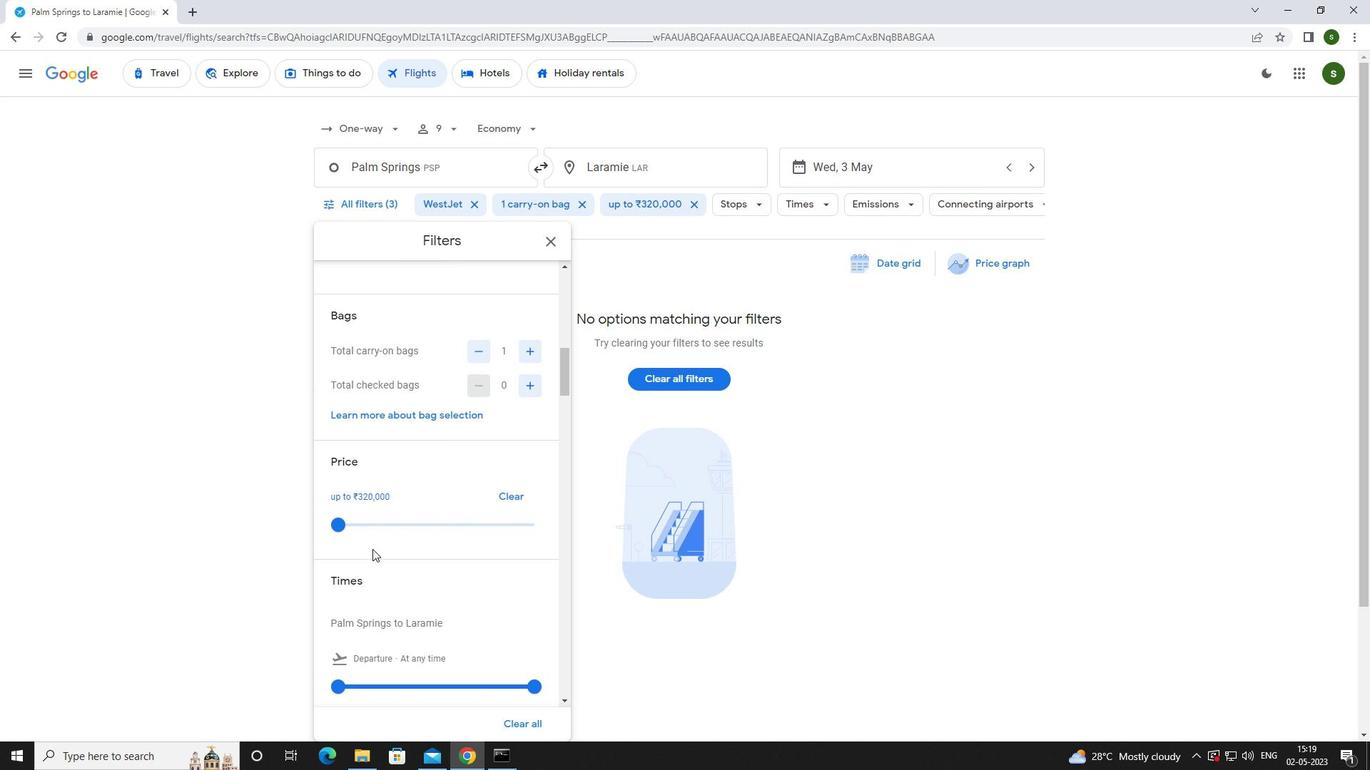 
Action: Mouse moved to (339, 544)
Screenshot: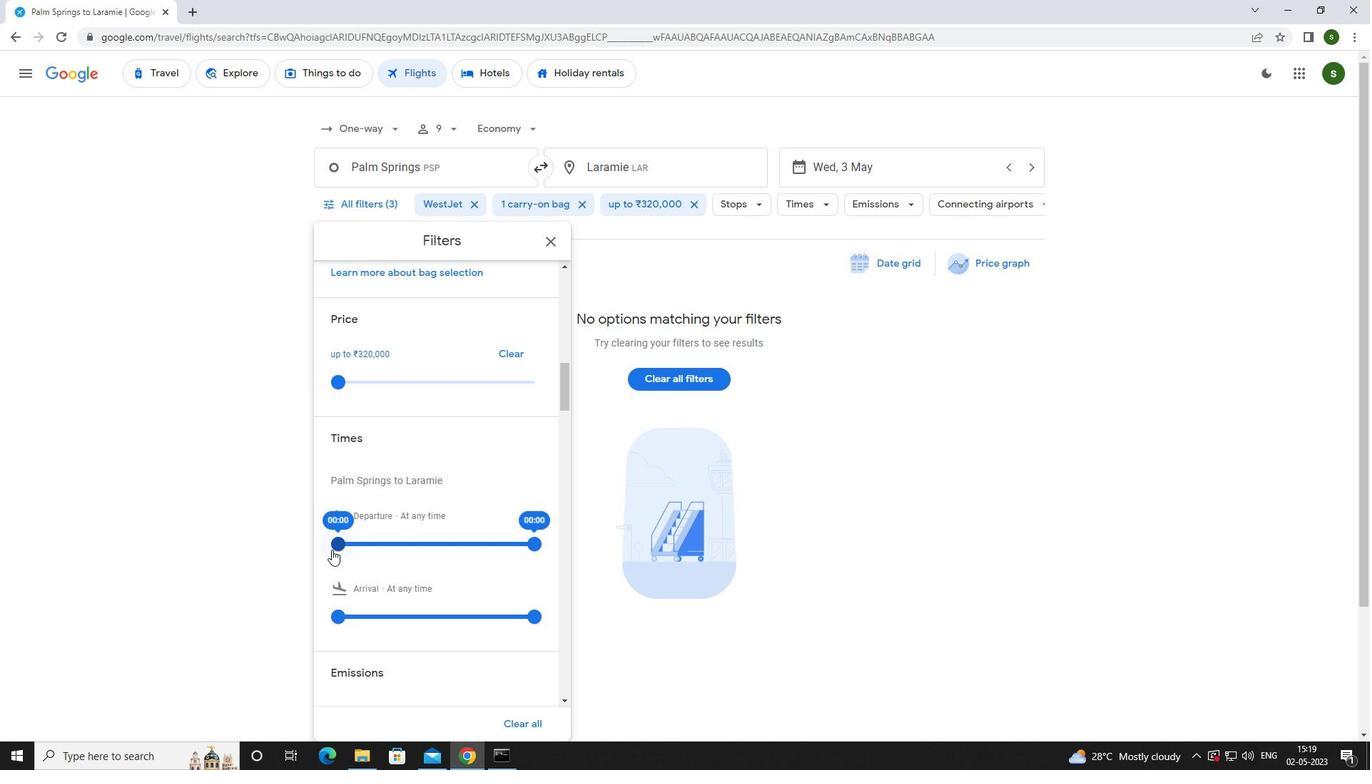 
Action: Mouse pressed left at (339, 544)
Screenshot: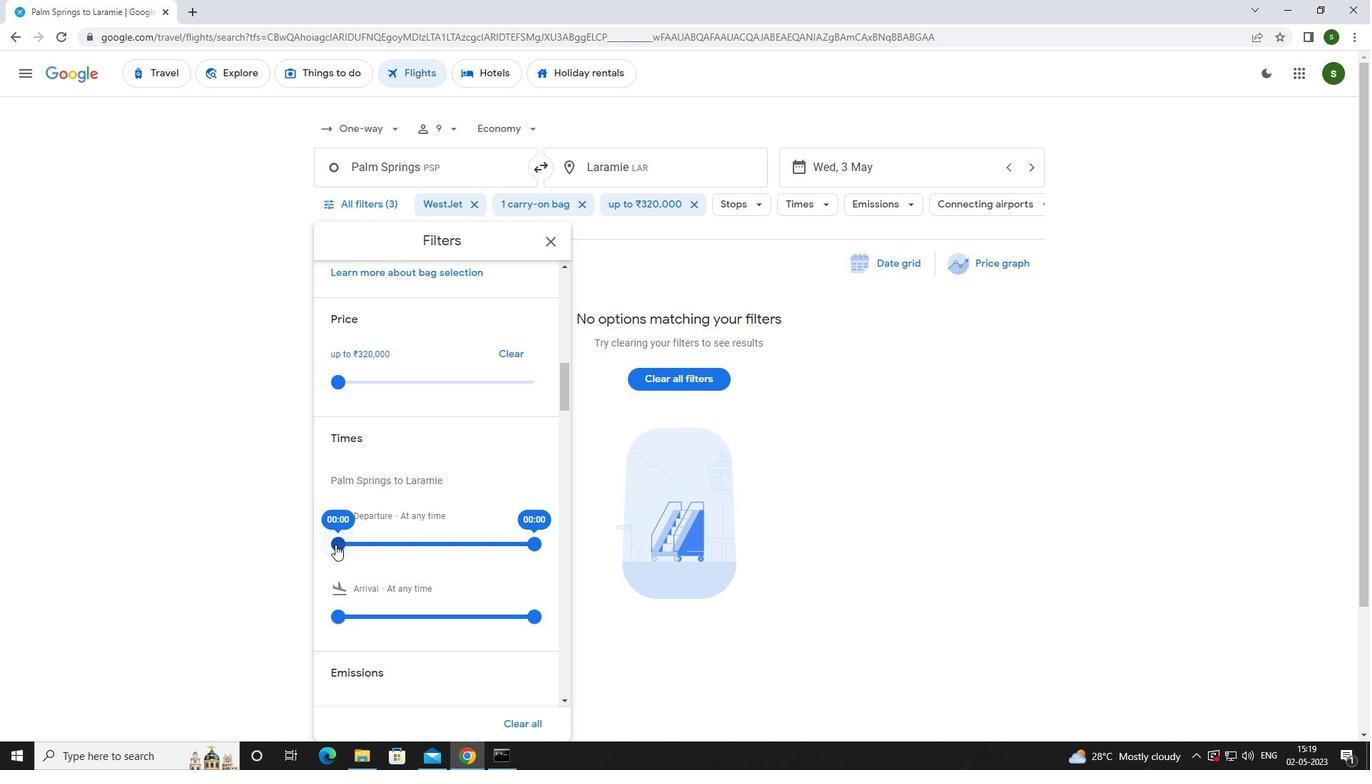 
Action: Mouse moved to (943, 530)
Screenshot: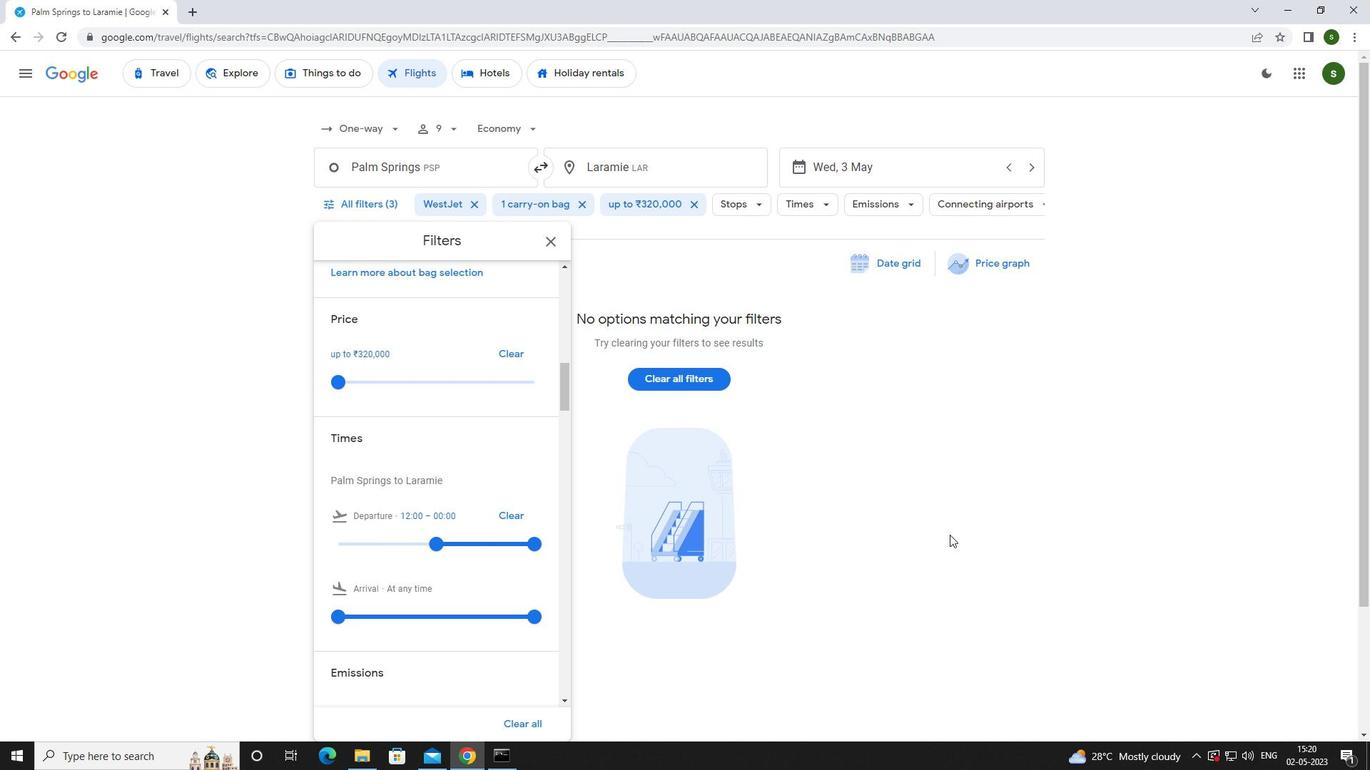 
Action: Mouse pressed left at (943, 530)
Screenshot: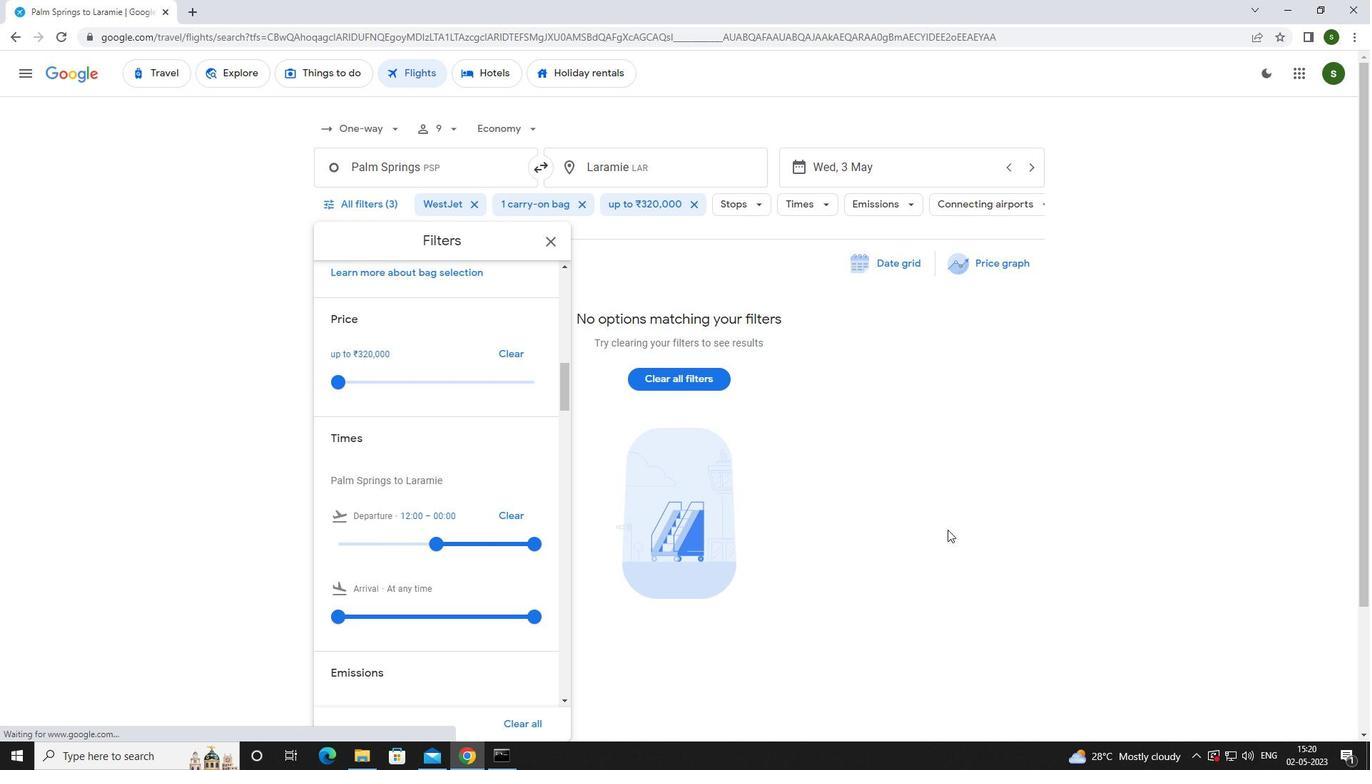 
